 Task: Find connections with filter location Jiehu with filter topic #coacheswith filter profile language Spanish with filter current company Cochlear with filter school University Of North Bengal with filter industry Natural Gas Distribution with filter service category Portrait Photography with filter keywords title Music Producer
Action: Mouse moved to (645, 82)
Screenshot: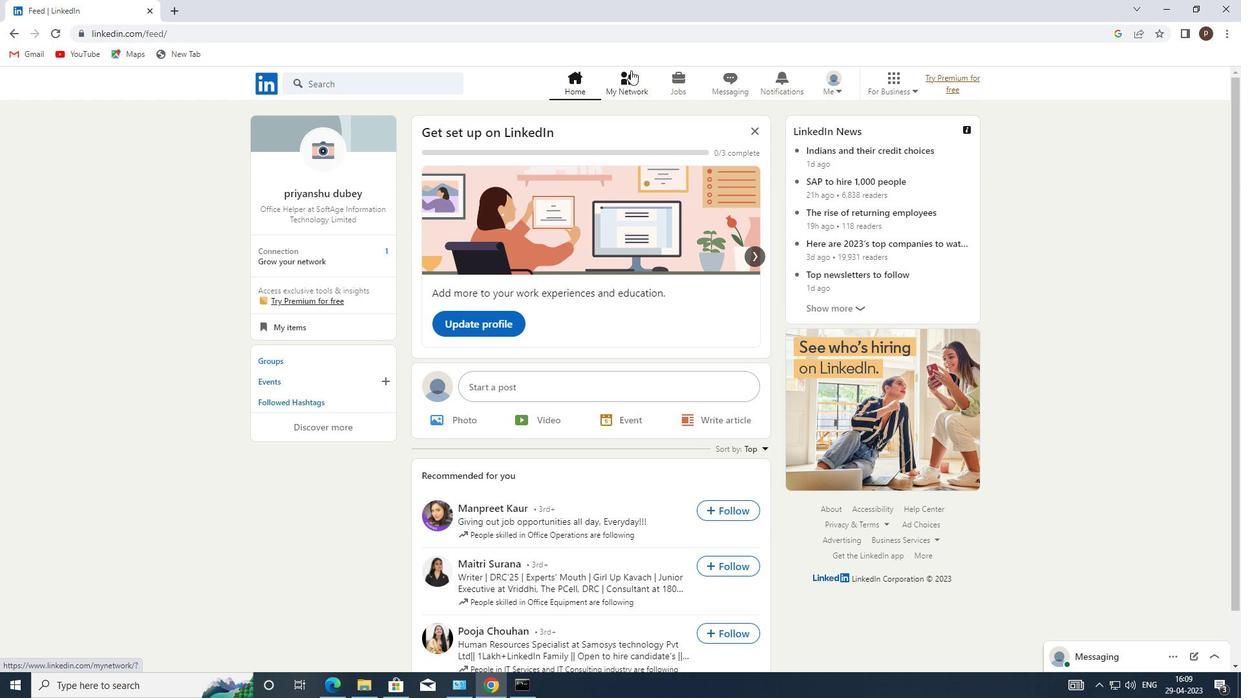 
Action: Mouse pressed left at (645, 82)
Screenshot: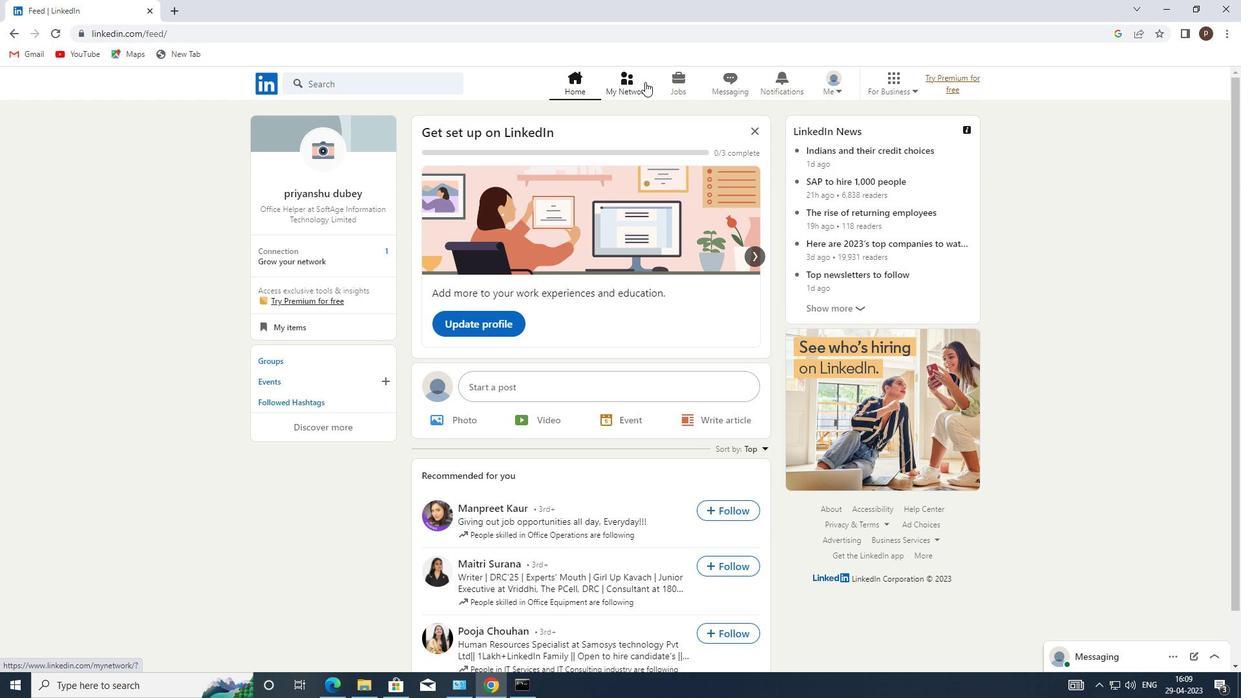 
Action: Mouse moved to (343, 151)
Screenshot: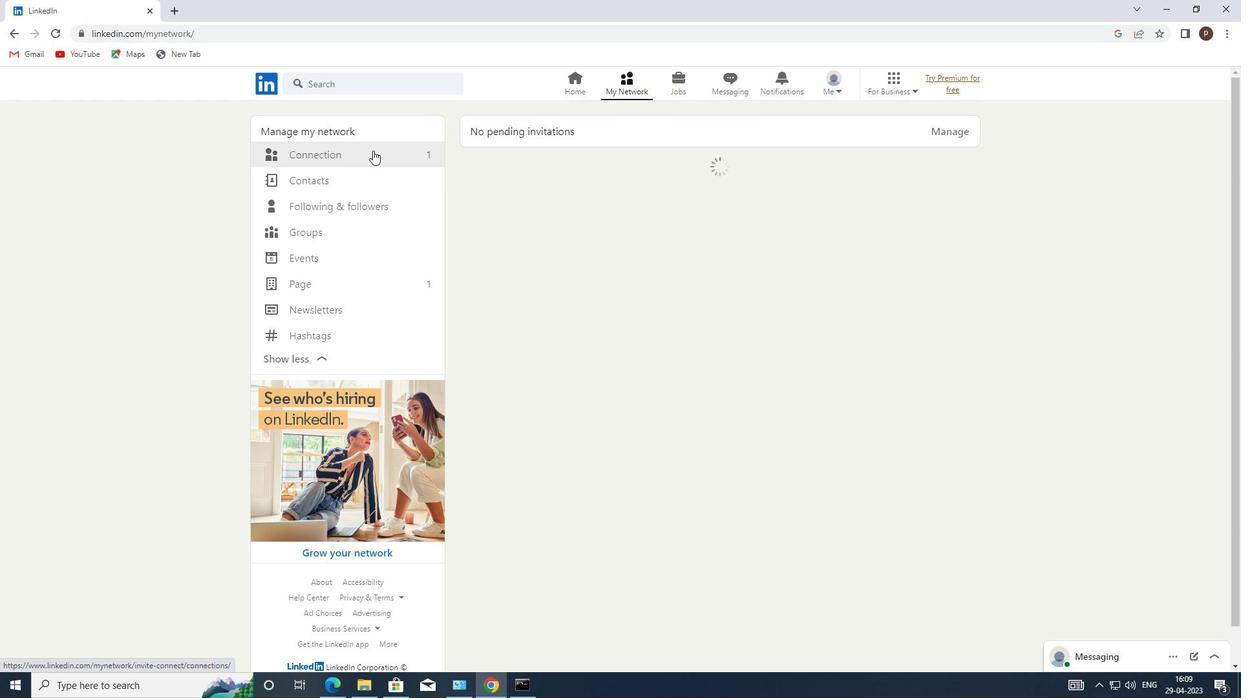 
Action: Mouse pressed left at (343, 151)
Screenshot: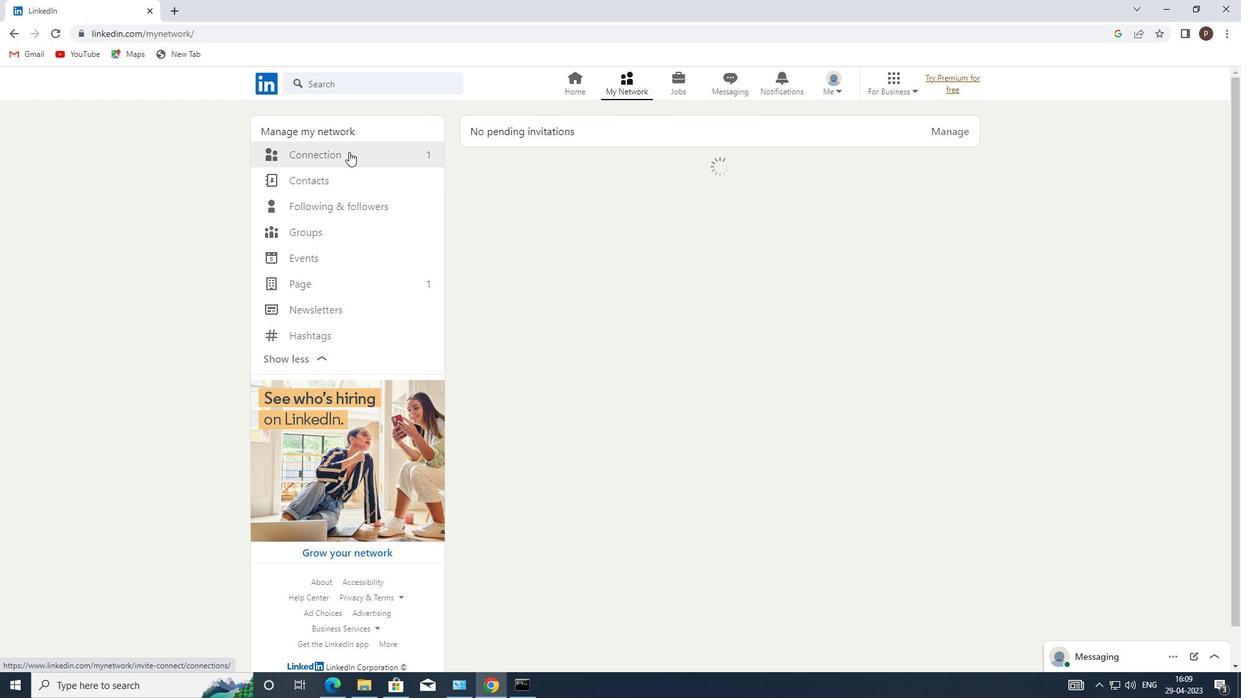 
Action: Mouse moved to (724, 159)
Screenshot: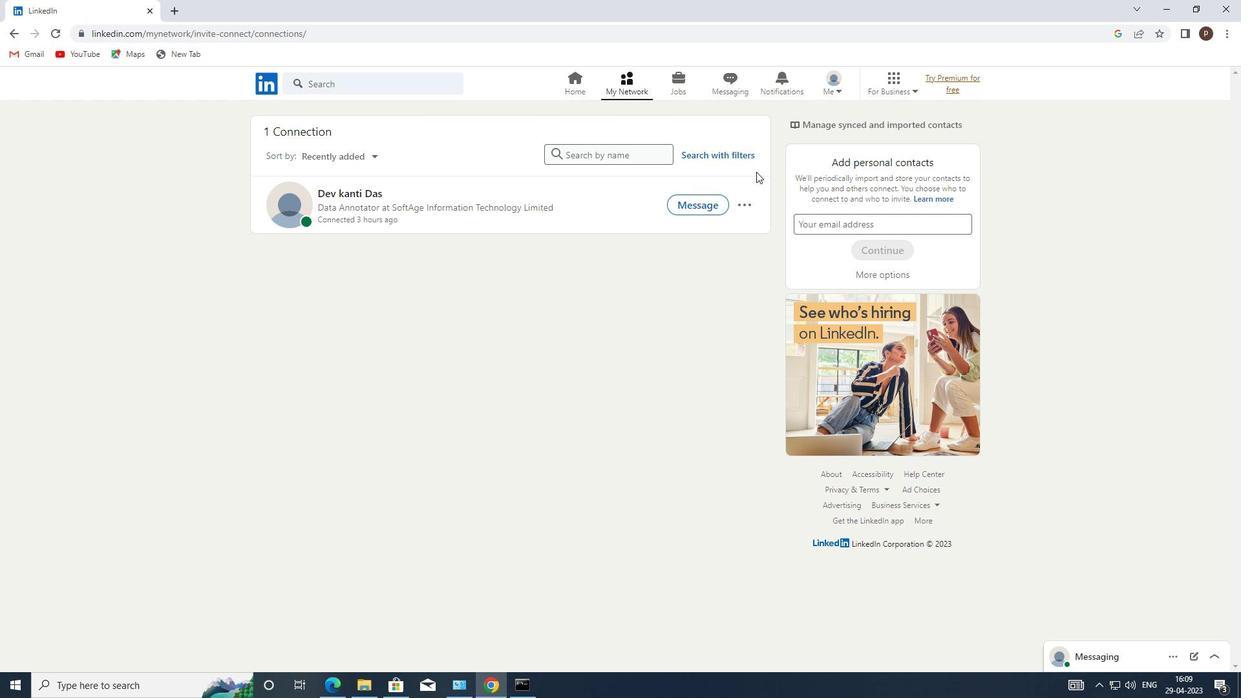 
Action: Mouse pressed left at (724, 159)
Screenshot: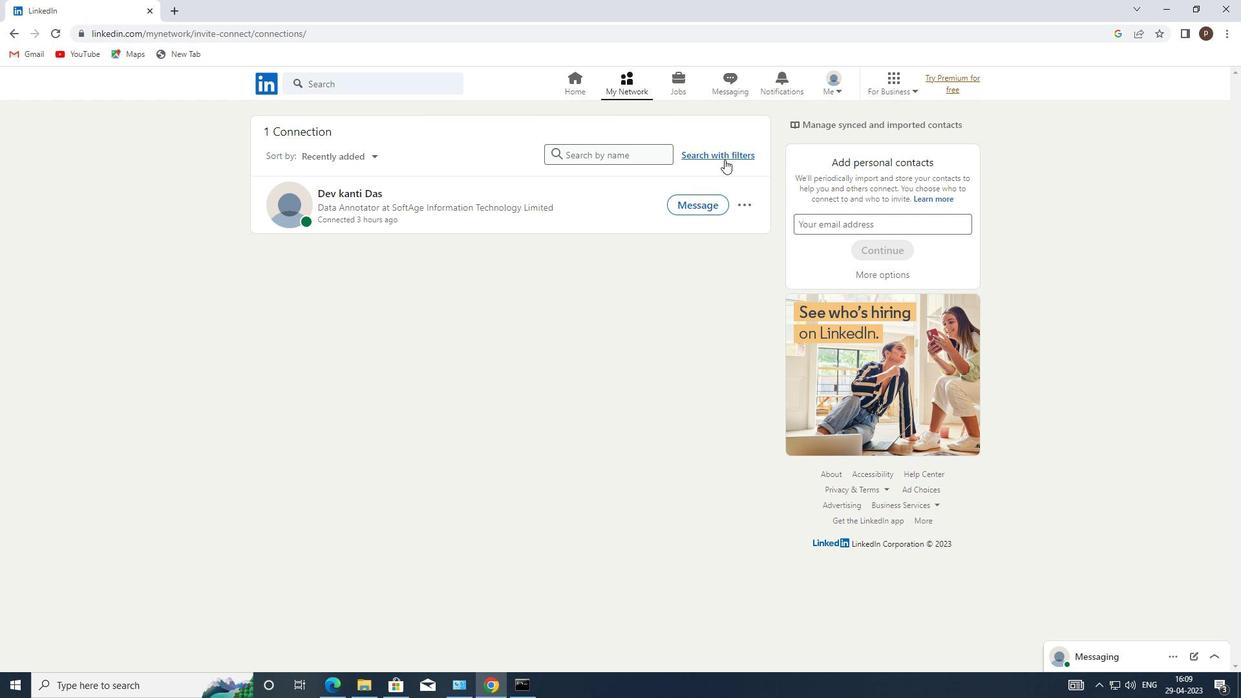 
Action: Mouse moved to (658, 117)
Screenshot: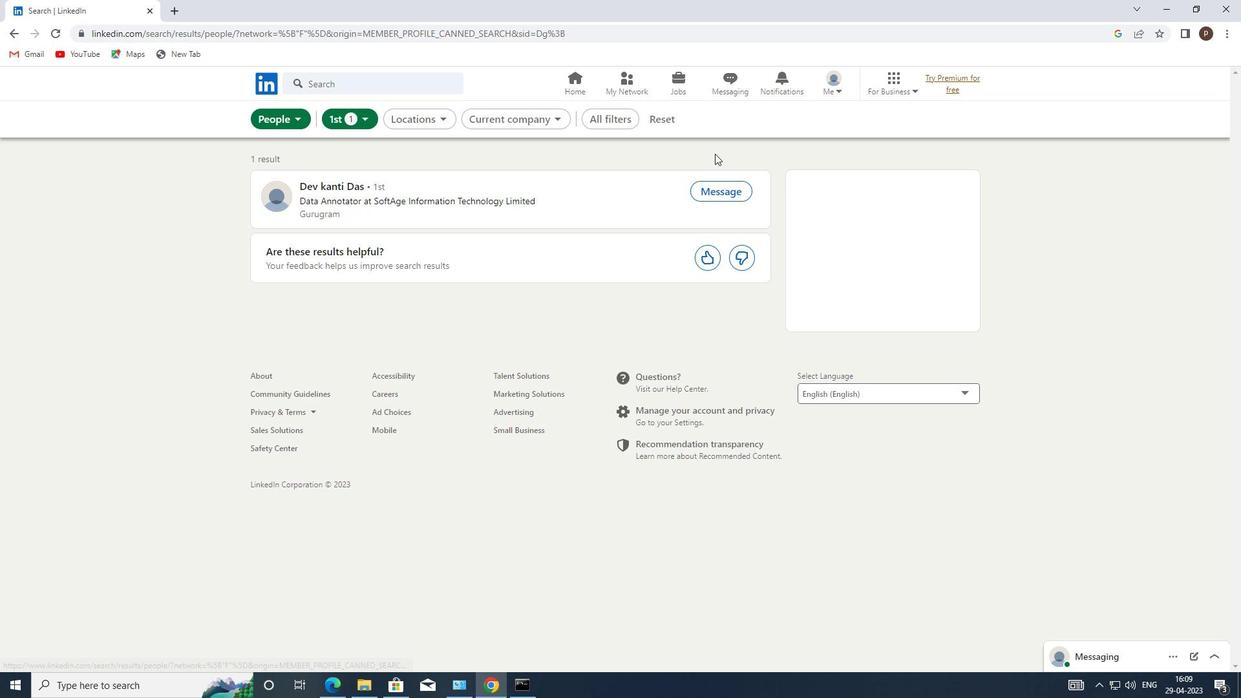 
Action: Mouse pressed left at (658, 117)
Screenshot: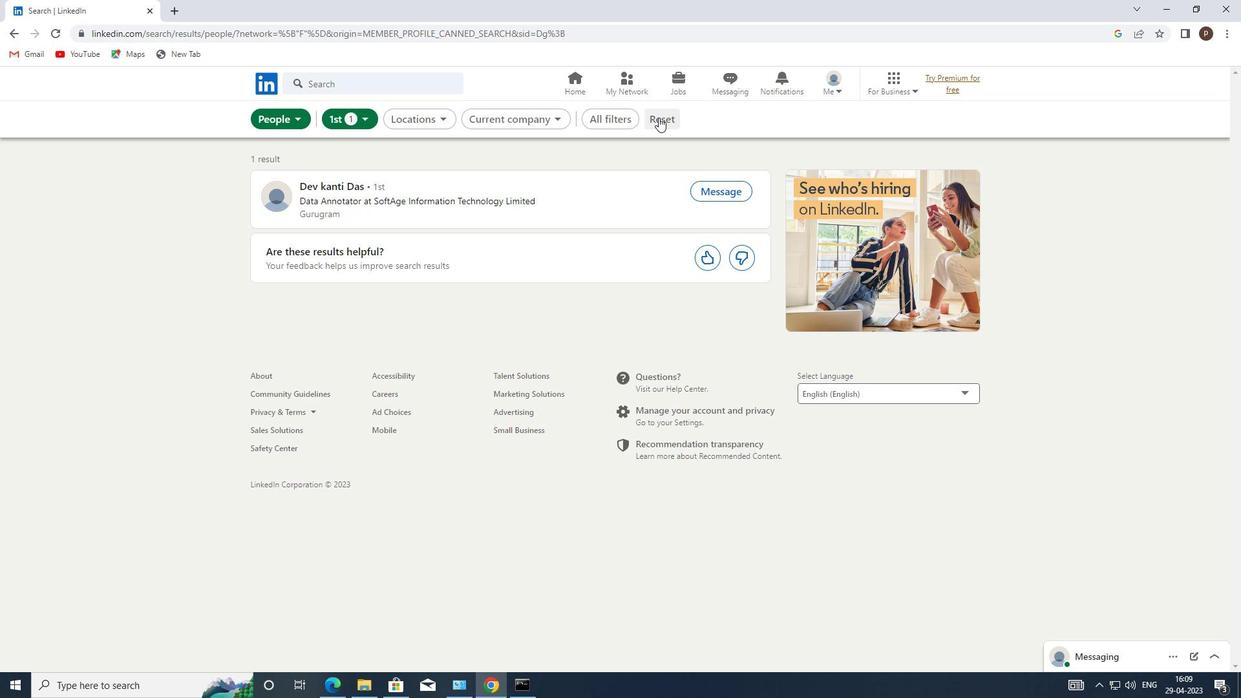 
Action: Mouse moved to (632, 122)
Screenshot: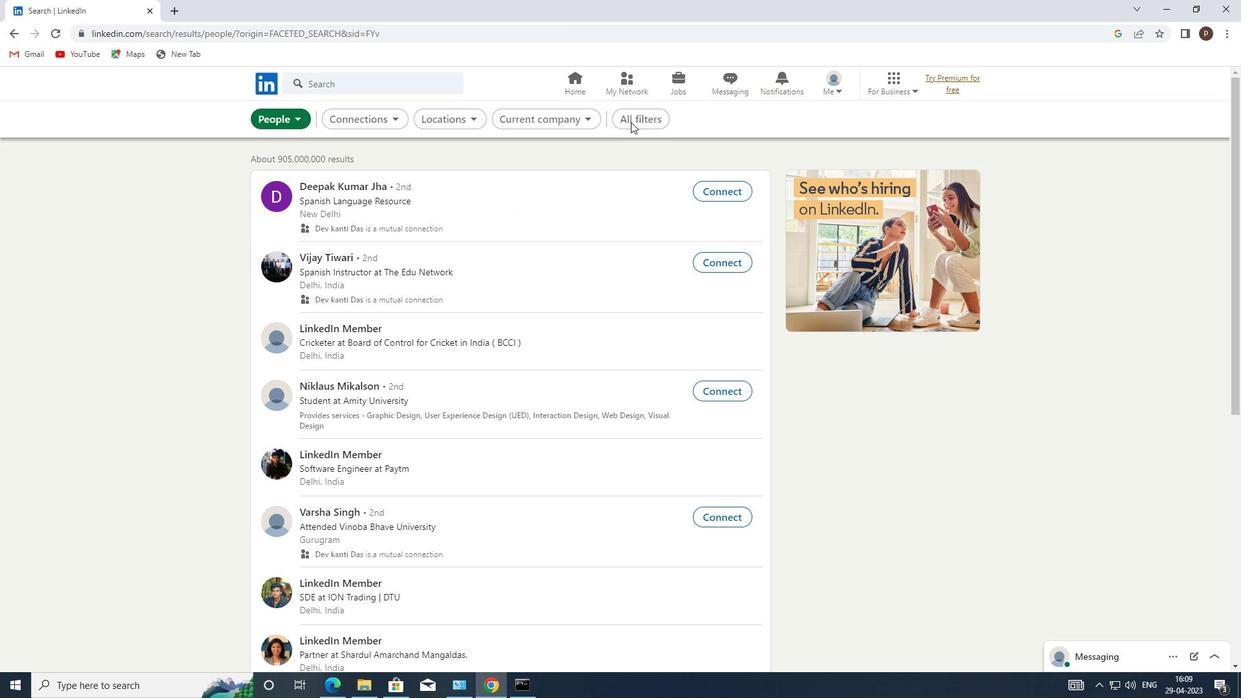 
Action: Mouse pressed left at (632, 122)
Screenshot: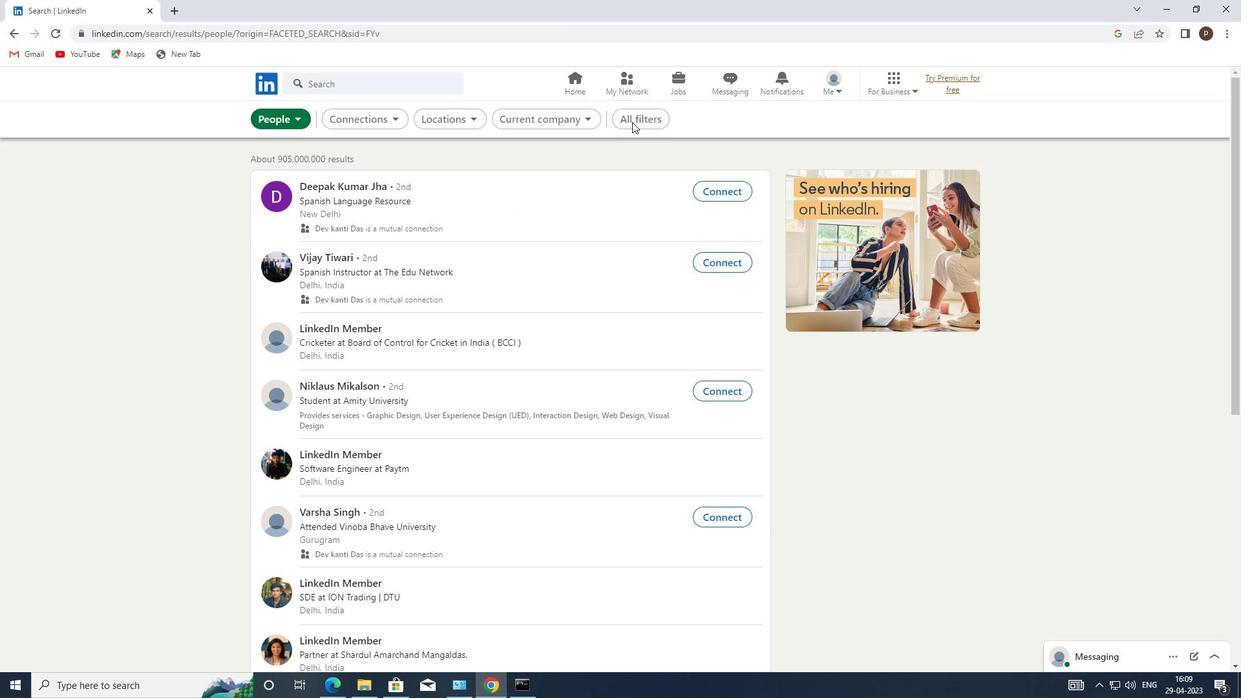 
Action: Mouse moved to (1074, 513)
Screenshot: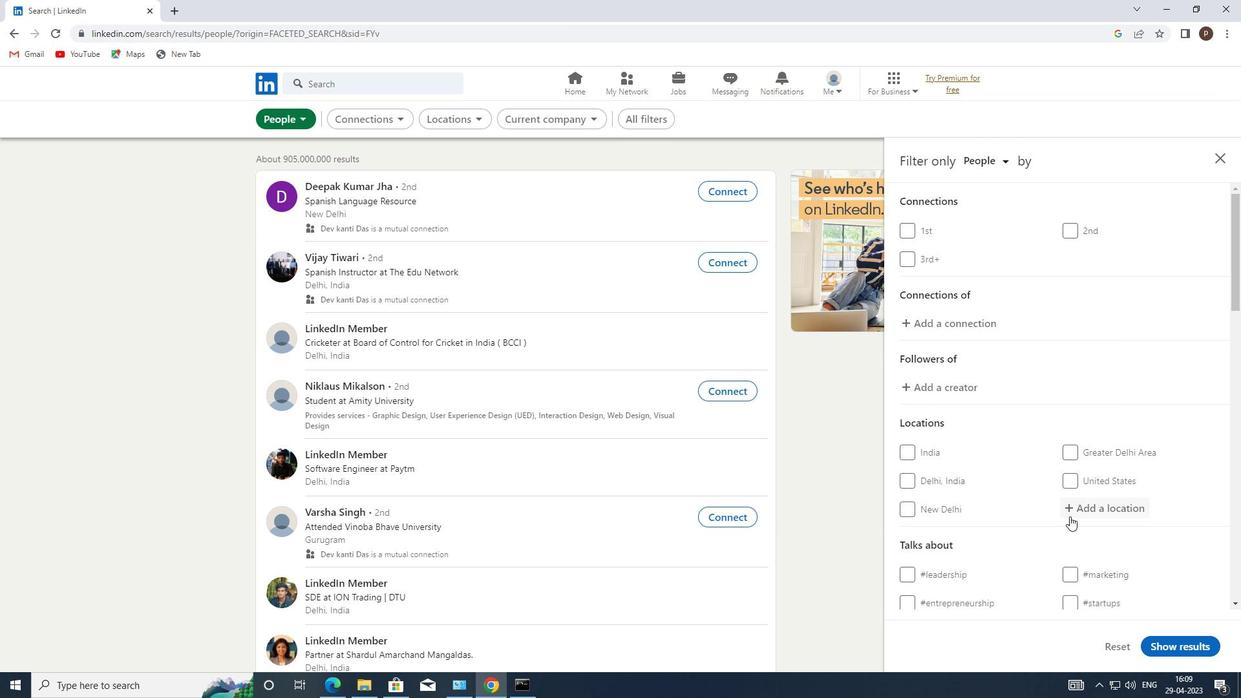 
Action: Mouse pressed left at (1074, 513)
Screenshot: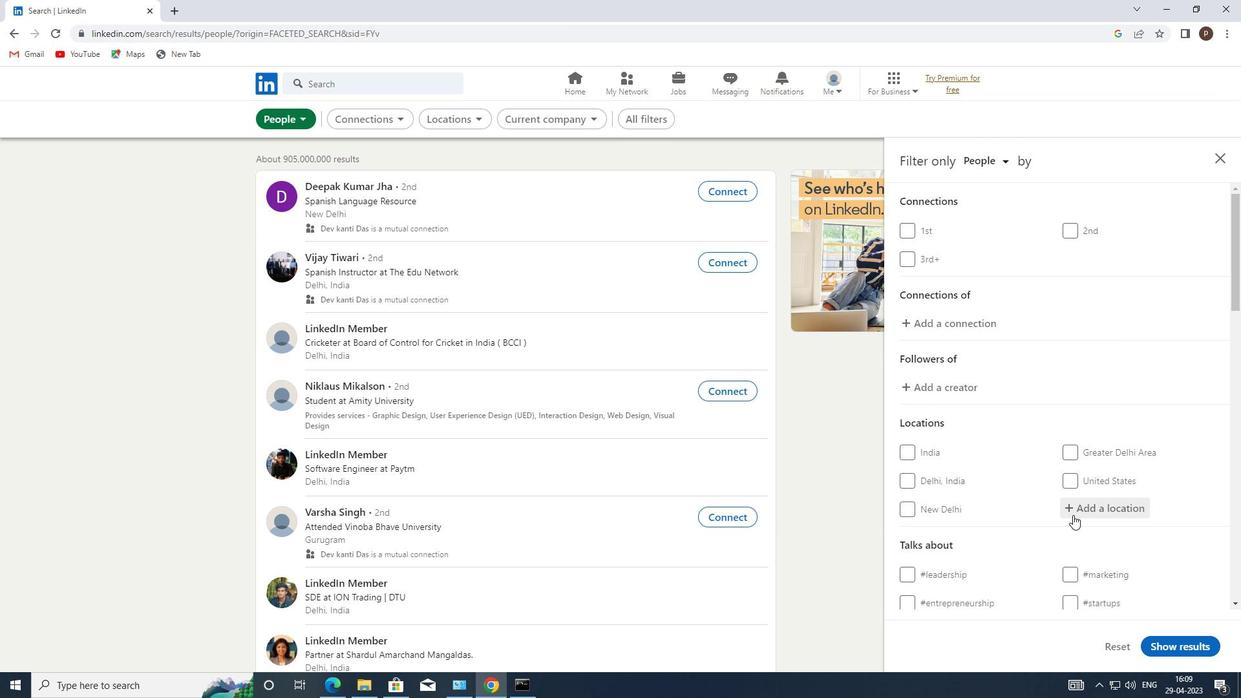 
Action: Mouse moved to (1074, 512)
Screenshot: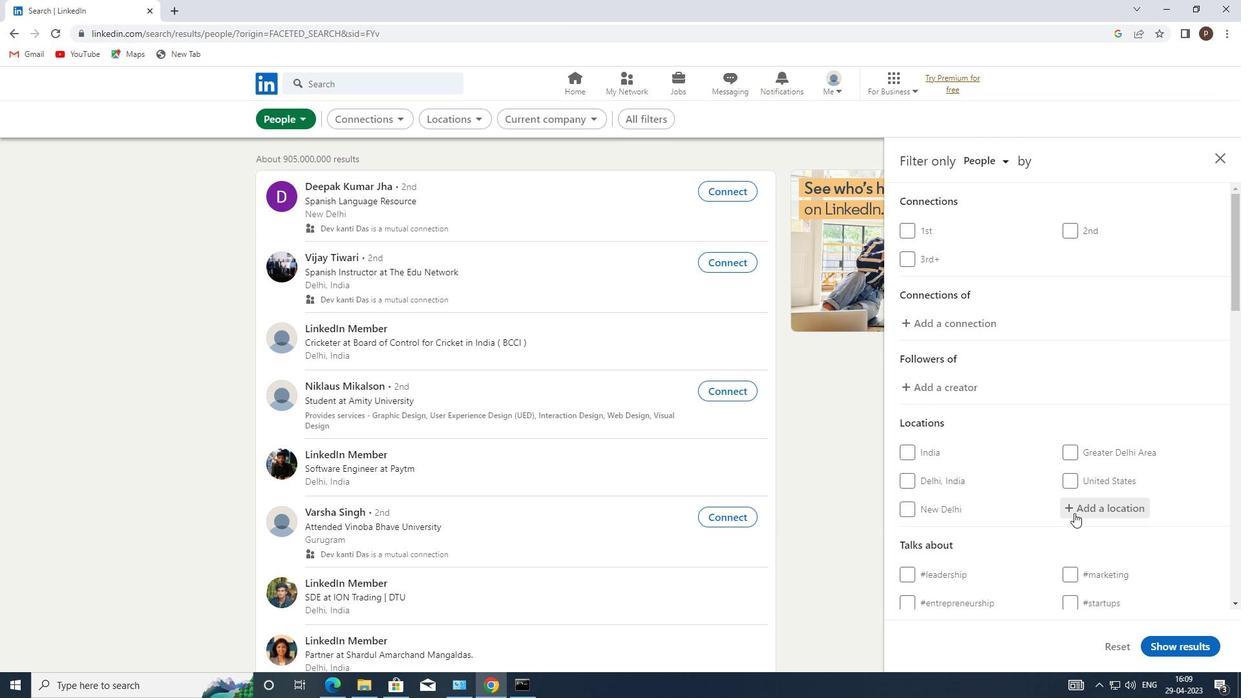 
Action: Key pressed j<Key.caps_lock>iehu<Key.space>
Screenshot: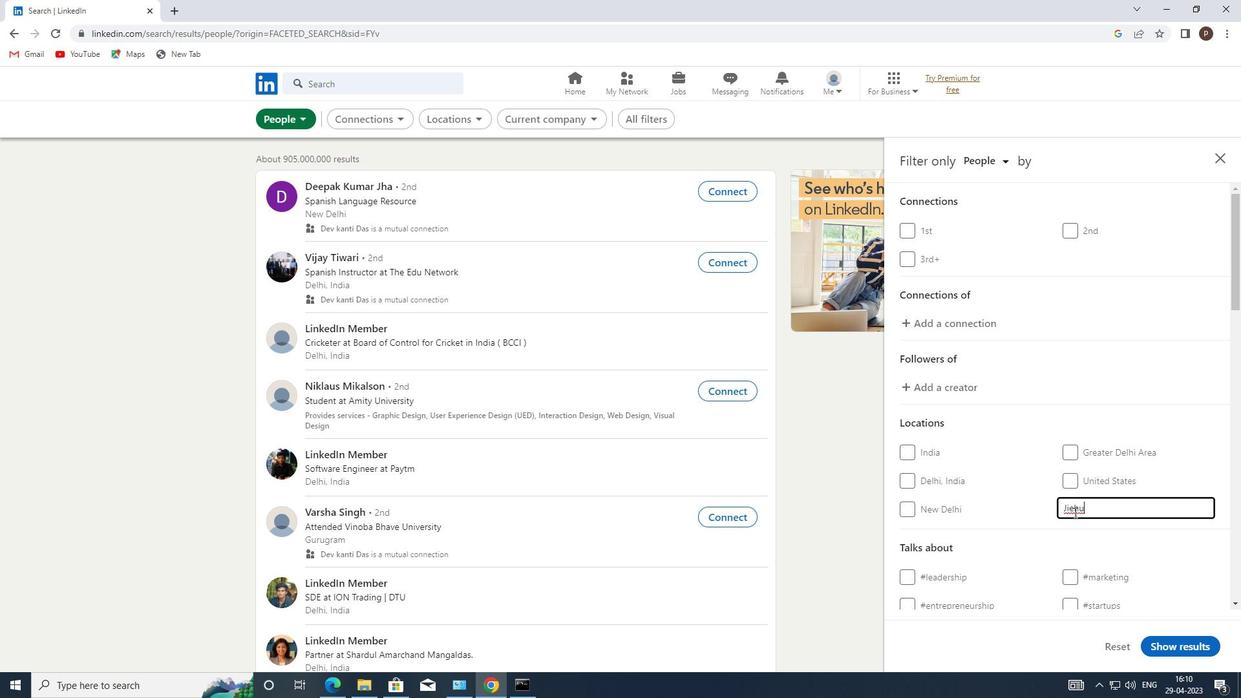 
Action: Mouse moved to (1038, 508)
Screenshot: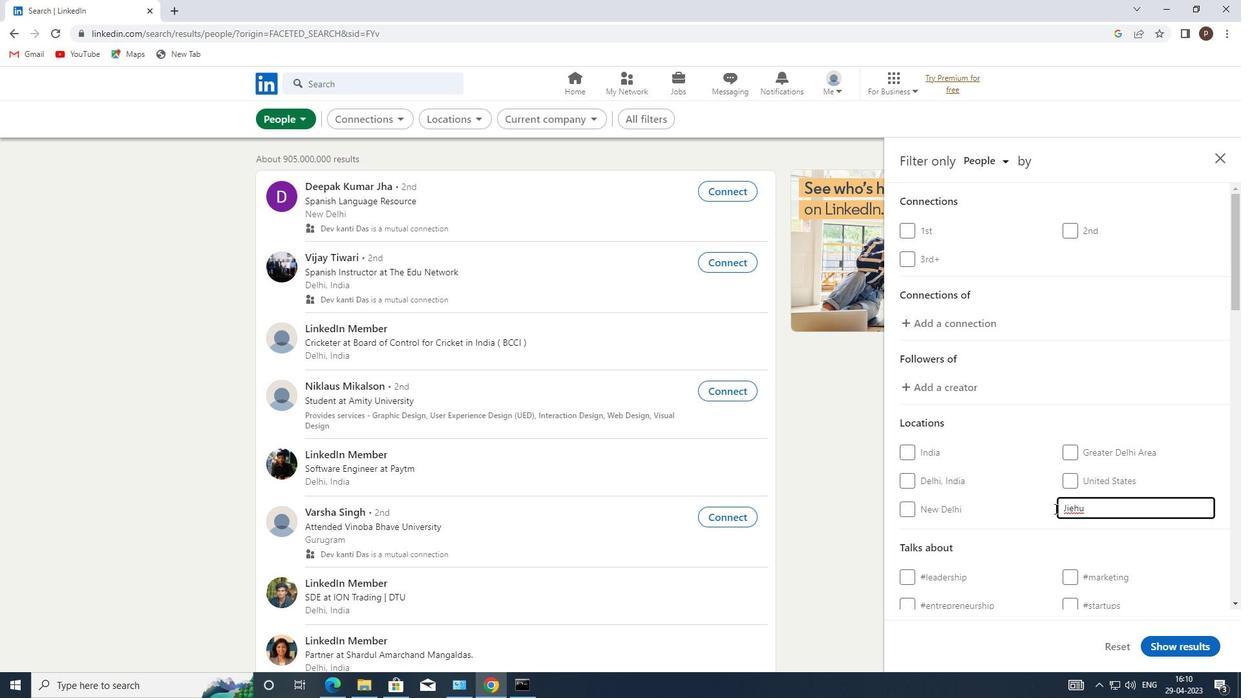 
Action: Mouse scrolled (1038, 508) with delta (0, 0)
Screenshot: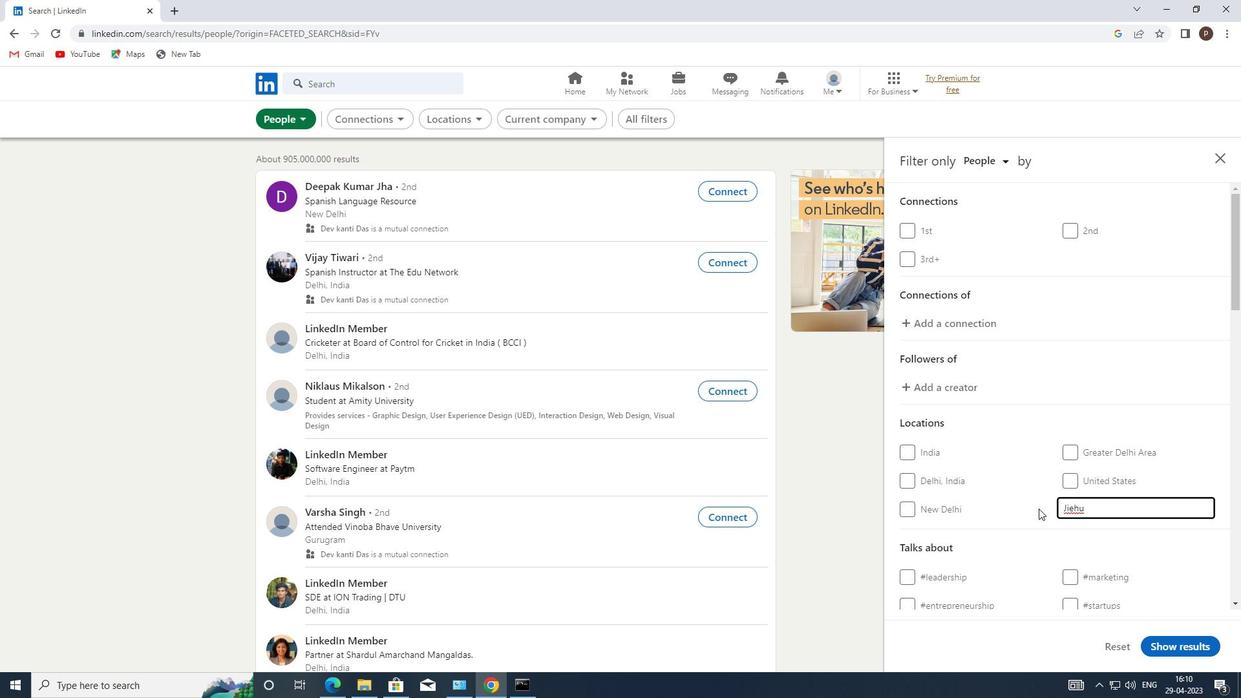 
Action: Mouse scrolled (1038, 508) with delta (0, 0)
Screenshot: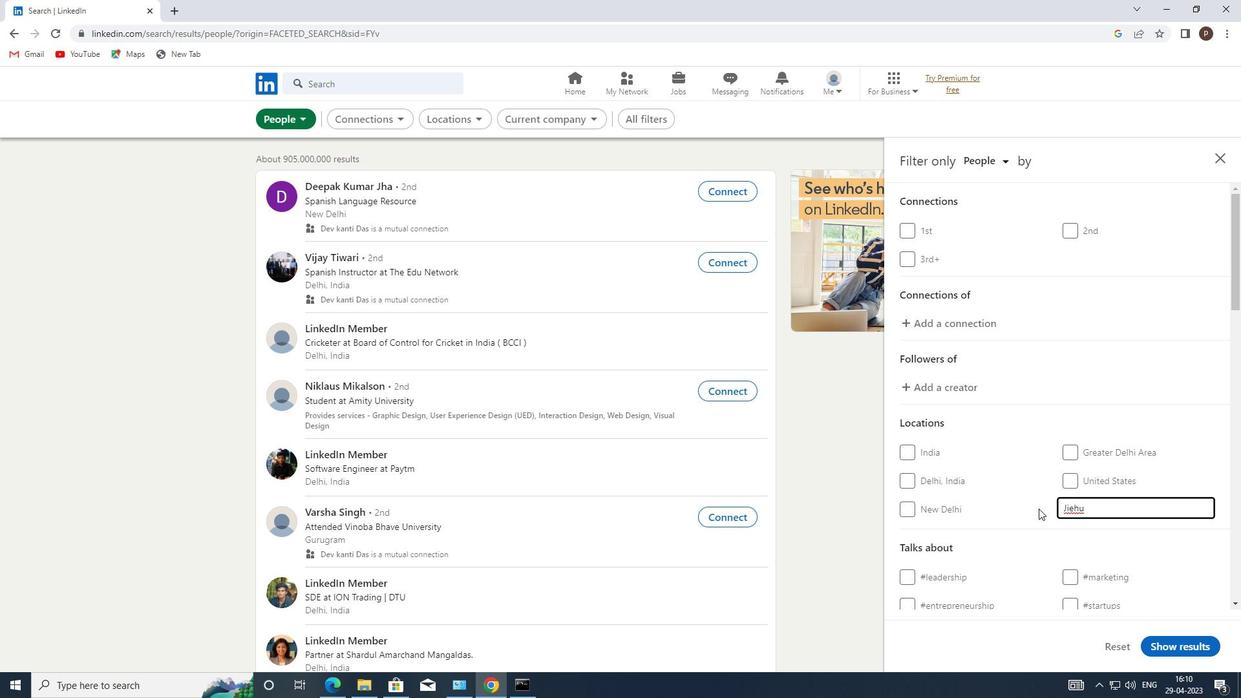 
Action: Mouse moved to (1095, 504)
Screenshot: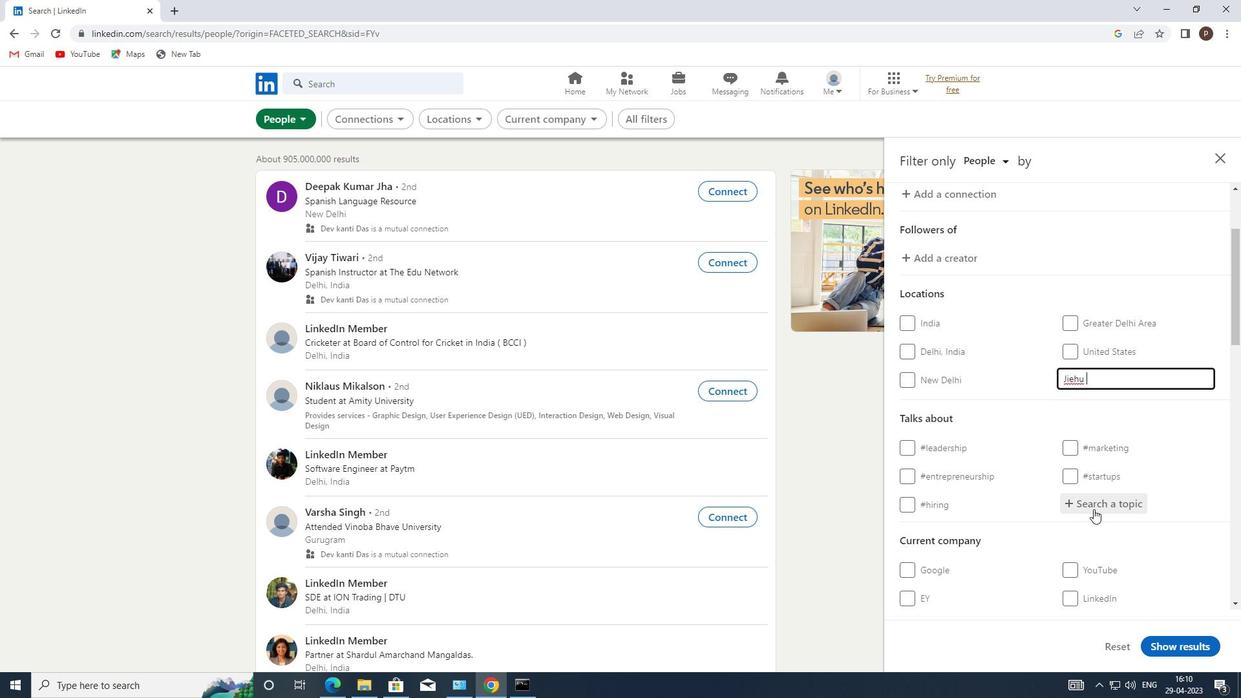 
Action: Mouse pressed left at (1095, 504)
Screenshot: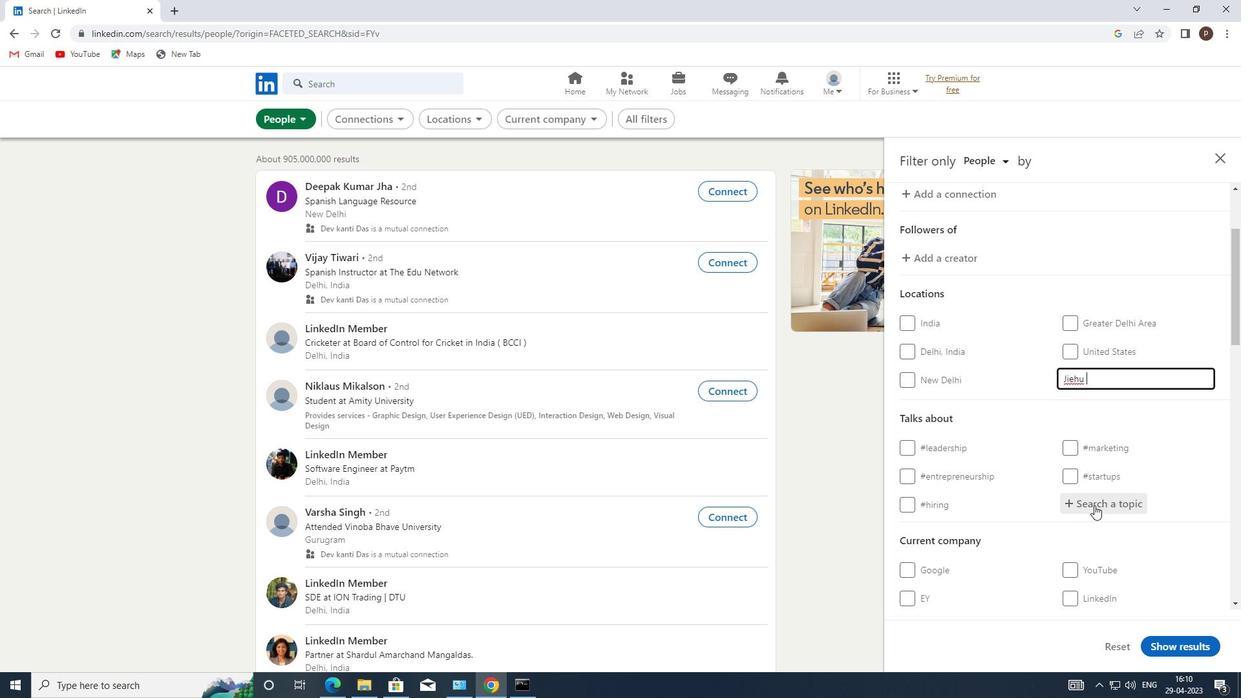 
Action: Key pressed <Key.shift><Key.shift><Key.shift><Key.shift><Key.shift><Key.shift><Key.shift><Key.shift><Key.shift><Key.shift><Key.shift><Key.shift><Key.shift><Key.shift><Key.shift><Key.shift><Key.shift><Key.shift>#COACHES
Screenshot: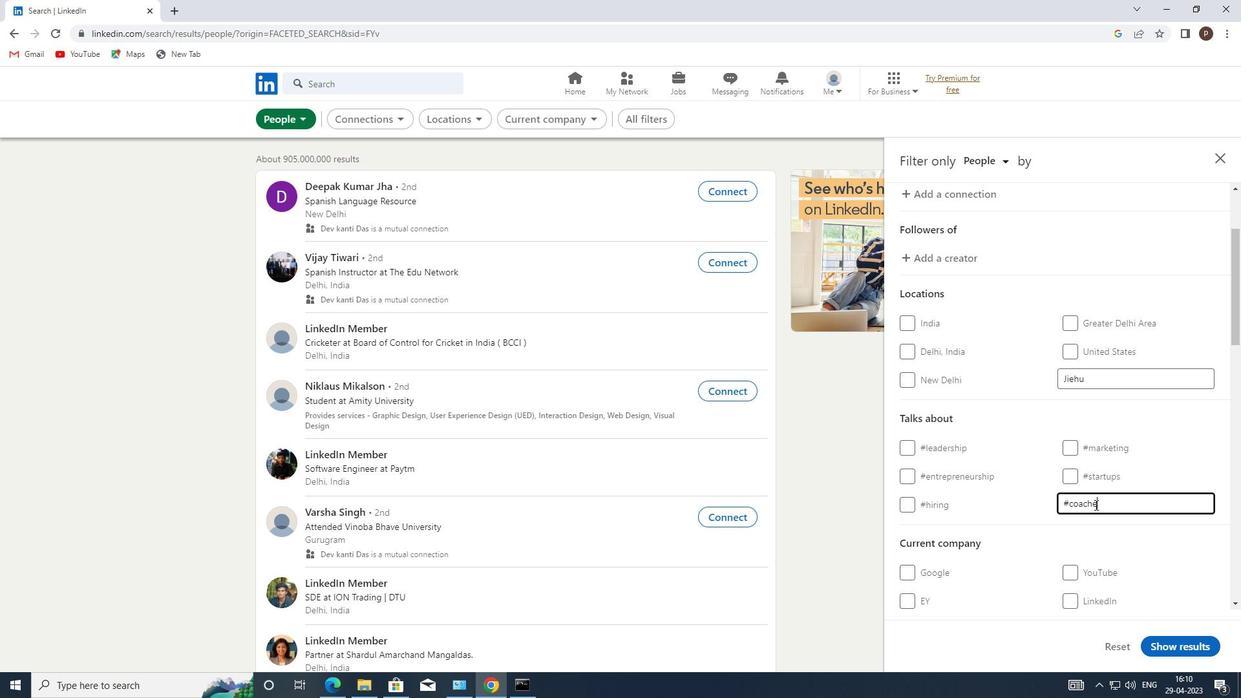 
Action: Mouse moved to (1043, 510)
Screenshot: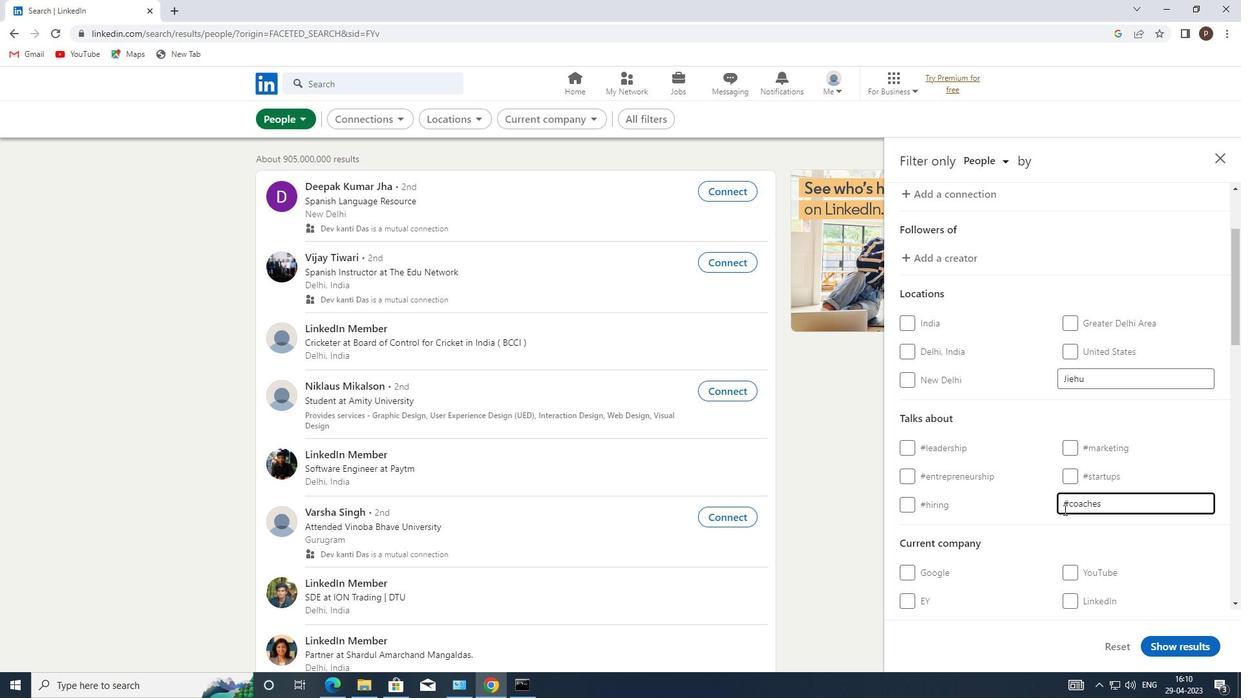 
Action: Mouse scrolled (1043, 510) with delta (0, 0)
Screenshot: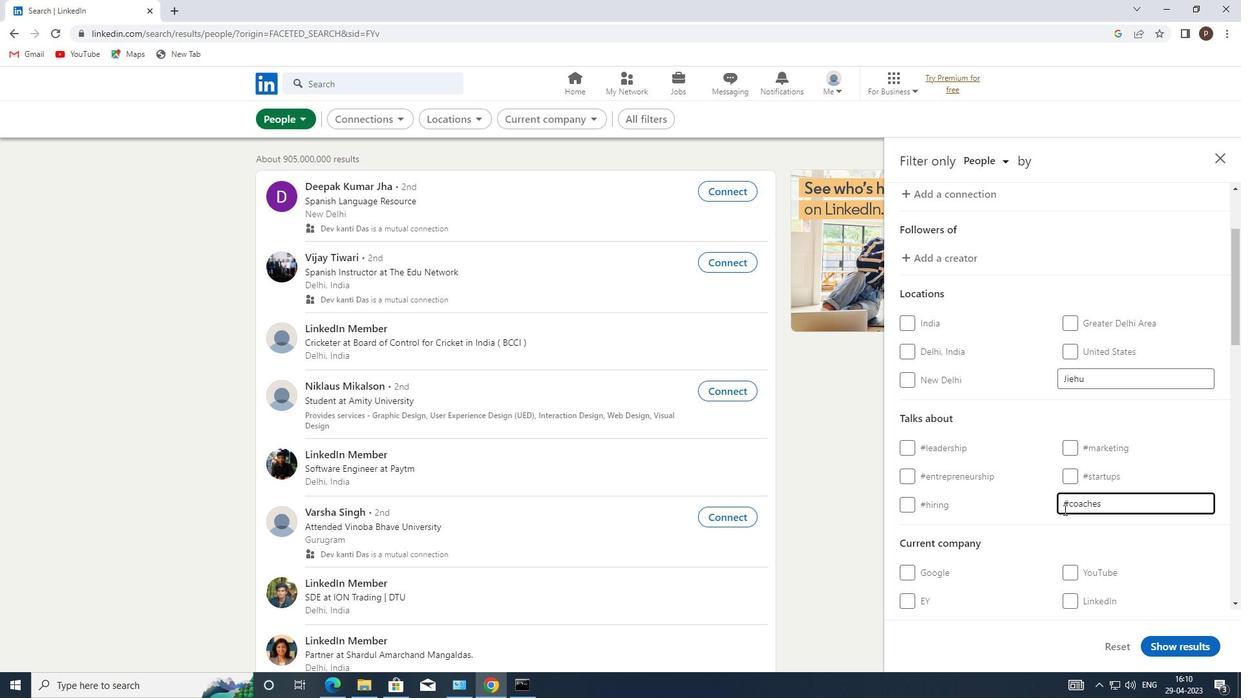 
Action: Mouse moved to (1041, 511)
Screenshot: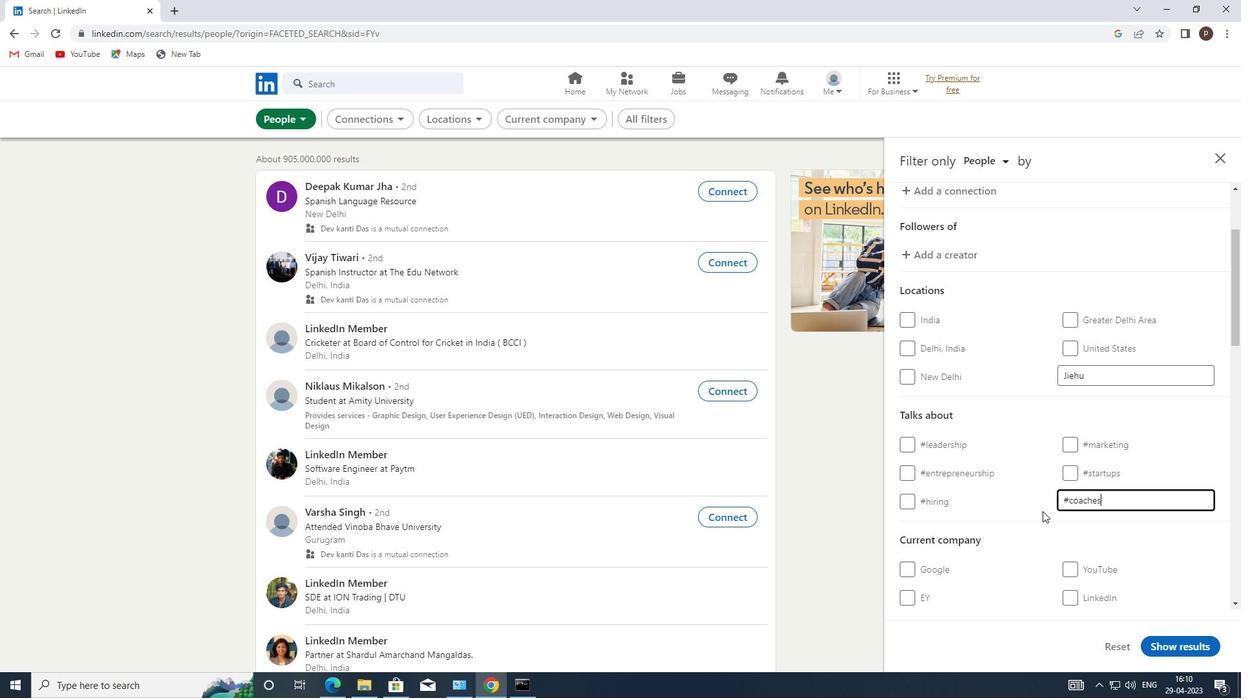 
Action: Mouse scrolled (1041, 510) with delta (0, 0)
Screenshot: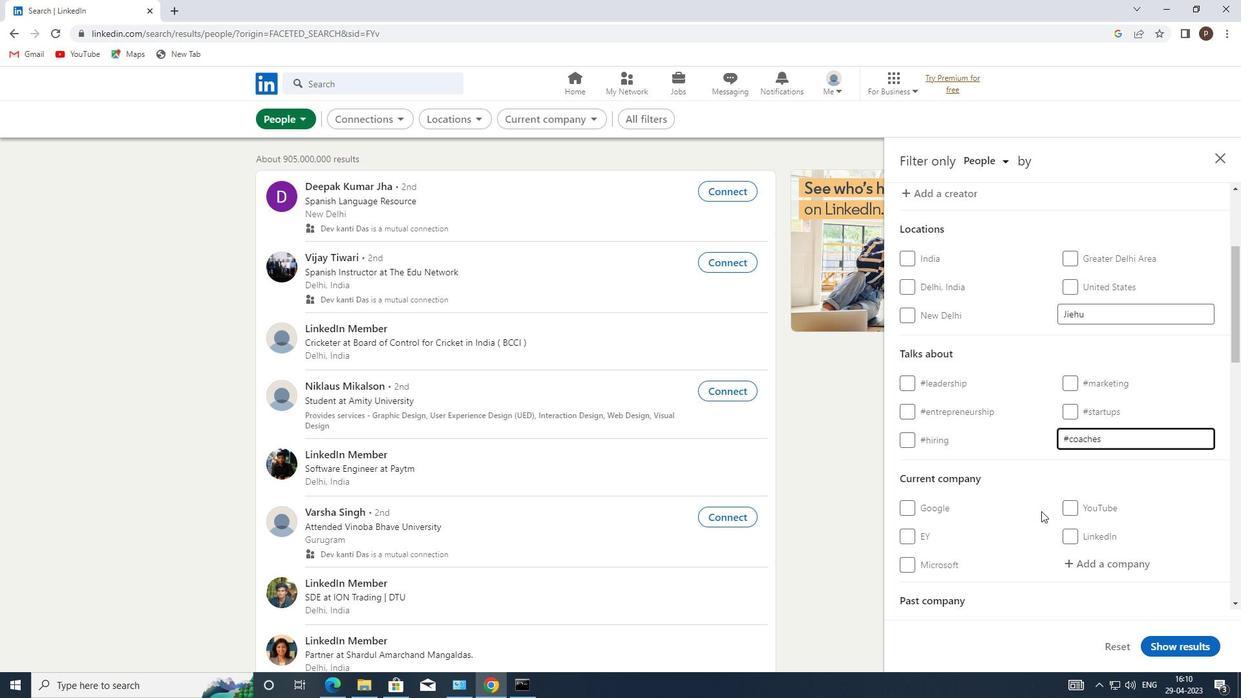 
Action: Mouse scrolled (1041, 510) with delta (0, 0)
Screenshot: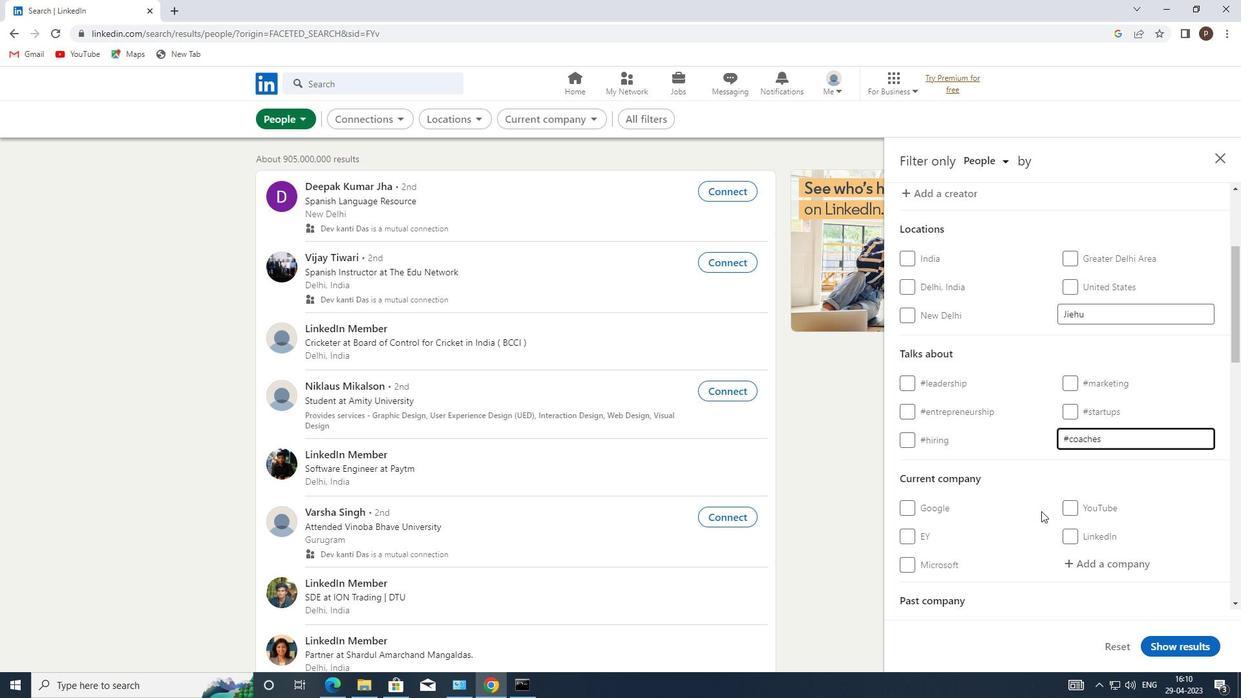 
Action: Mouse moved to (1041, 510)
Screenshot: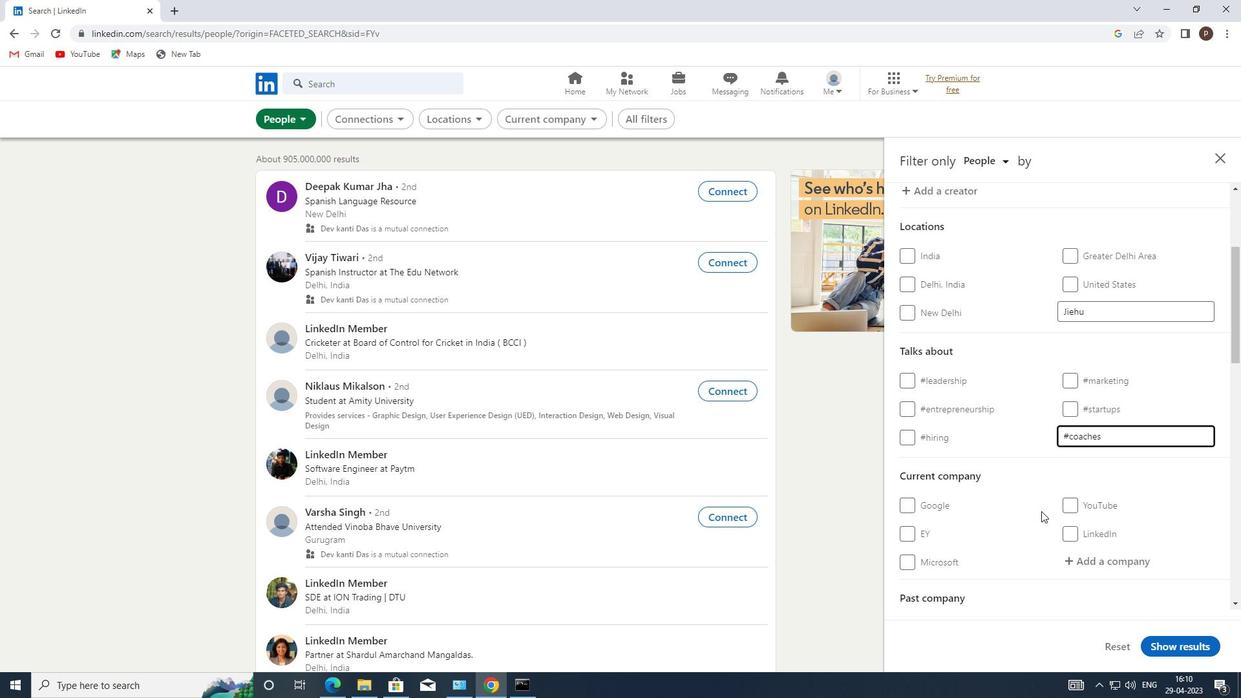 
Action: Mouse scrolled (1041, 510) with delta (0, 0)
Screenshot: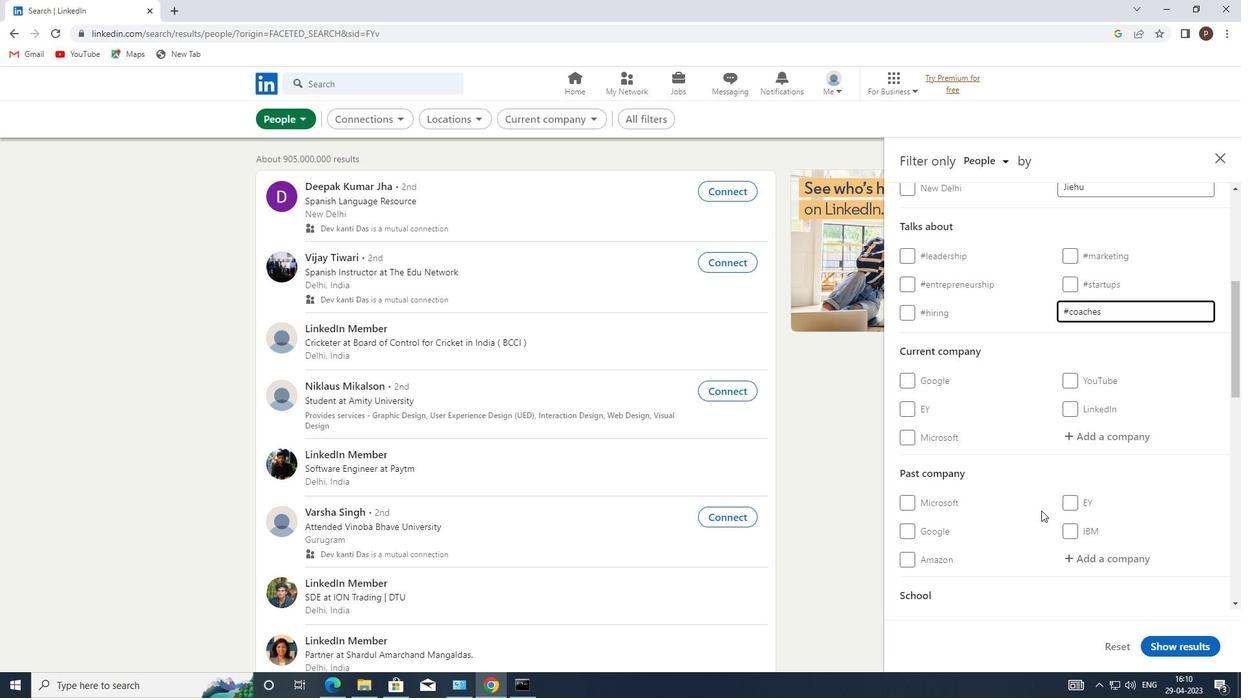 
Action: Mouse moved to (1041, 510)
Screenshot: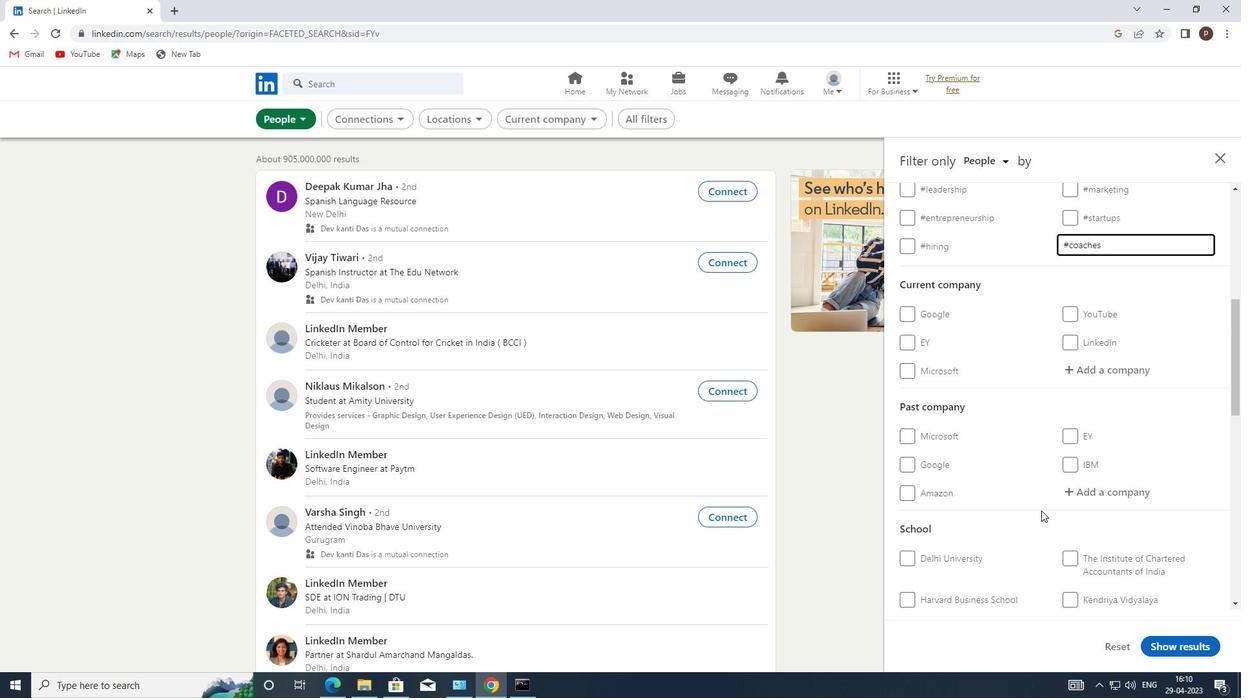 
Action: Mouse scrolled (1041, 509) with delta (0, 0)
Screenshot: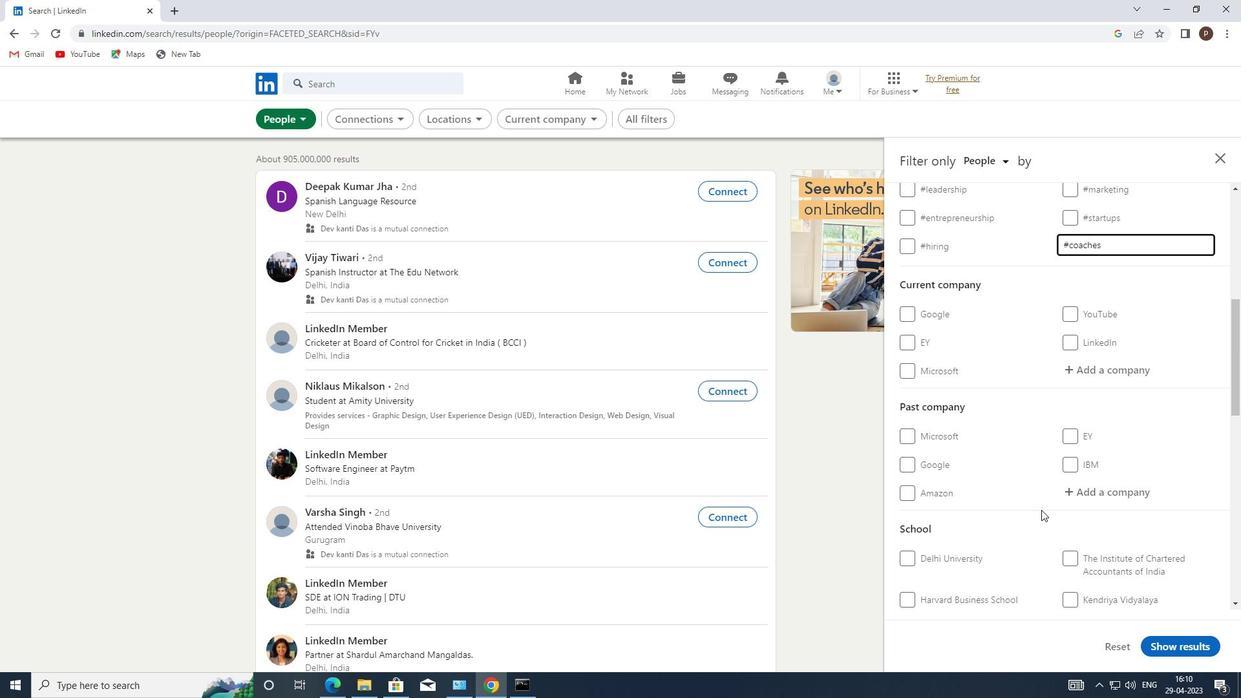 
Action: Mouse scrolled (1041, 509) with delta (0, 0)
Screenshot: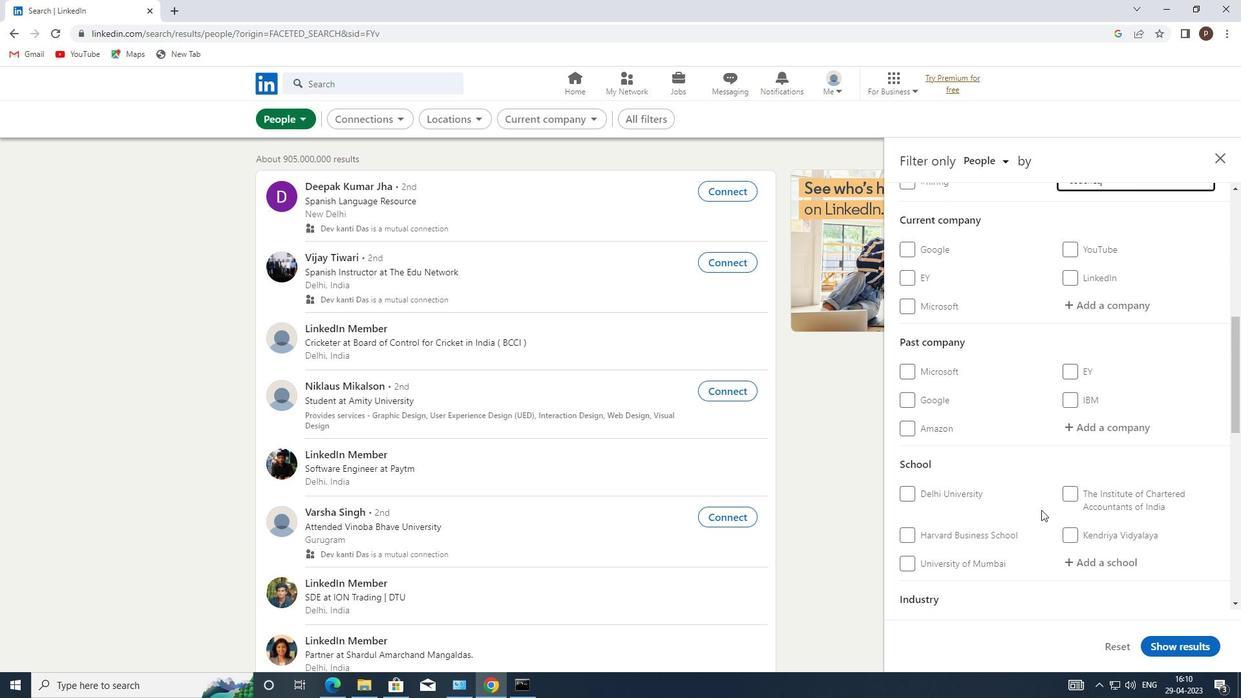 
Action: Mouse scrolled (1041, 509) with delta (0, 0)
Screenshot: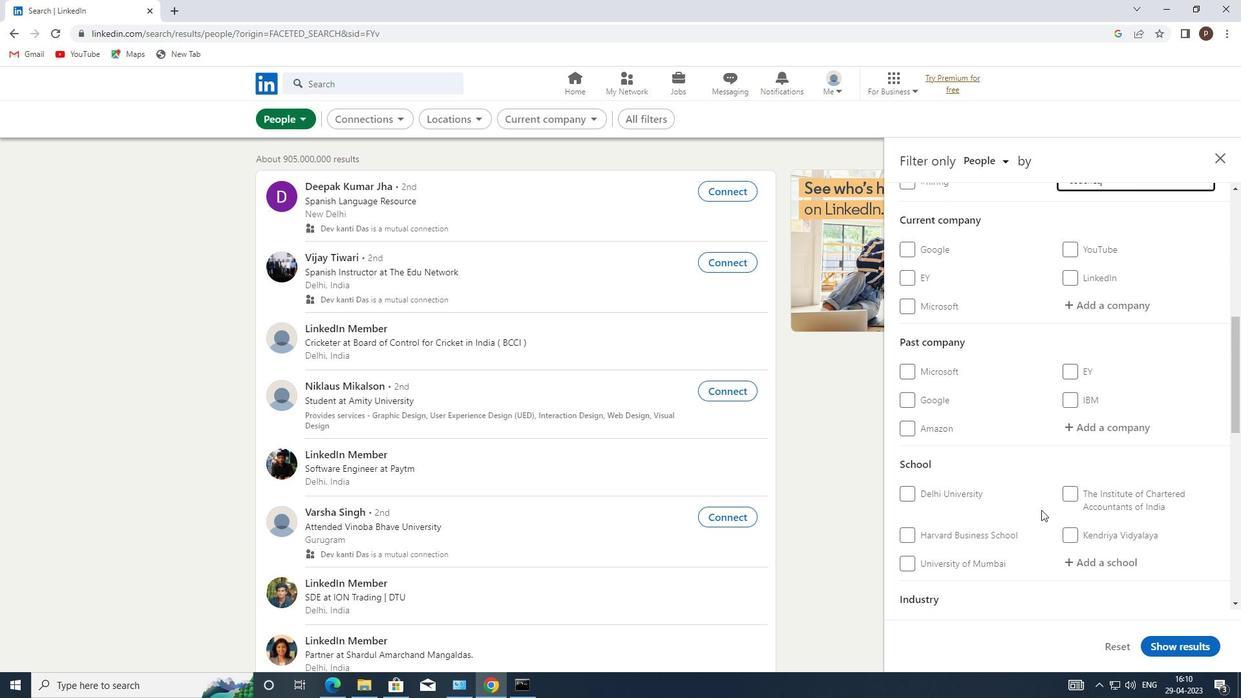 
Action: Mouse scrolled (1041, 509) with delta (0, 0)
Screenshot: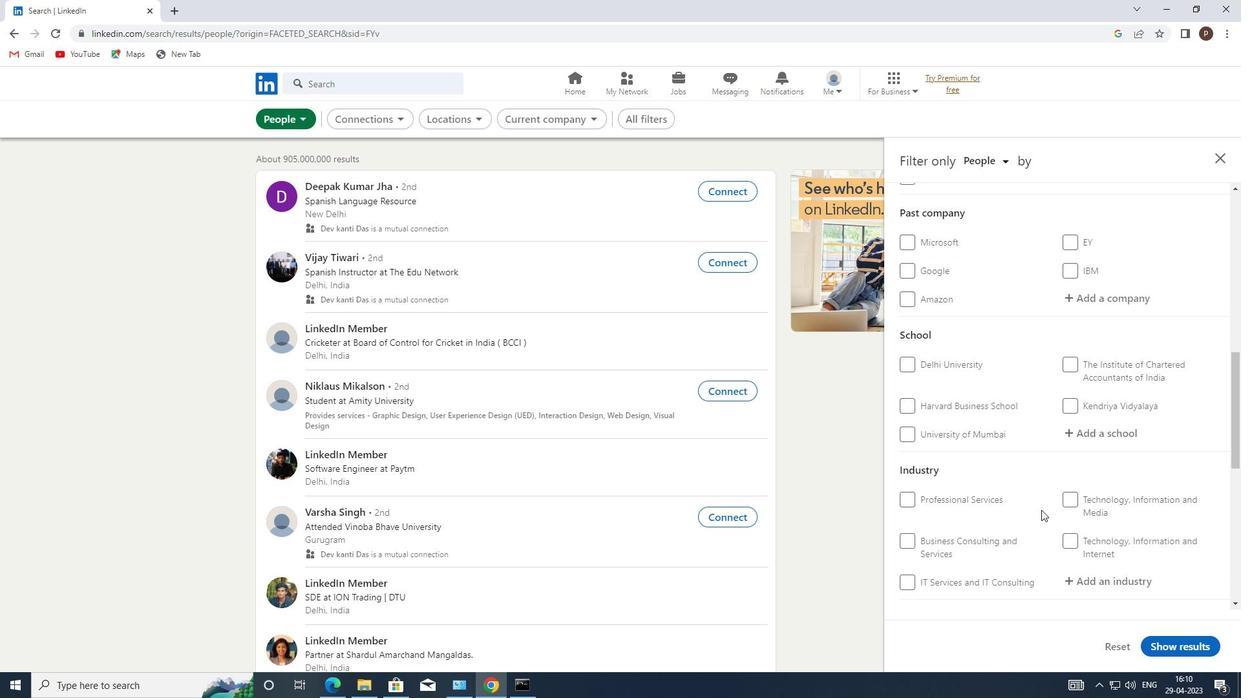 
Action: Mouse scrolled (1041, 509) with delta (0, 0)
Screenshot: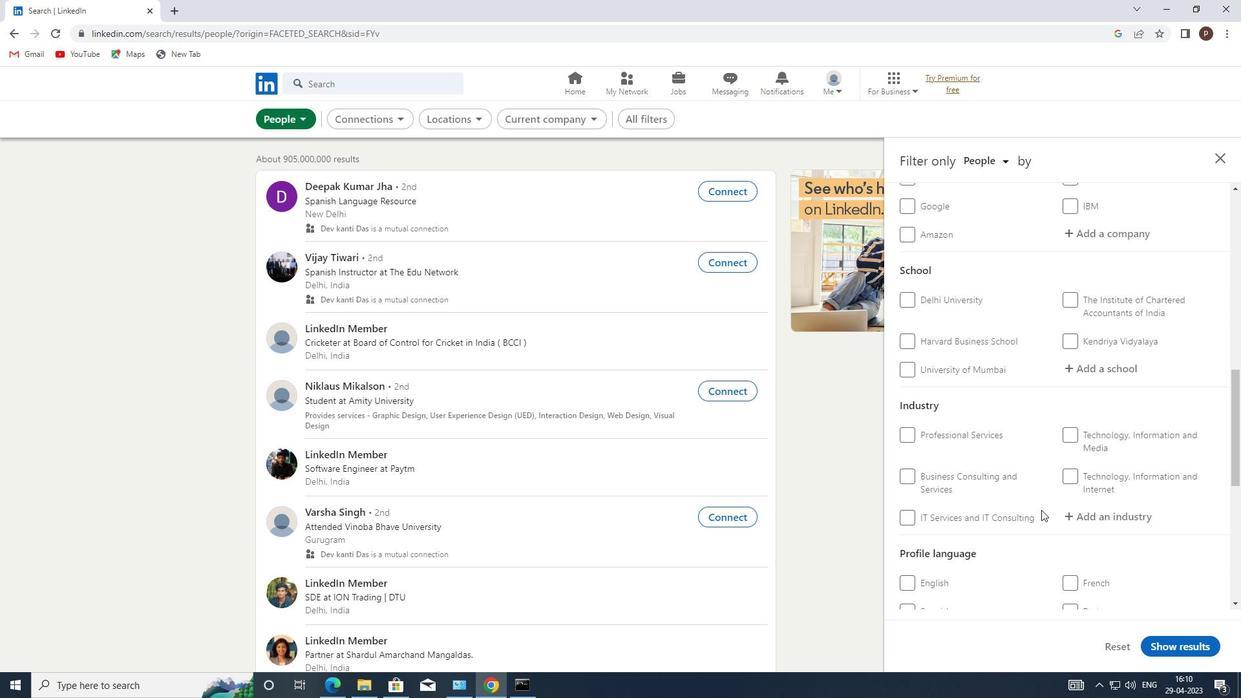 
Action: Mouse scrolled (1041, 509) with delta (0, 0)
Screenshot: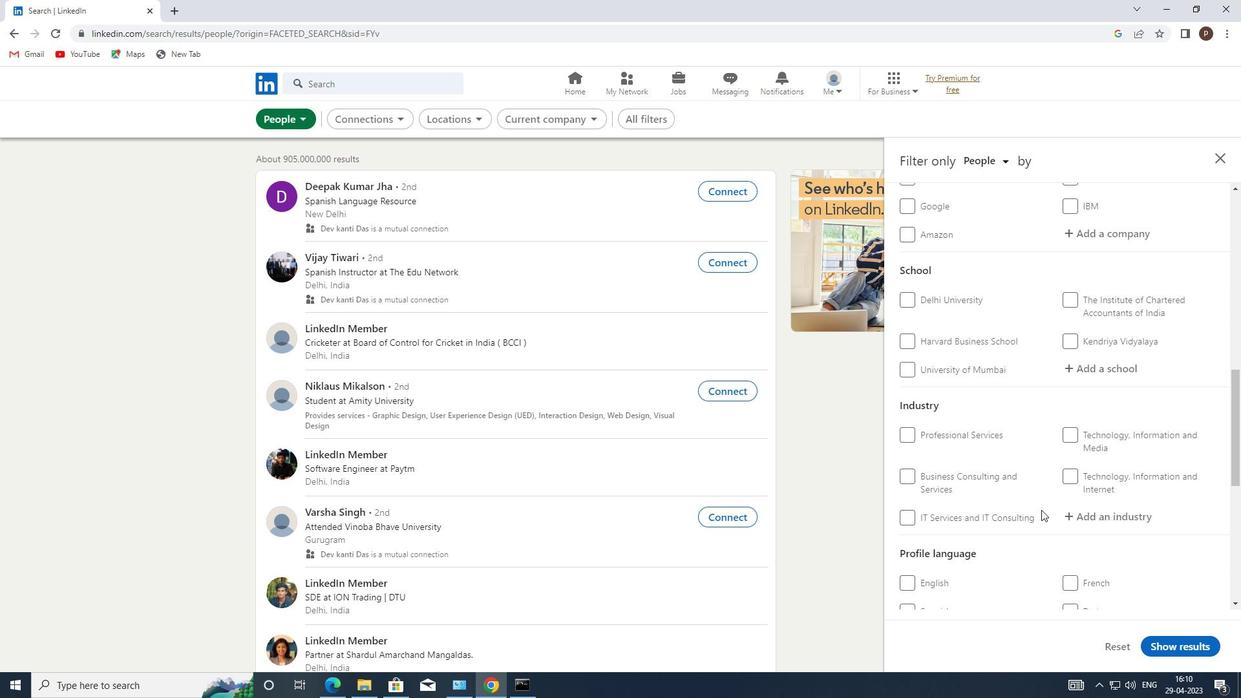 
Action: Mouse moved to (903, 489)
Screenshot: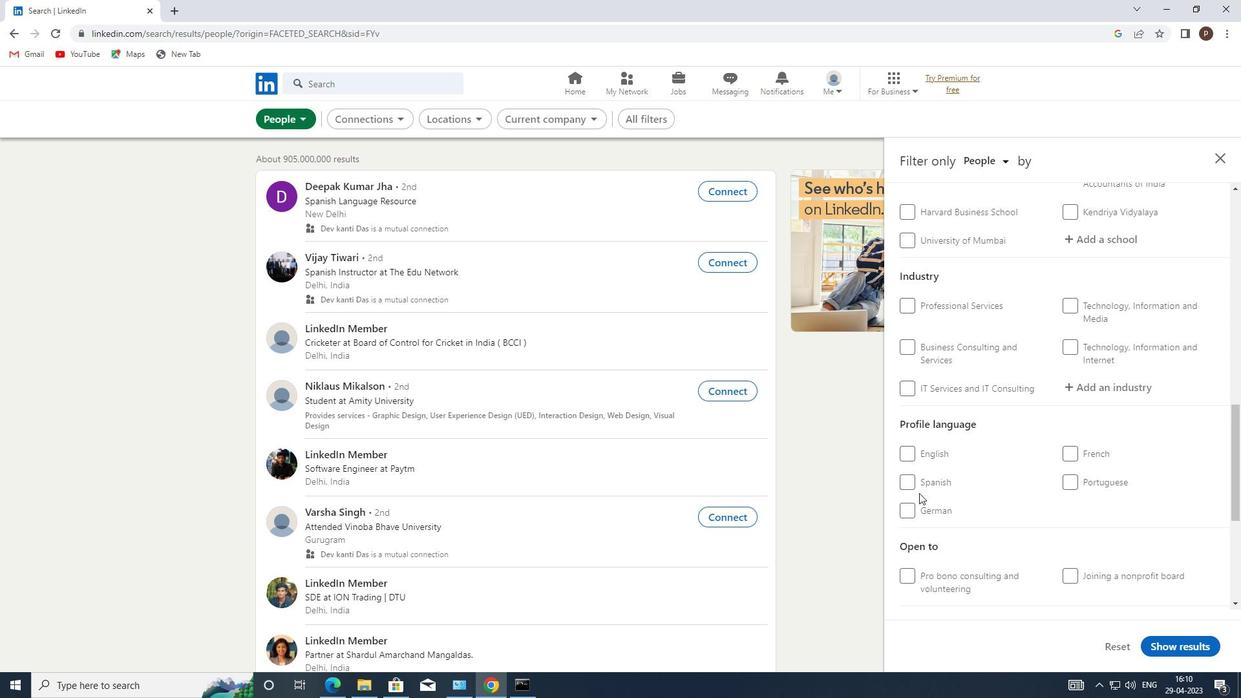 
Action: Mouse pressed left at (903, 489)
Screenshot: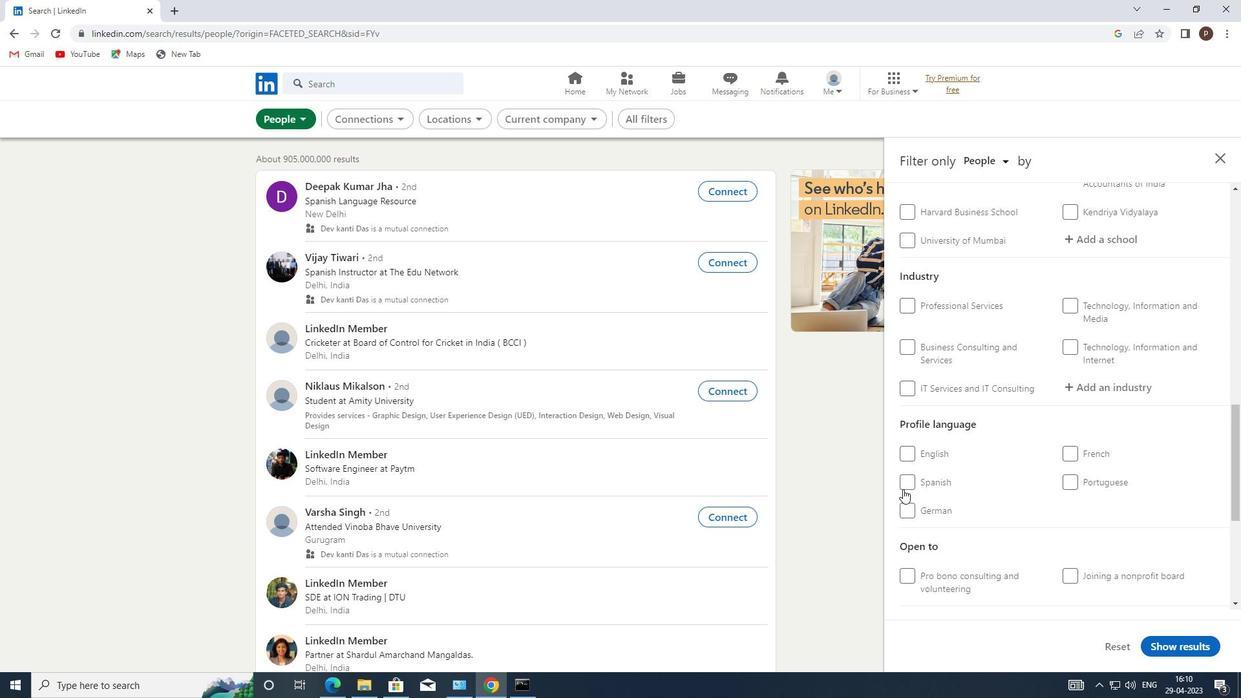 
Action: Mouse moved to (992, 471)
Screenshot: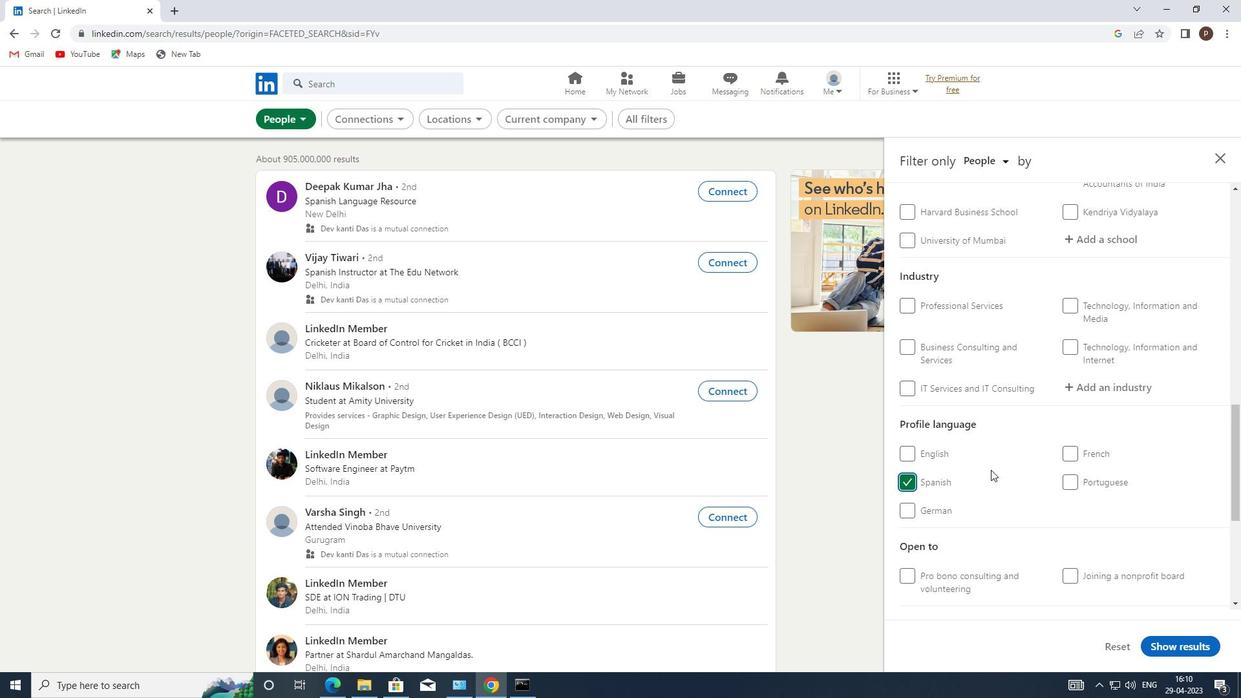 
Action: Mouse scrolled (992, 471) with delta (0, 0)
Screenshot: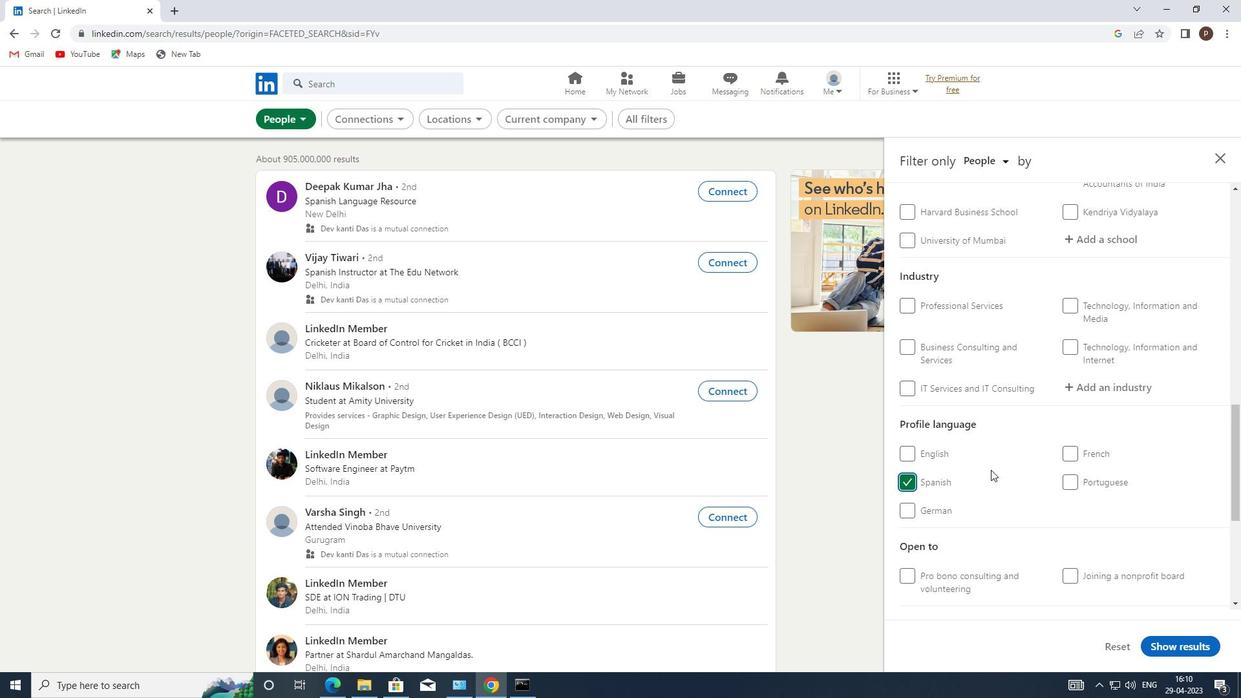 
Action: Mouse scrolled (992, 471) with delta (0, 0)
Screenshot: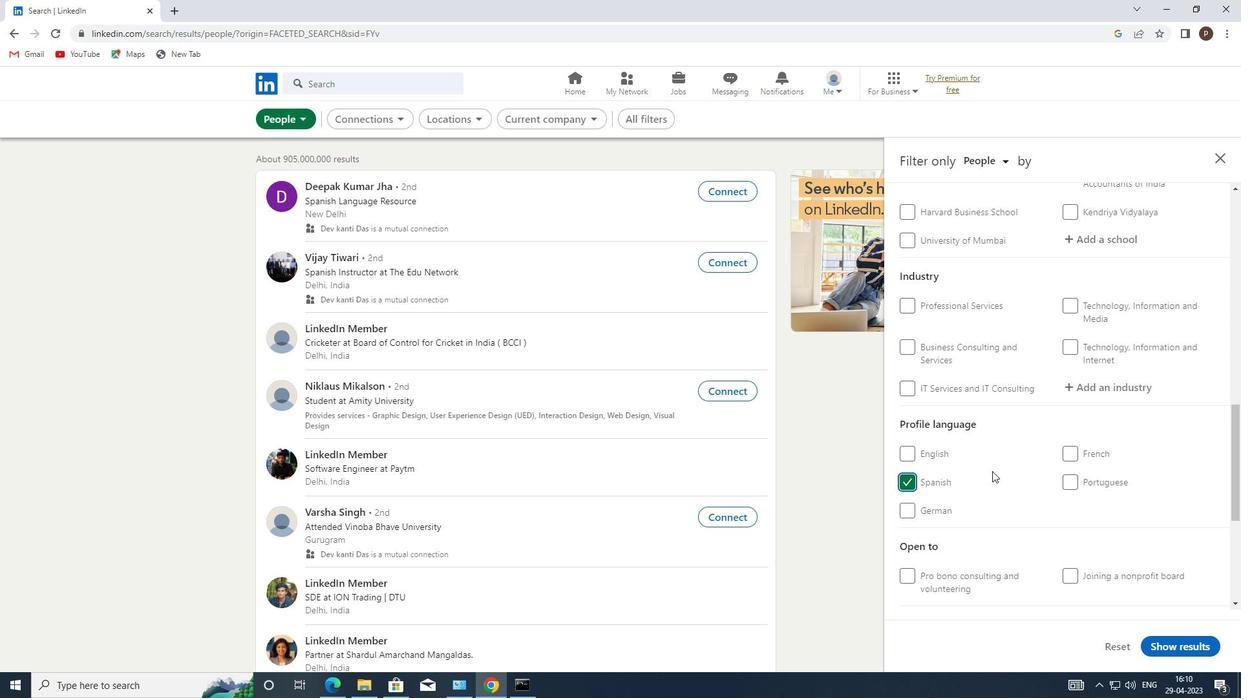 
Action: Mouse scrolled (992, 471) with delta (0, 0)
Screenshot: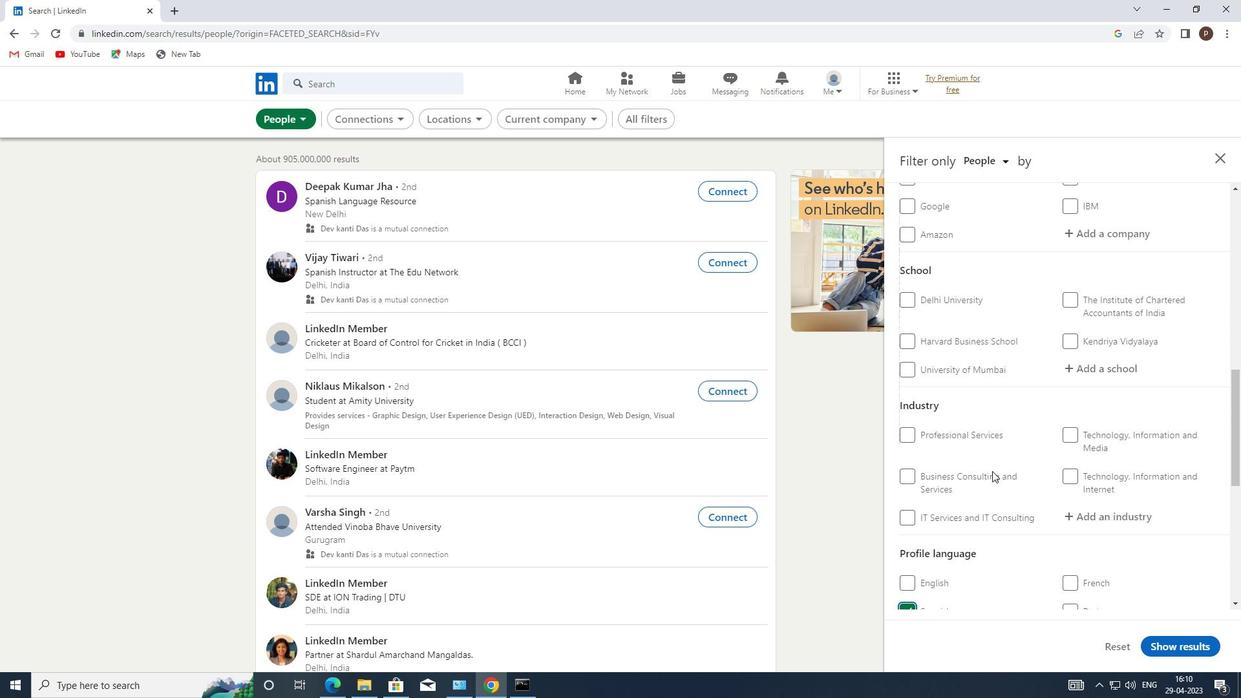 
Action: Mouse scrolled (992, 471) with delta (0, 0)
Screenshot: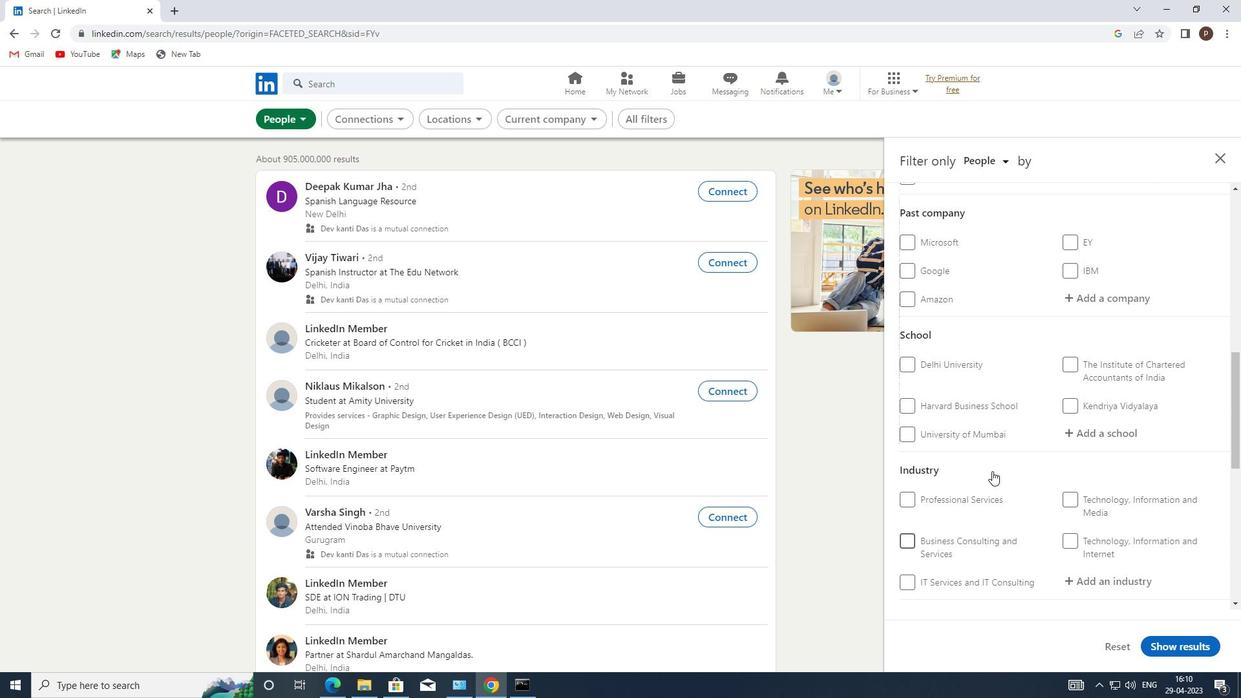 
Action: Mouse scrolled (992, 471) with delta (0, 0)
Screenshot: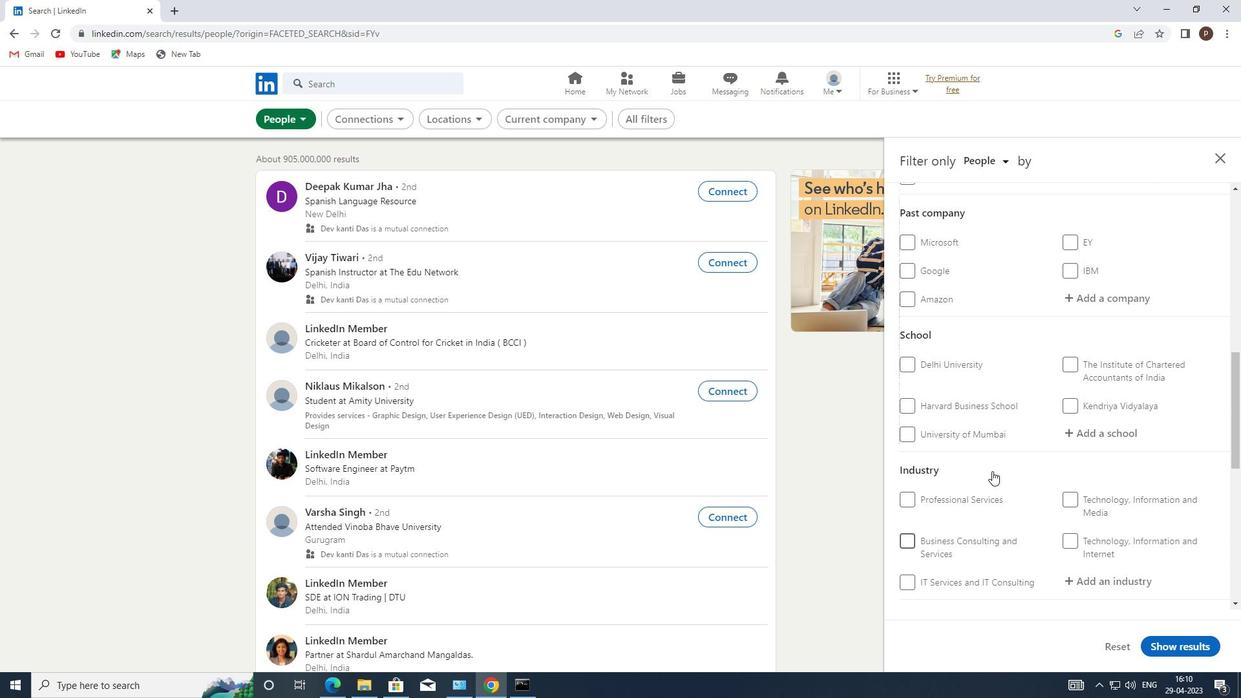
Action: Mouse scrolled (992, 471) with delta (0, 0)
Screenshot: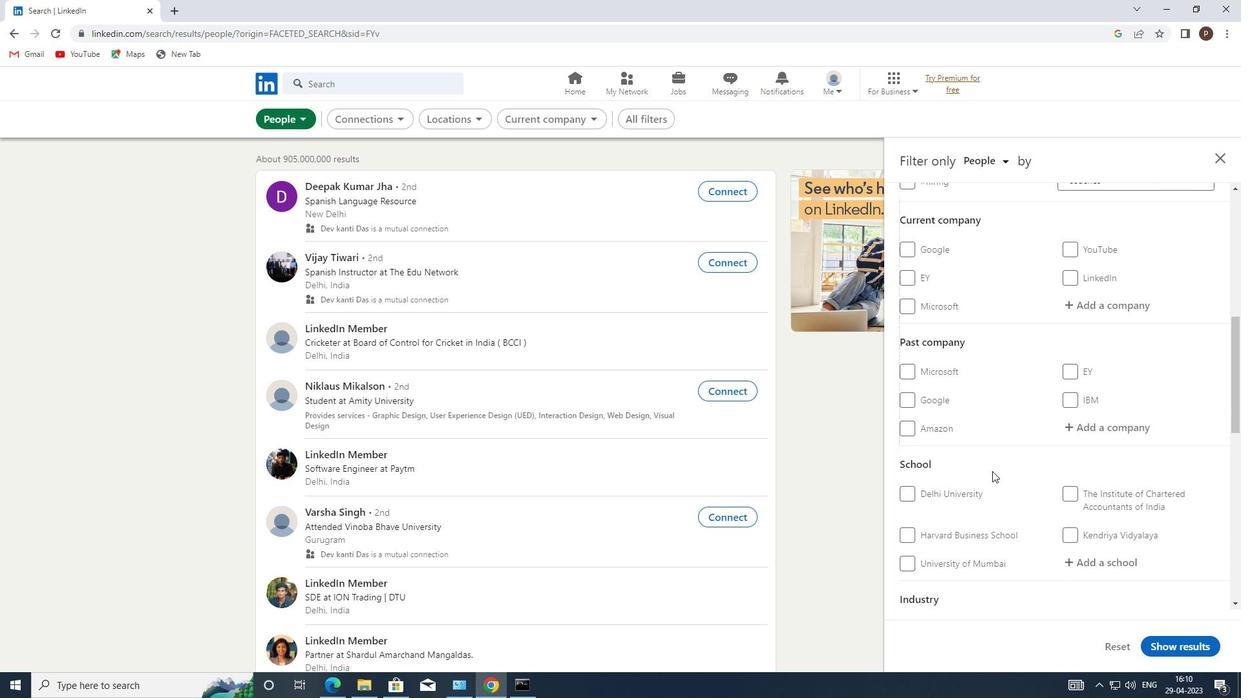 
Action: Mouse moved to (1097, 371)
Screenshot: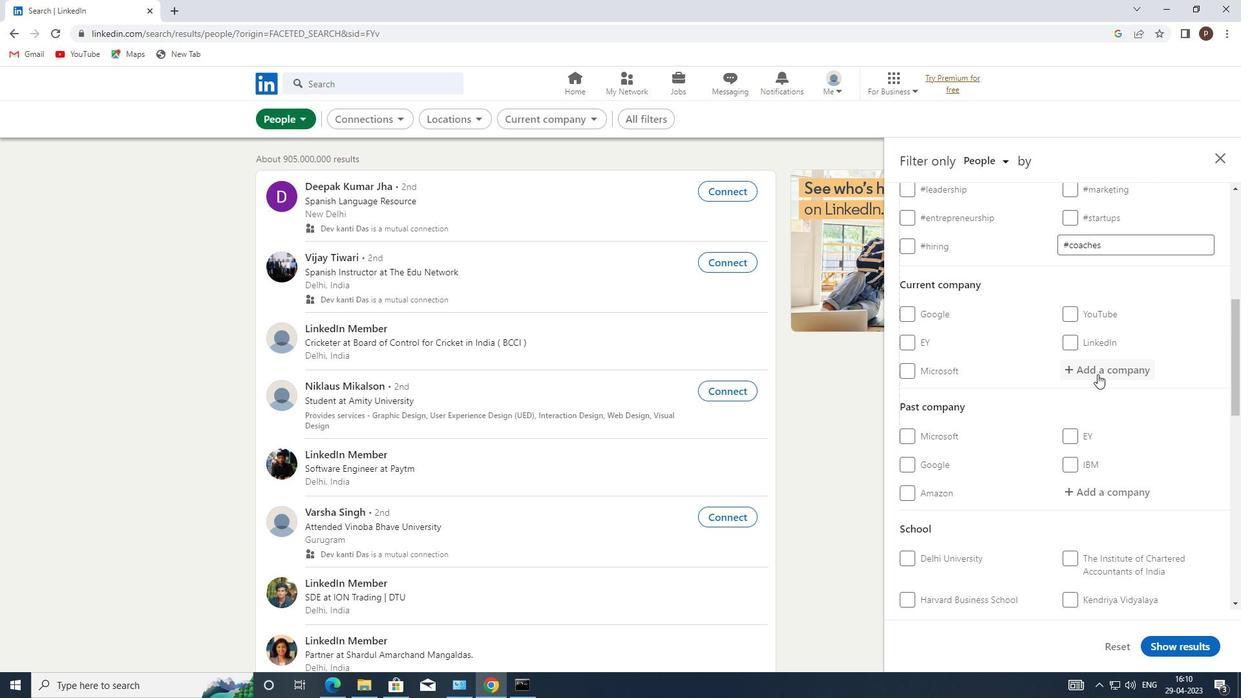 
Action: Mouse pressed left at (1097, 371)
Screenshot: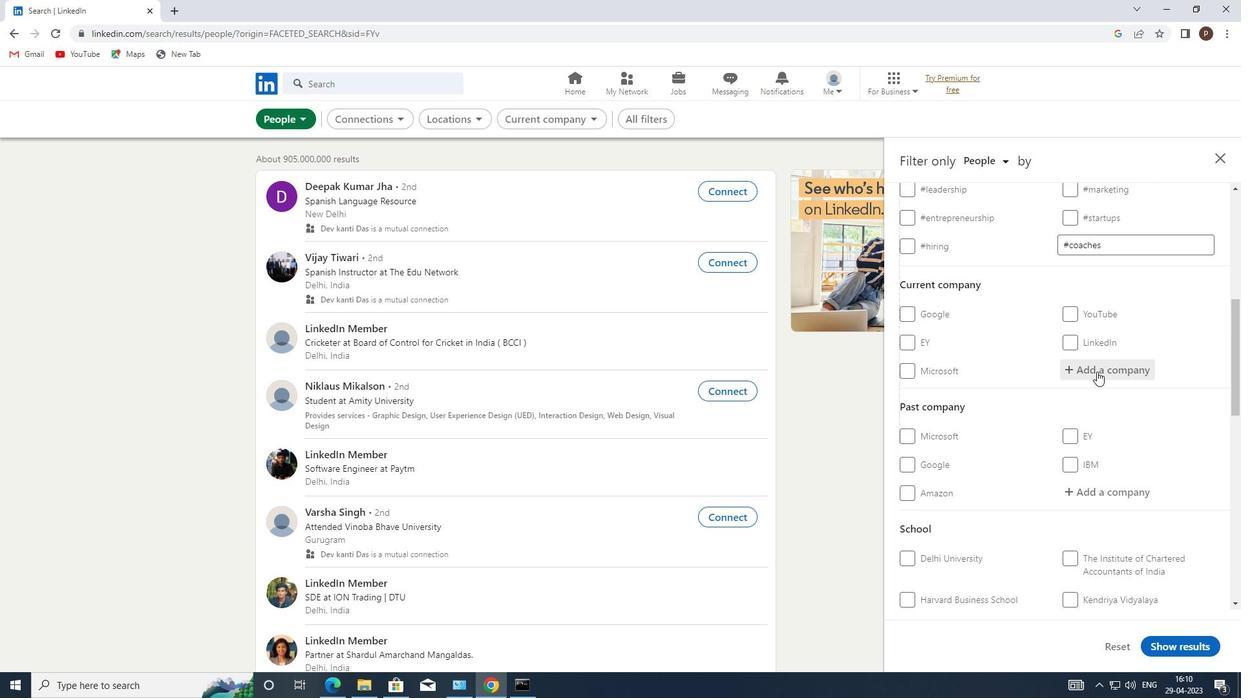 
Action: Key pressed <Key.caps_lock>C<Key.caps_lock>OCHLEAR
Screenshot: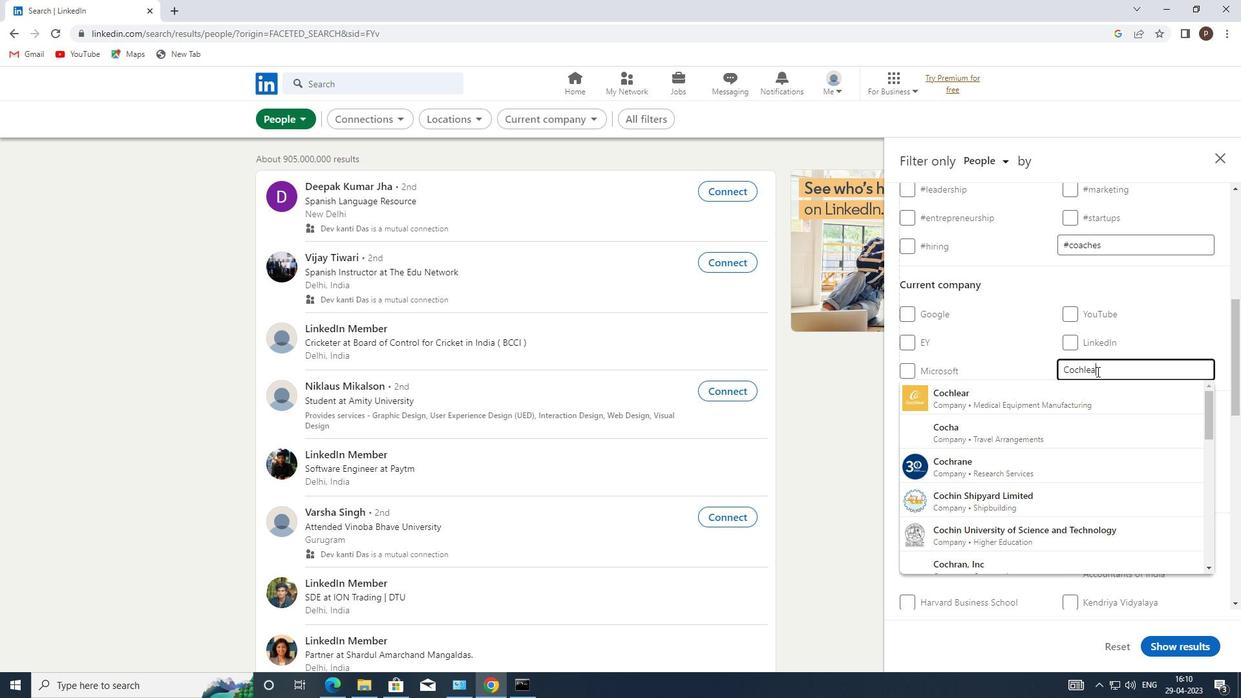 
Action: Mouse moved to (1023, 394)
Screenshot: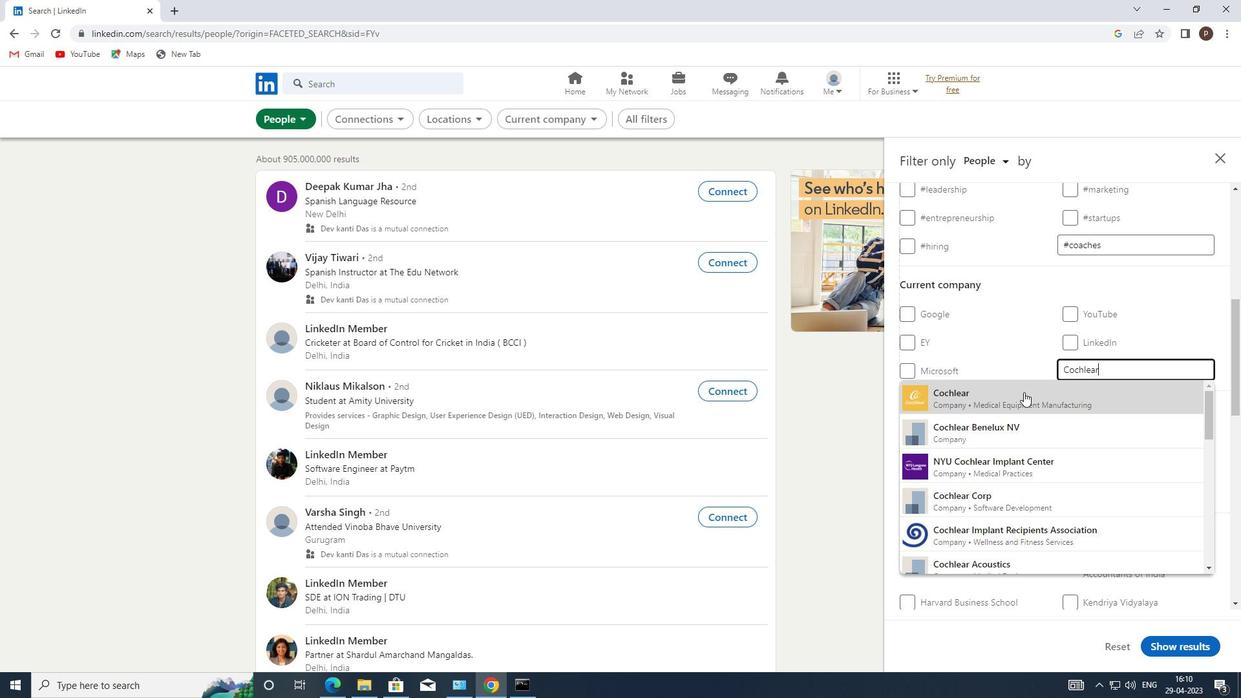 
Action: Mouse pressed left at (1023, 394)
Screenshot: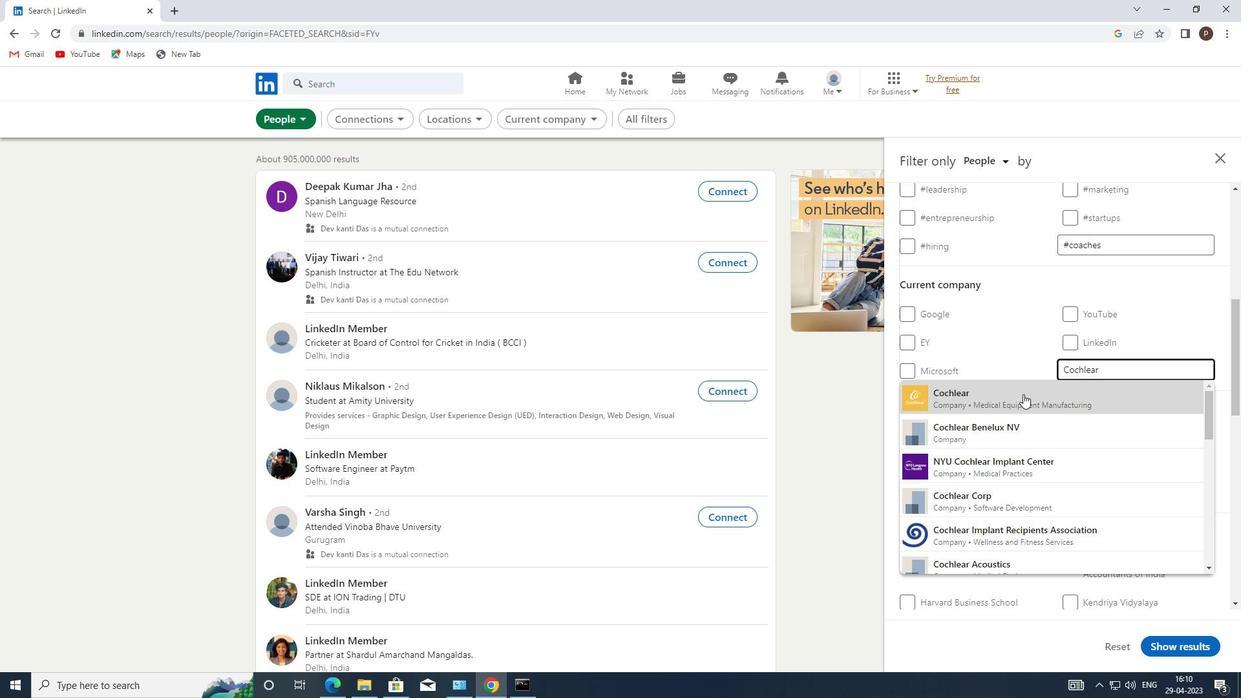 
Action: Mouse moved to (1026, 416)
Screenshot: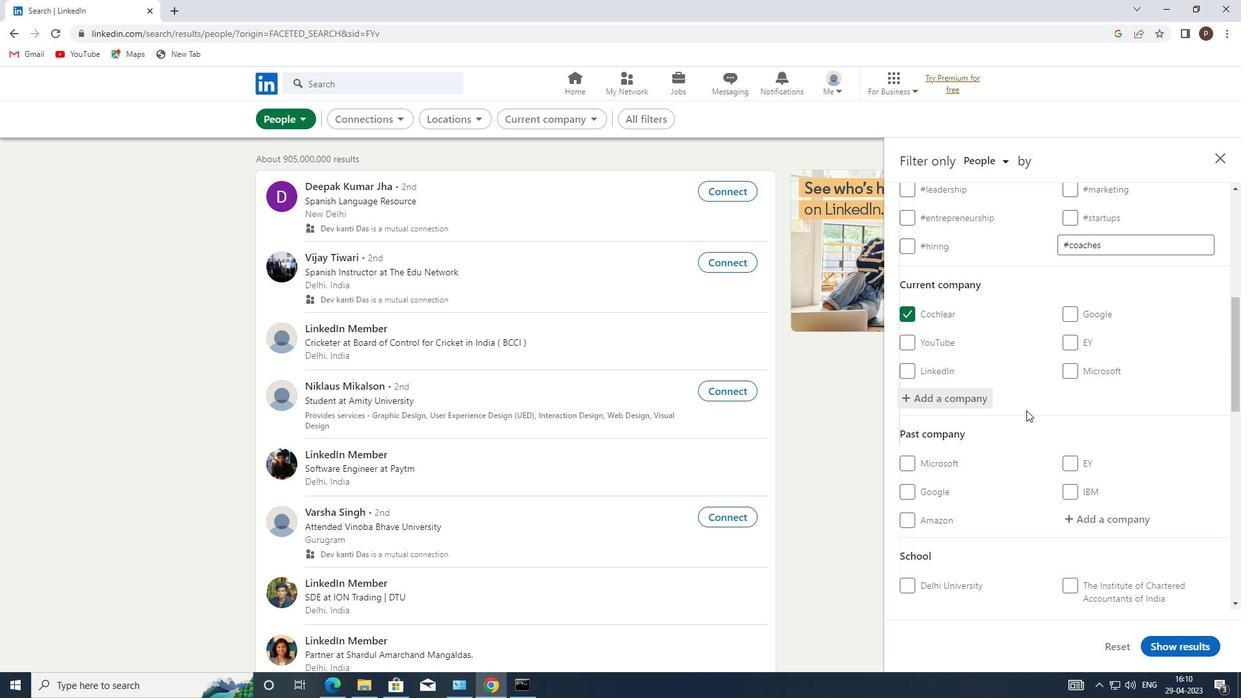 
Action: Mouse scrolled (1026, 415) with delta (0, 0)
Screenshot: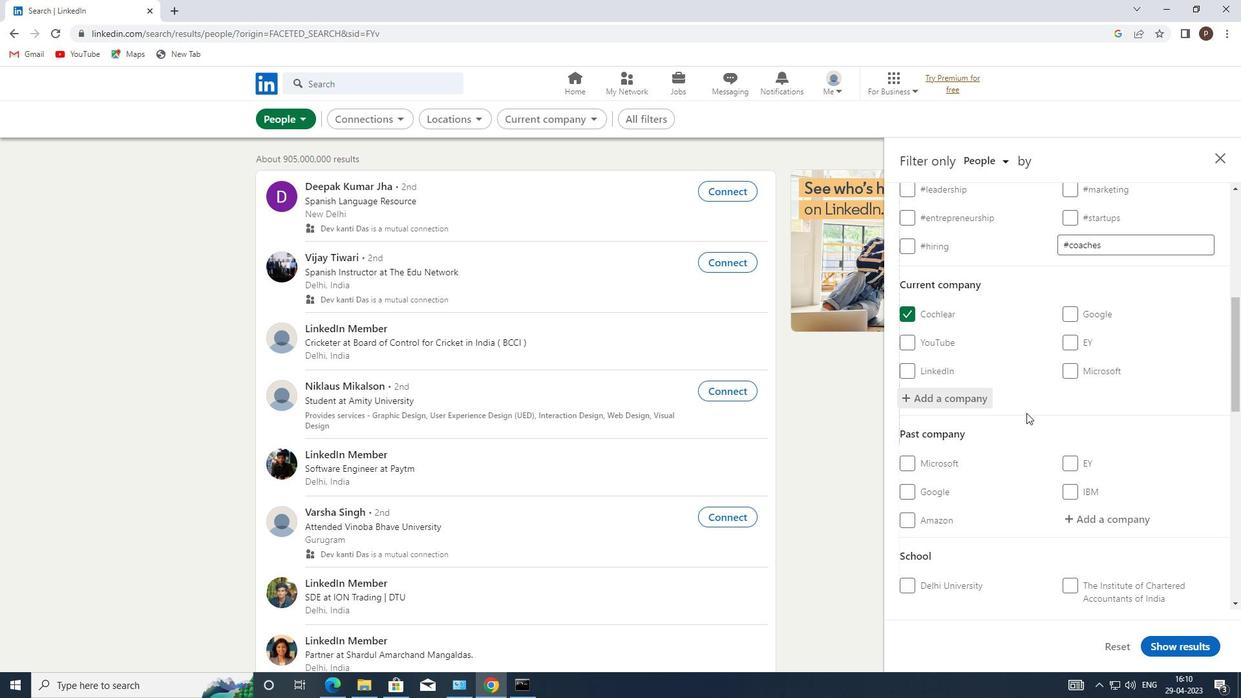 
Action: Mouse moved to (1036, 440)
Screenshot: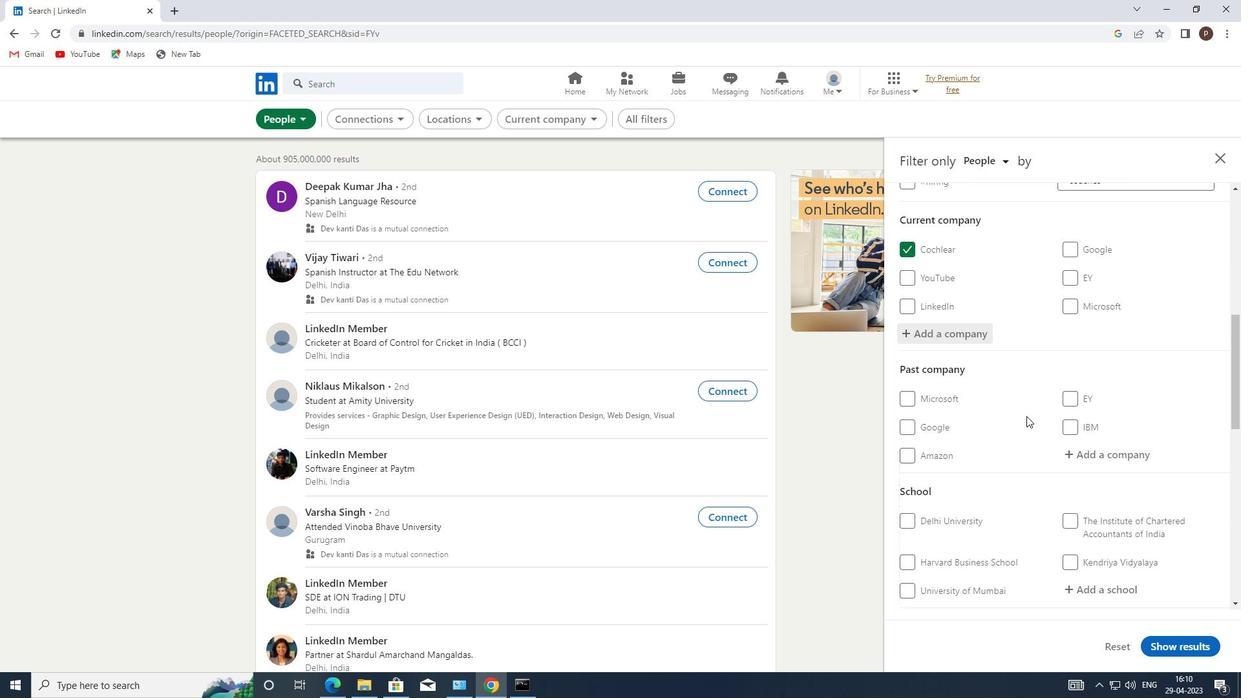 
Action: Mouse scrolled (1036, 439) with delta (0, 0)
Screenshot: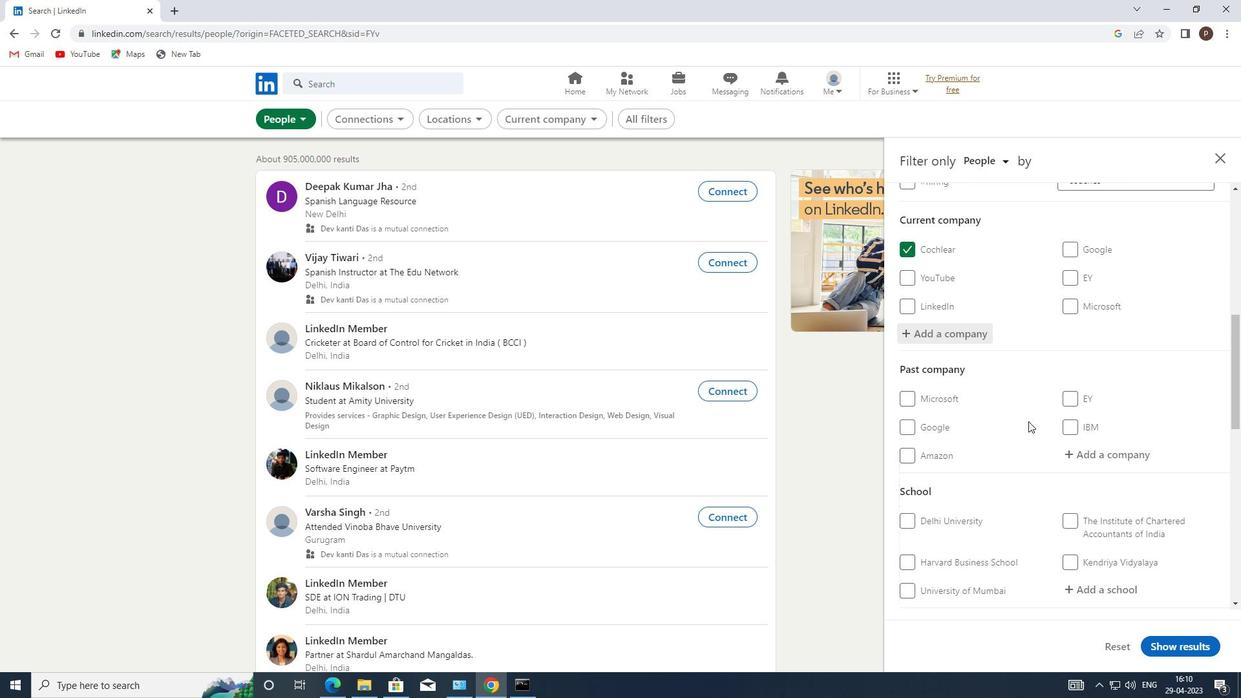 
Action: Mouse moved to (1092, 530)
Screenshot: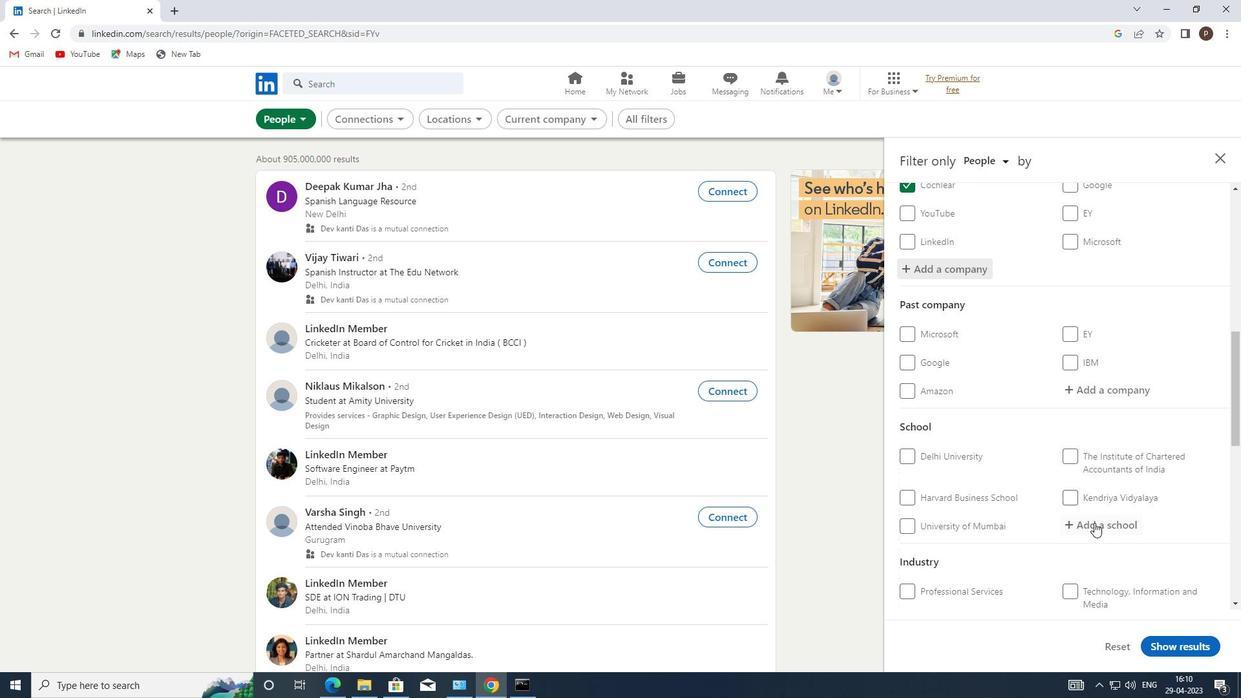 
Action: Mouse pressed left at (1092, 530)
Screenshot: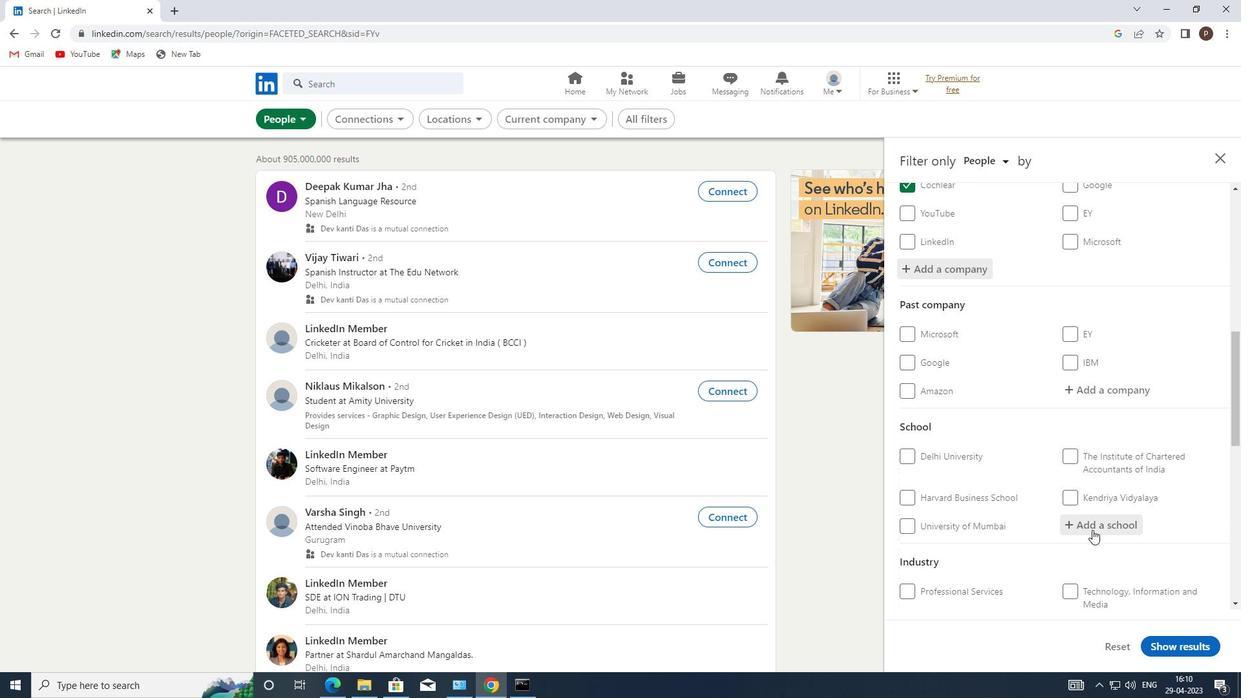 
Action: Mouse pressed left at (1092, 530)
Screenshot: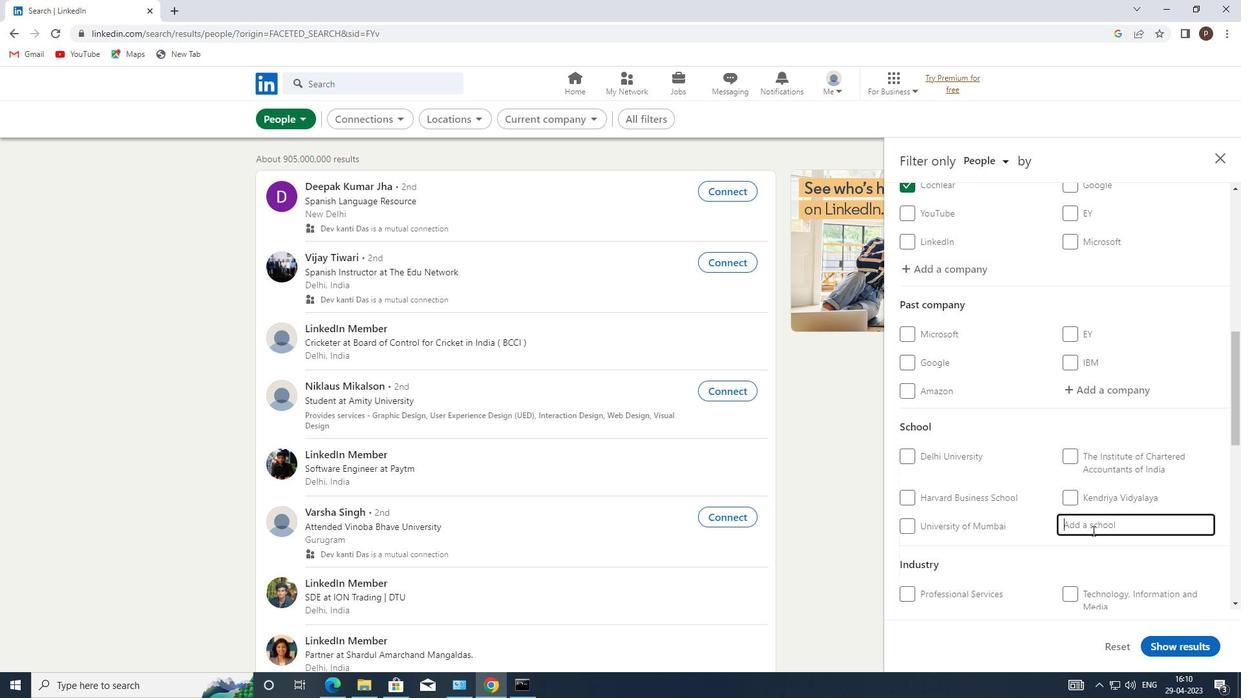 
Action: Key pressed <Key.caps_lock>U<Key.caps_lock>NIVERSITY<Key.space>OF<Key.space><Key.caps_lock>N<Key.caps_lock>ORTH<Key.space><Key.caps_lock>B<Key.caps_lock>NEGAL
Screenshot: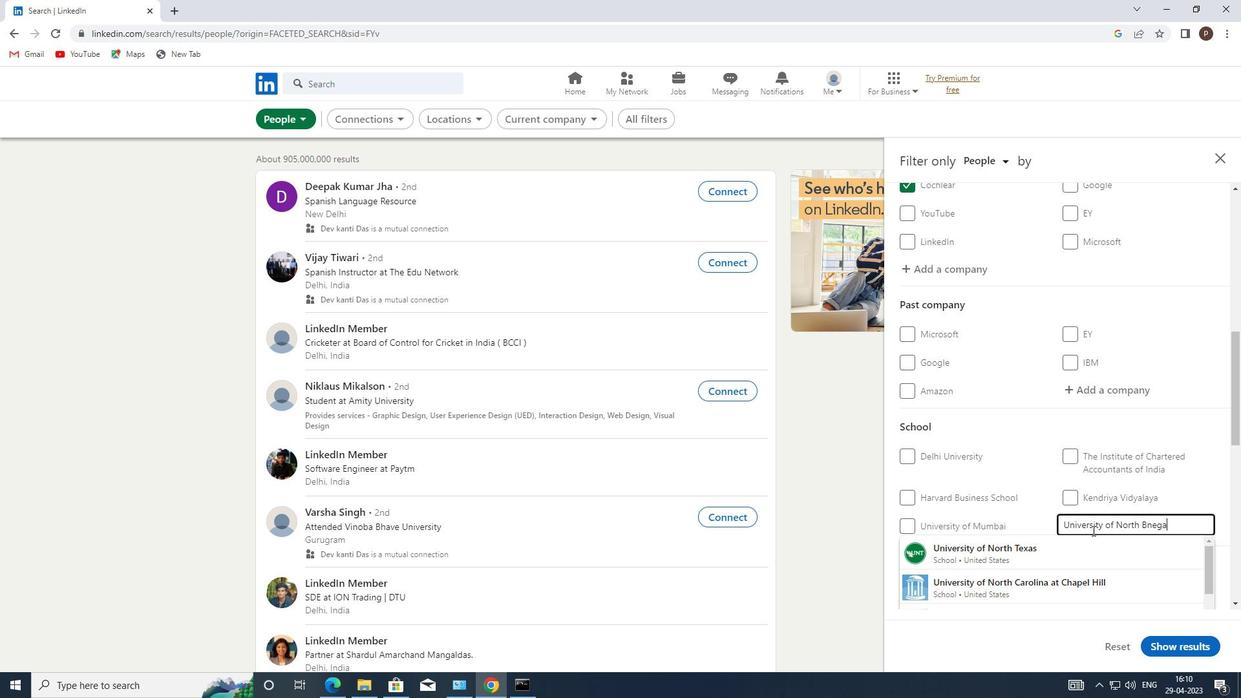 
Action: Mouse moved to (1145, 530)
Screenshot: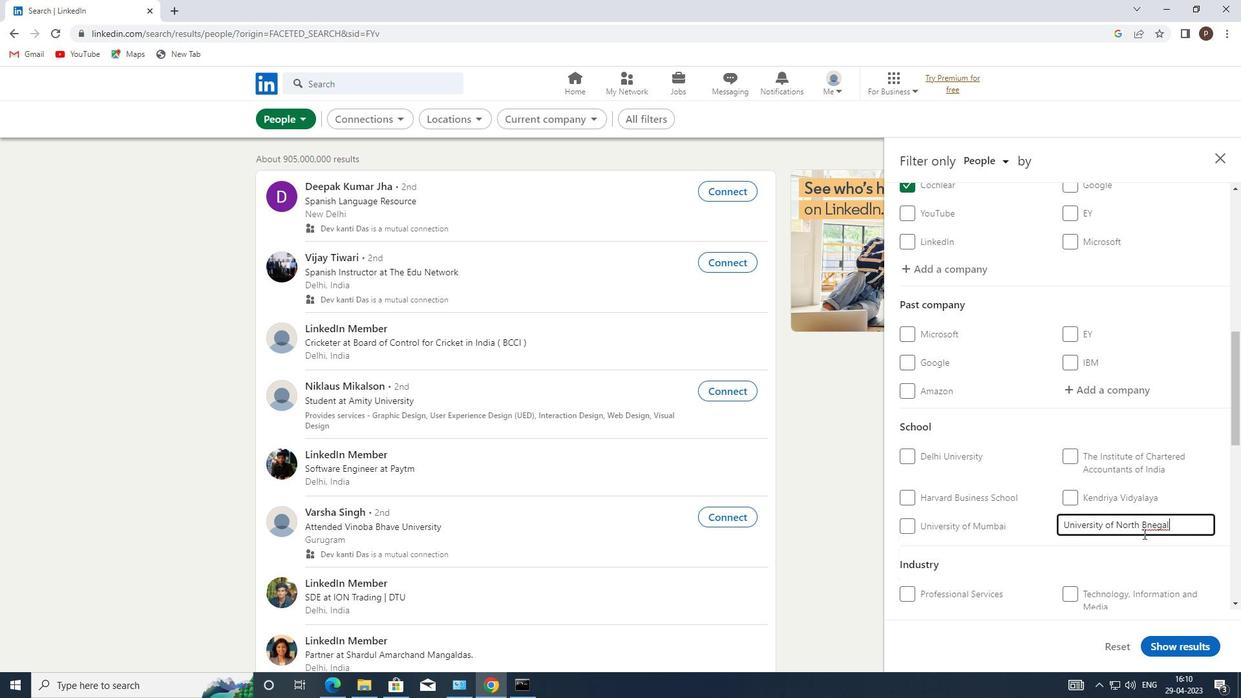 
Action: Mouse pressed left at (1145, 530)
Screenshot: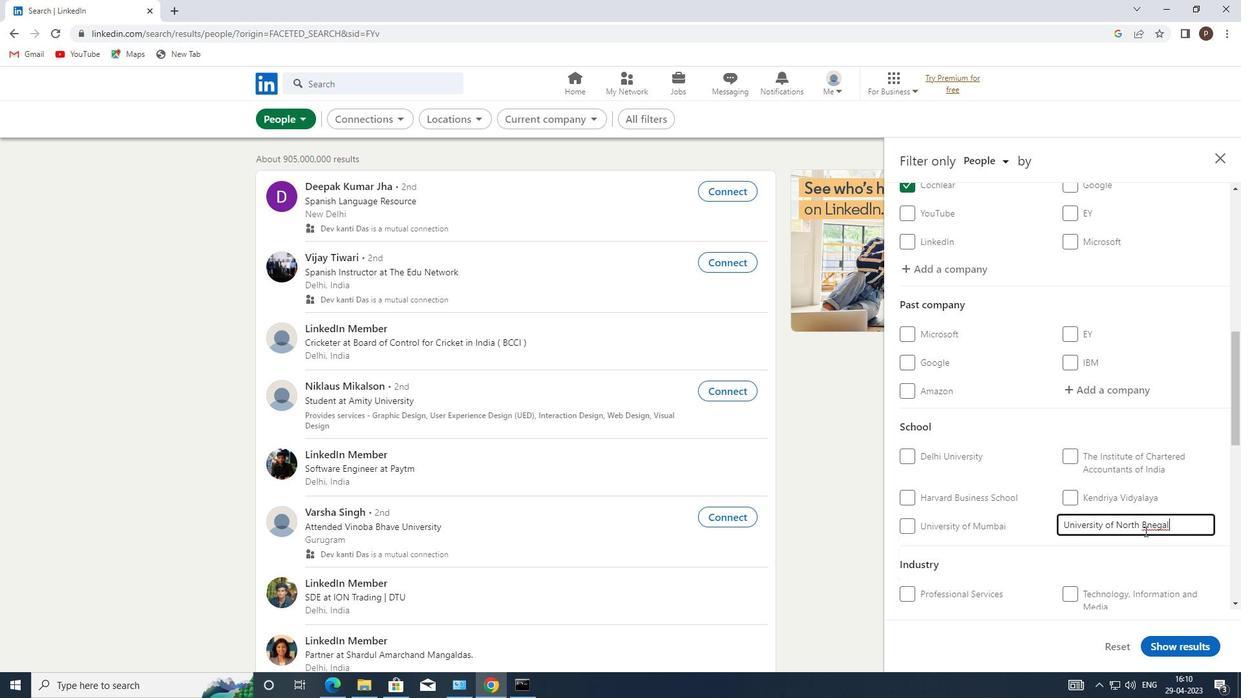 
Action: Mouse pressed left at (1145, 530)
Screenshot: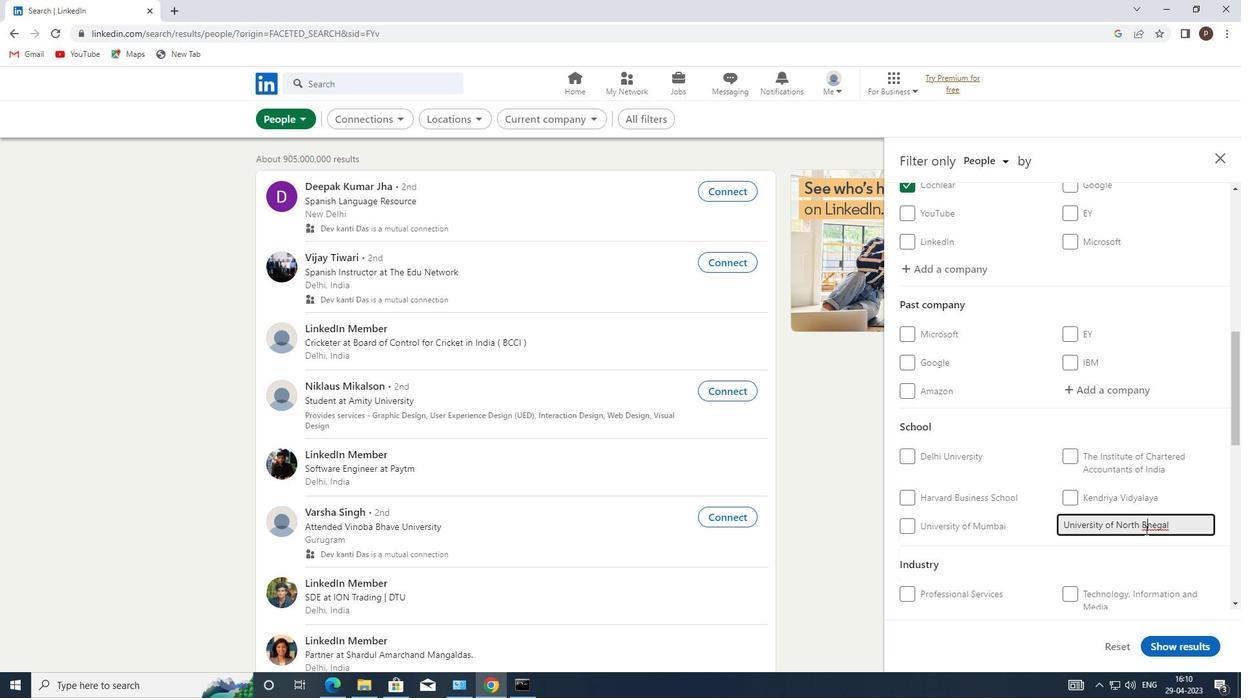 
Action: Key pressed <Key.delete><Key.caps_lock>B<Key.caps_lock>N<Key.backspace>ENGAL
Screenshot: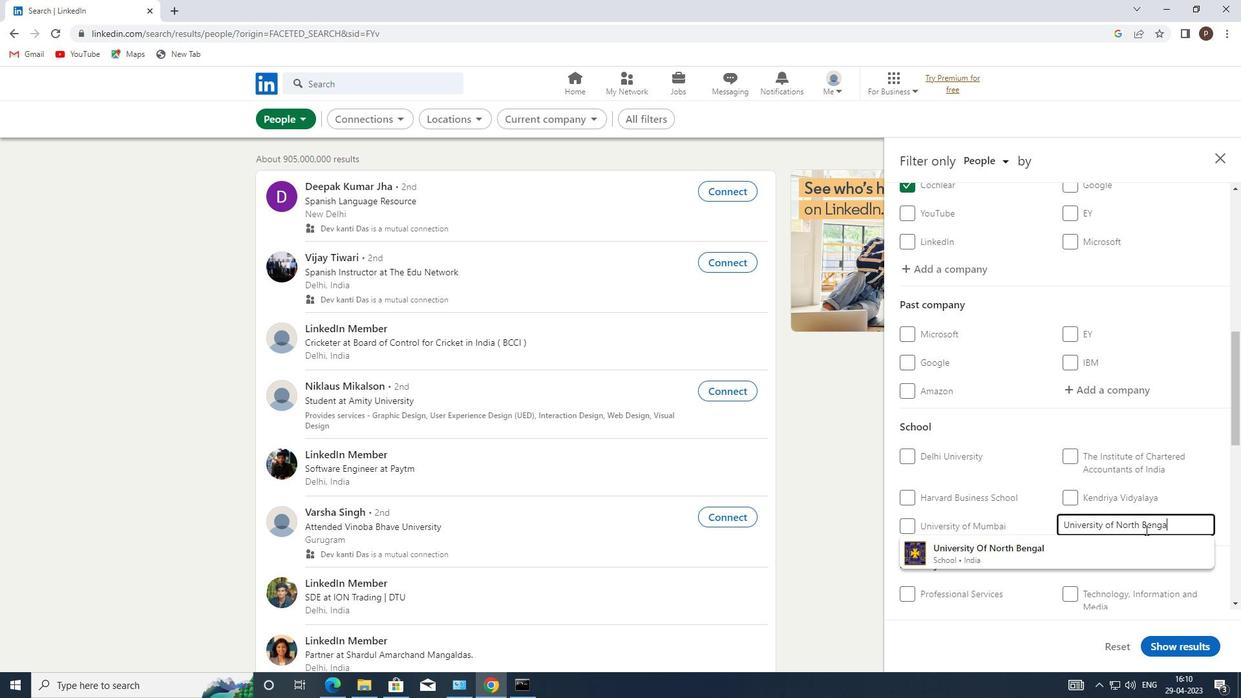 
Action: Mouse moved to (1015, 546)
Screenshot: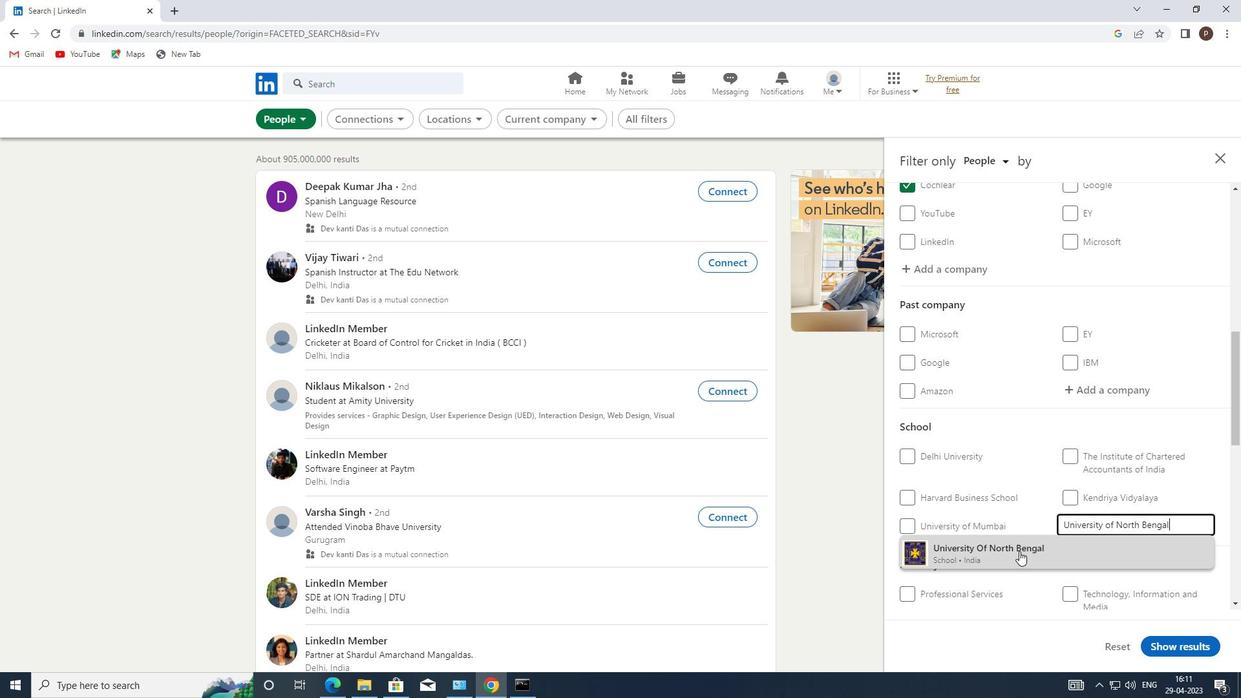 
Action: Mouse pressed left at (1015, 546)
Screenshot: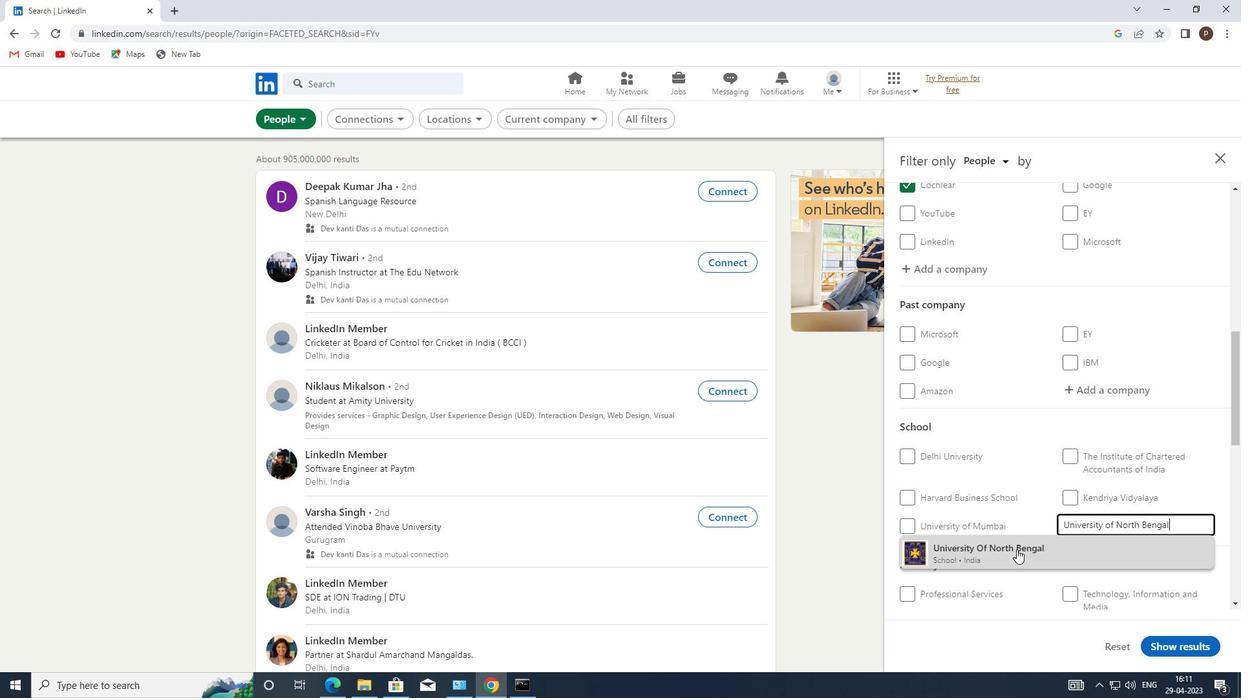 
Action: Mouse scrolled (1015, 546) with delta (0, 0)
Screenshot: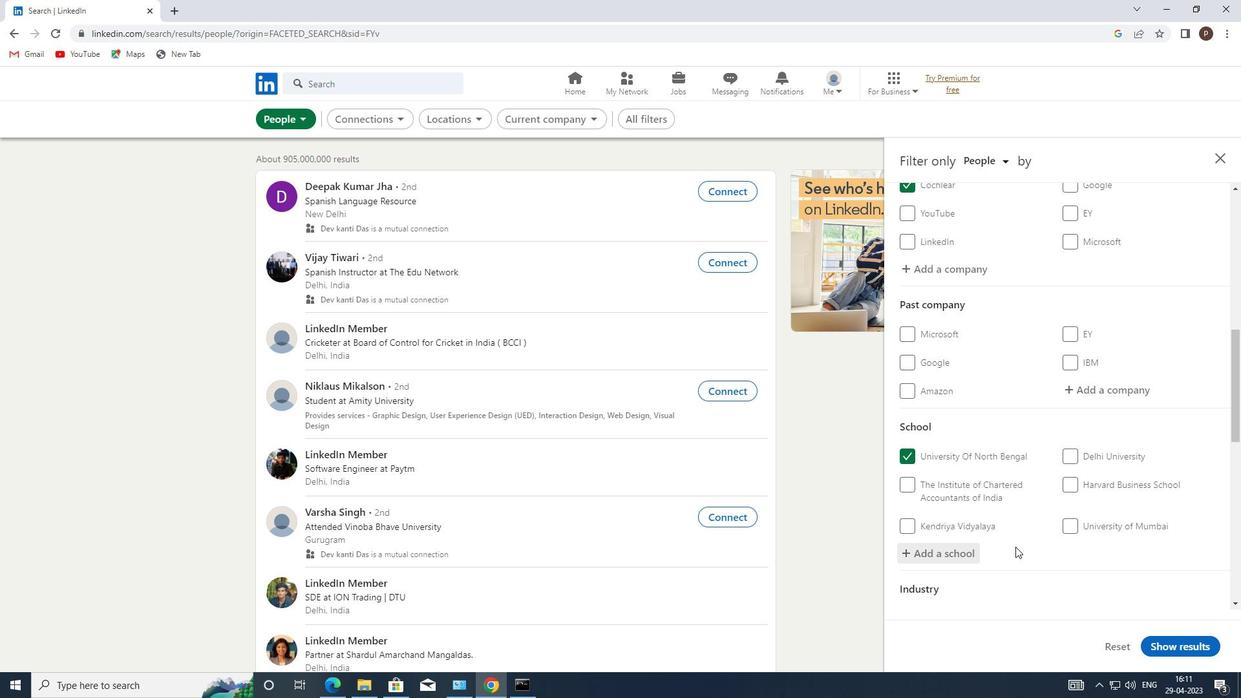 
Action: Mouse scrolled (1015, 546) with delta (0, 0)
Screenshot: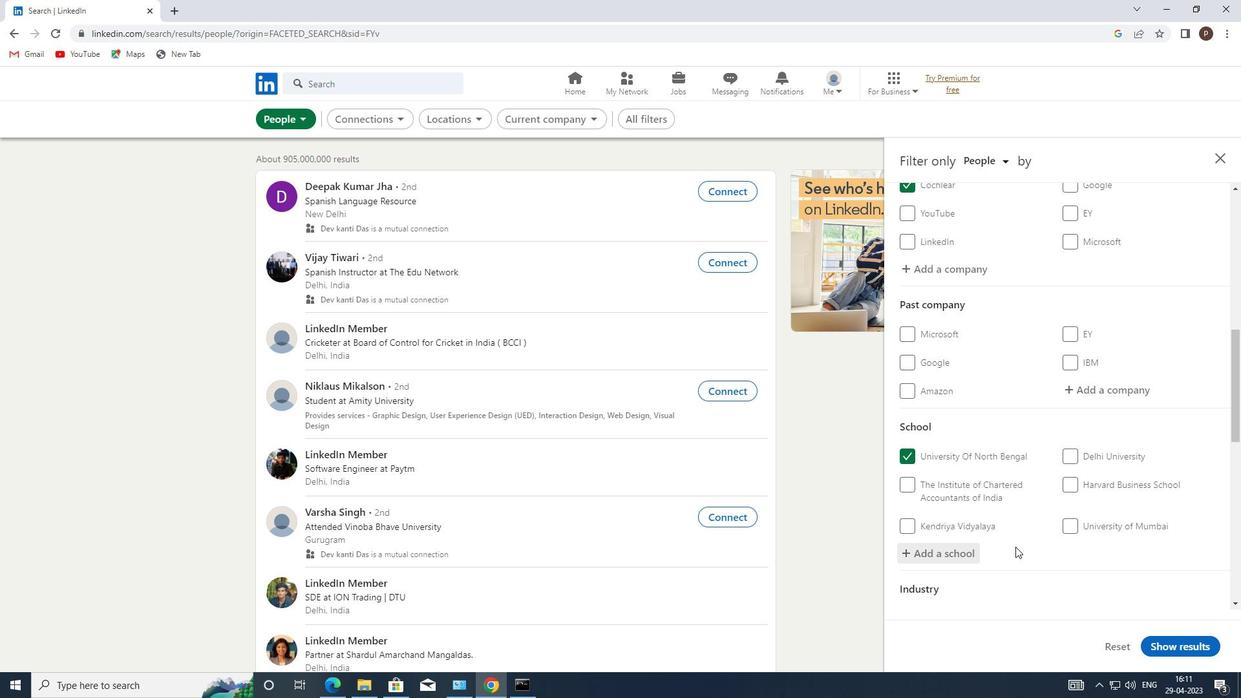 
Action: Mouse scrolled (1015, 546) with delta (0, 0)
Screenshot: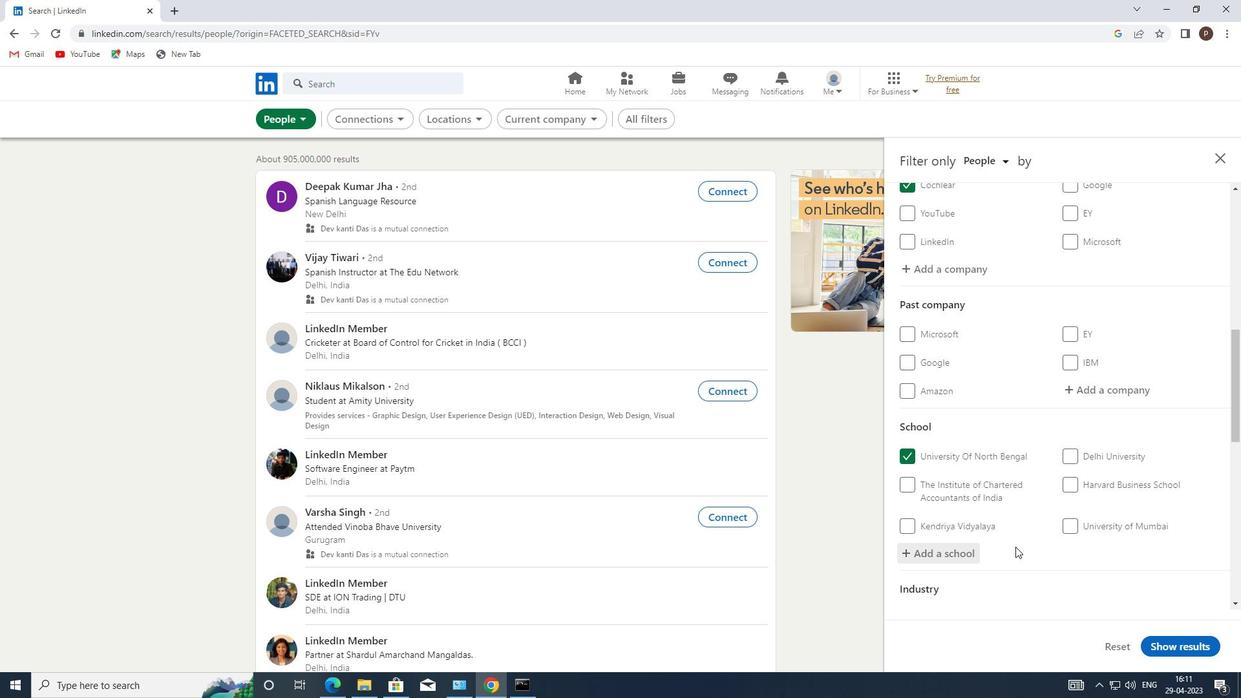 
Action: Mouse moved to (1005, 522)
Screenshot: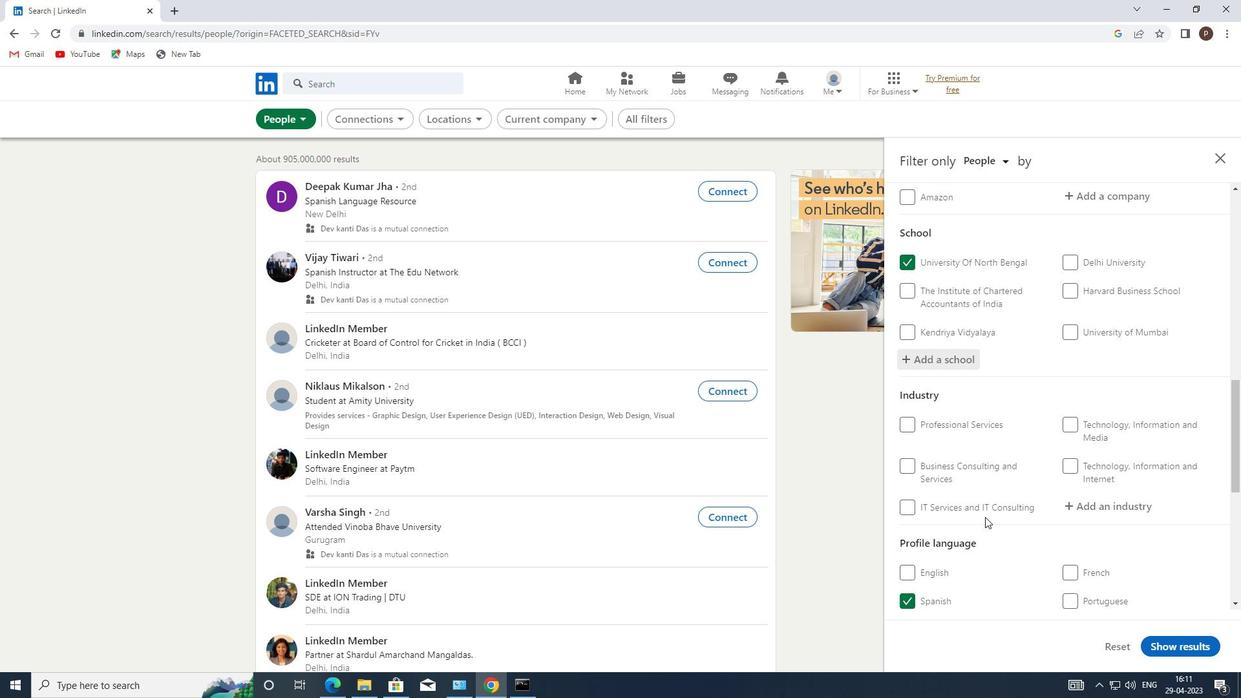 
Action: Mouse scrolled (1005, 521) with delta (0, 0)
Screenshot: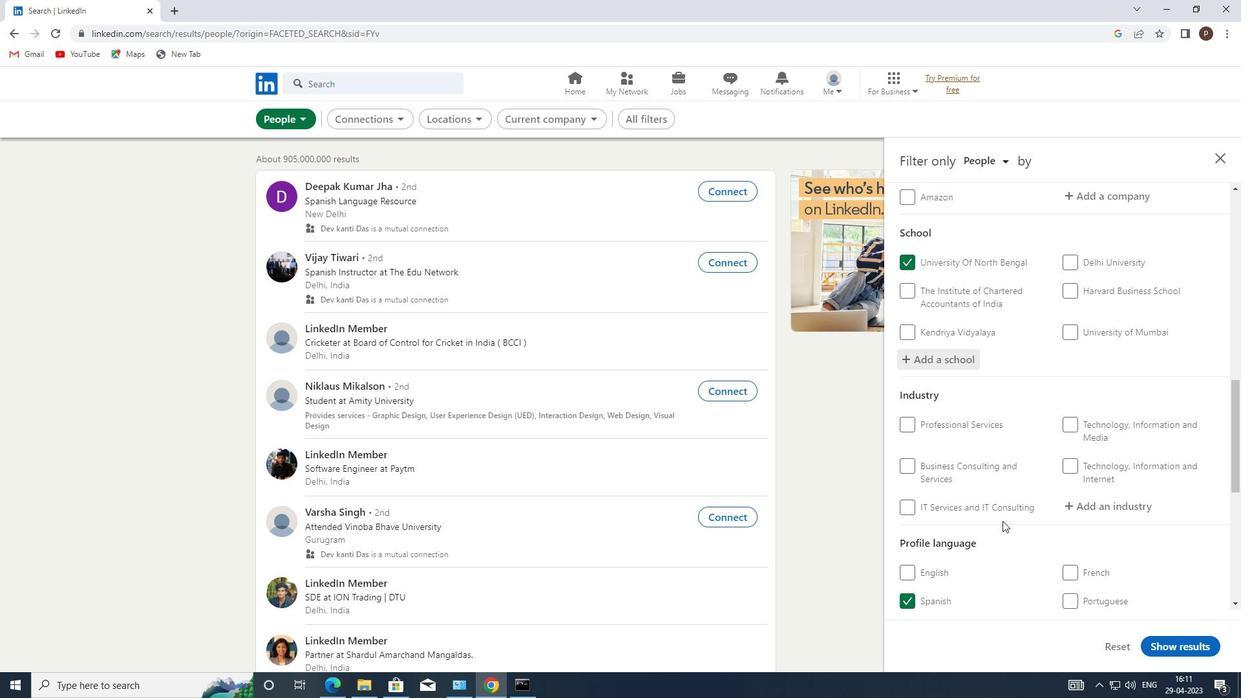 
Action: Mouse moved to (1111, 447)
Screenshot: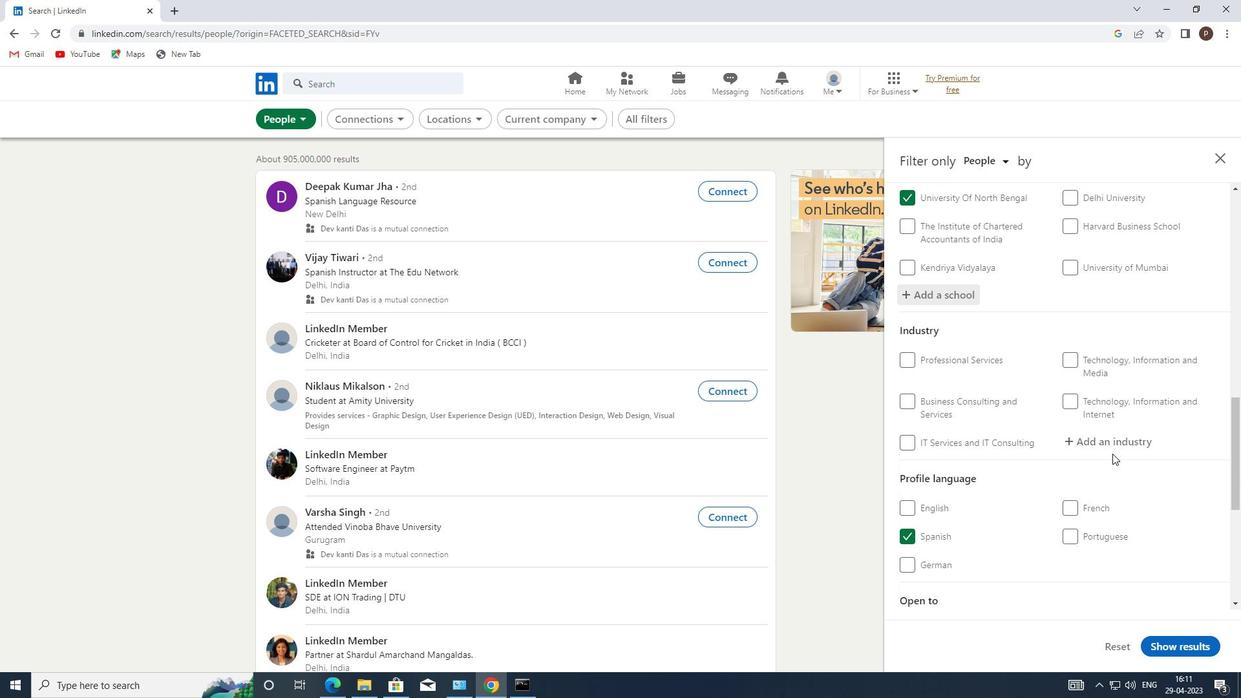 
Action: Mouse pressed left at (1111, 447)
Screenshot: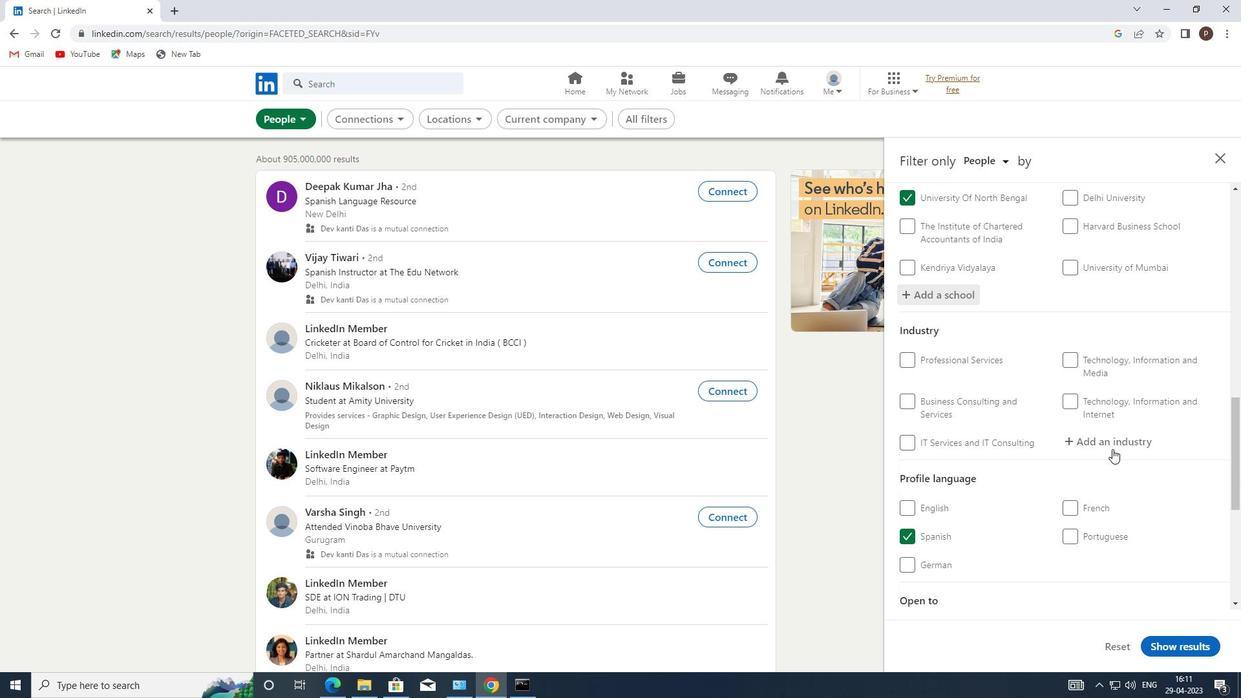 
Action: Mouse moved to (1110, 442)
Screenshot: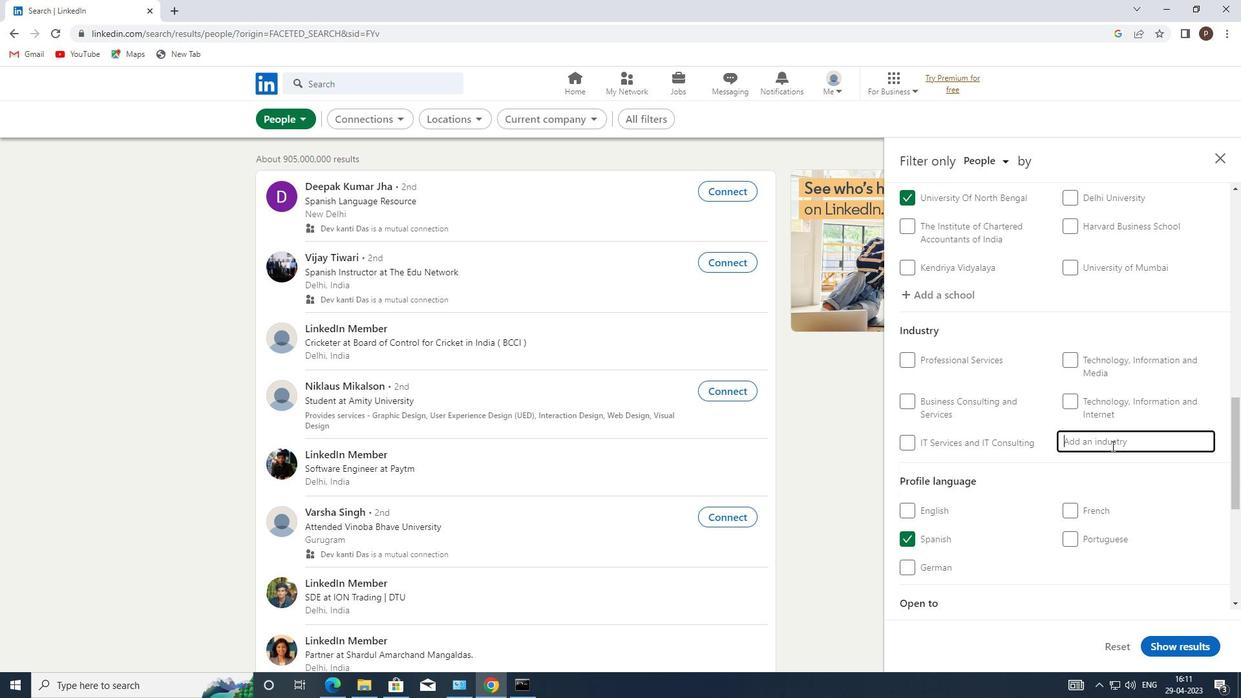 
Action: Mouse pressed left at (1110, 442)
Screenshot: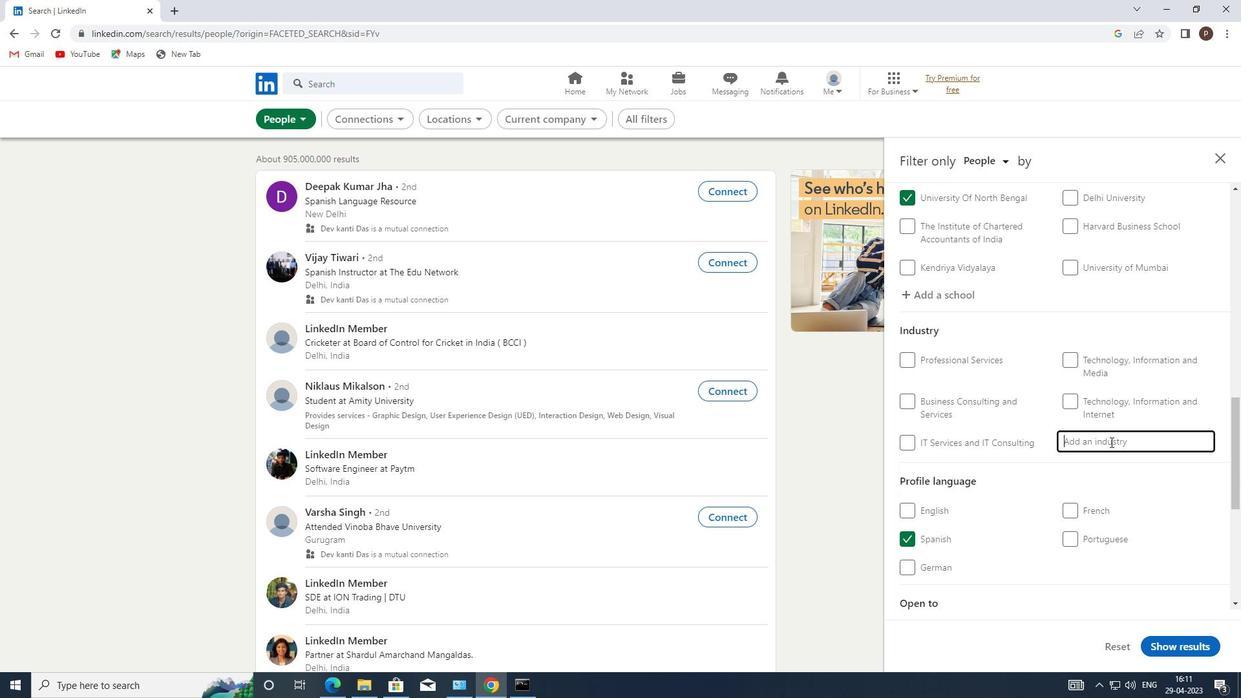 
Action: Key pressed <Key.caps_lock>N<Key.caps_lock>ATURA
Screenshot: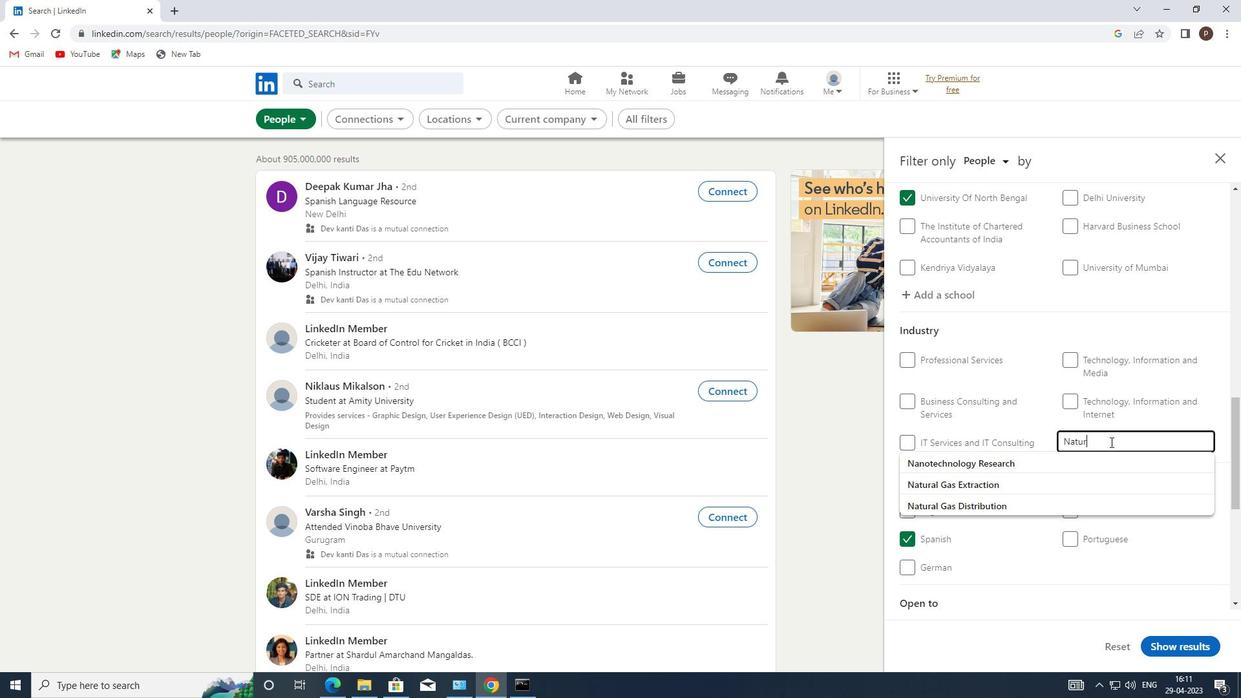 
Action: Mouse moved to (1015, 481)
Screenshot: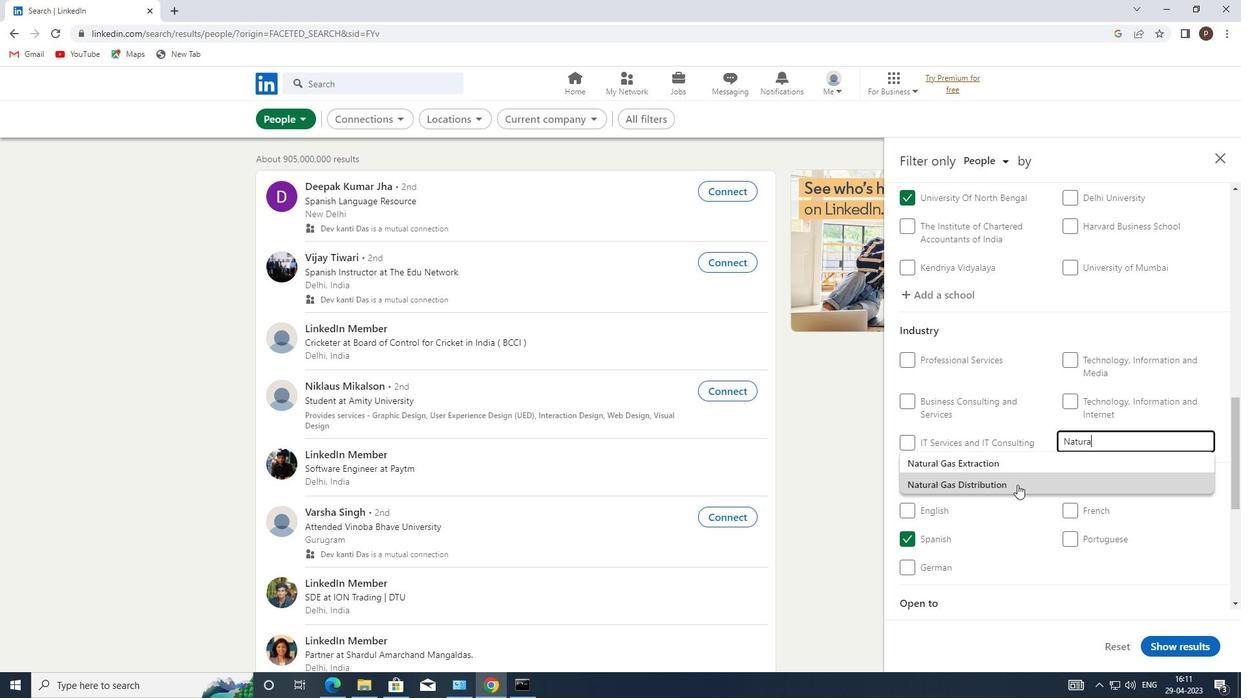 
Action: Mouse pressed left at (1015, 481)
Screenshot: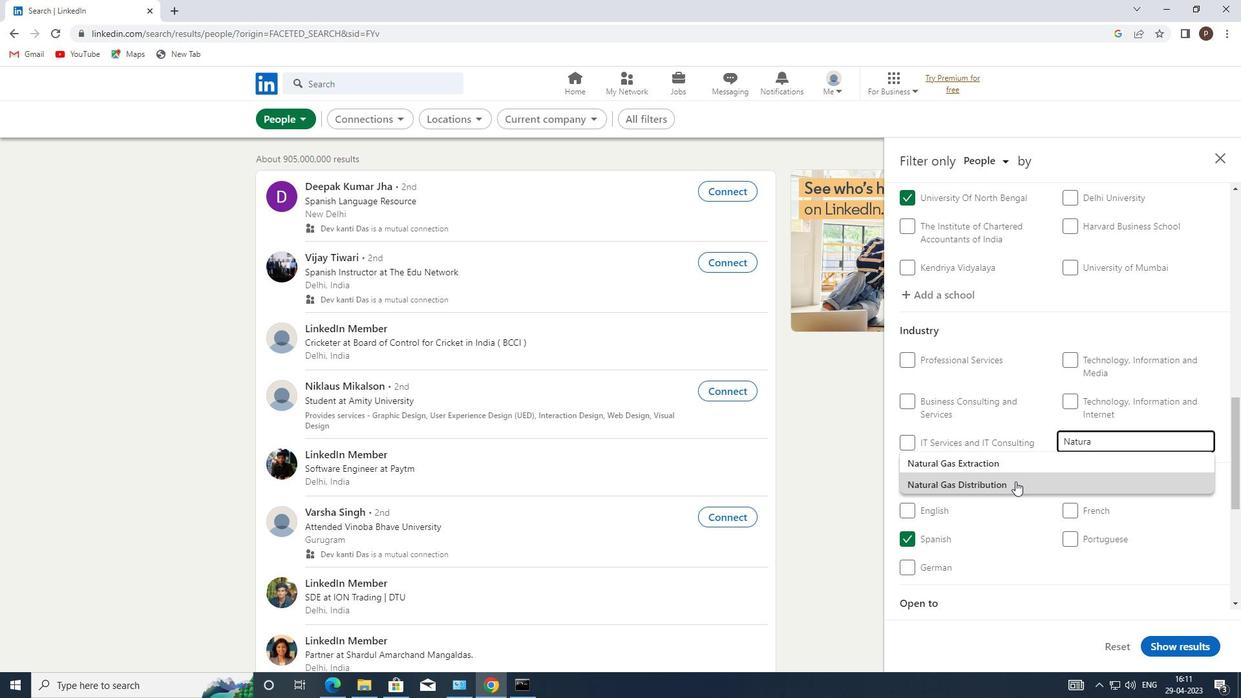 
Action: Mouse moved to (1015, 480)
Screenshot: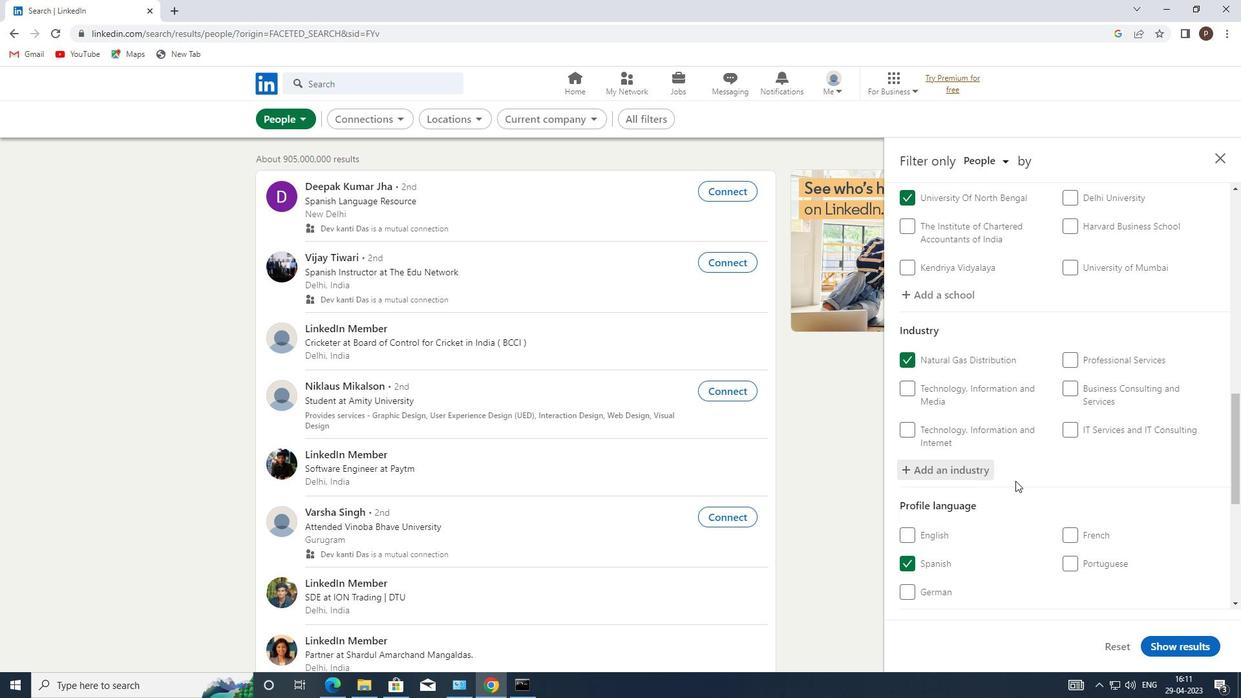 
Action: Mouse scrolled (1015, 480) with delta (0, 0)
Screenshot: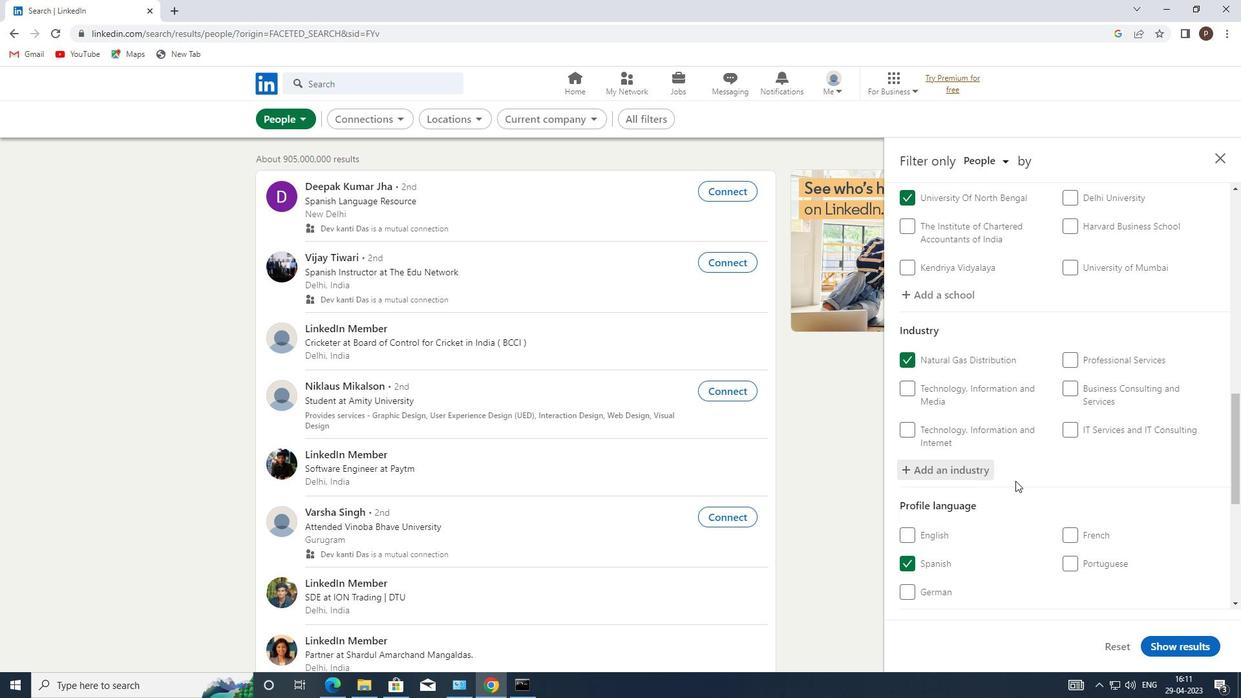 
Action: Mouse scrolled (1015, 480) with delta (0, 0)
Screenshot: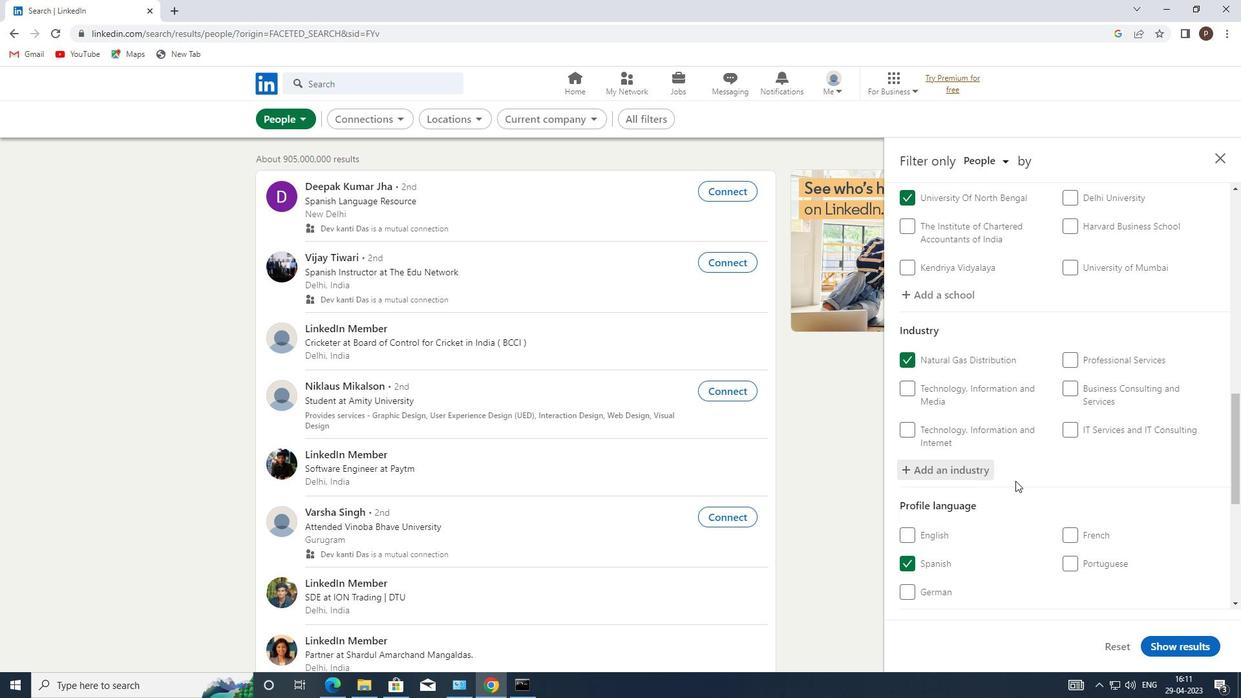 
Action: Mouse scrolled (1015, 480) with delta (0, 0)
Screenshot: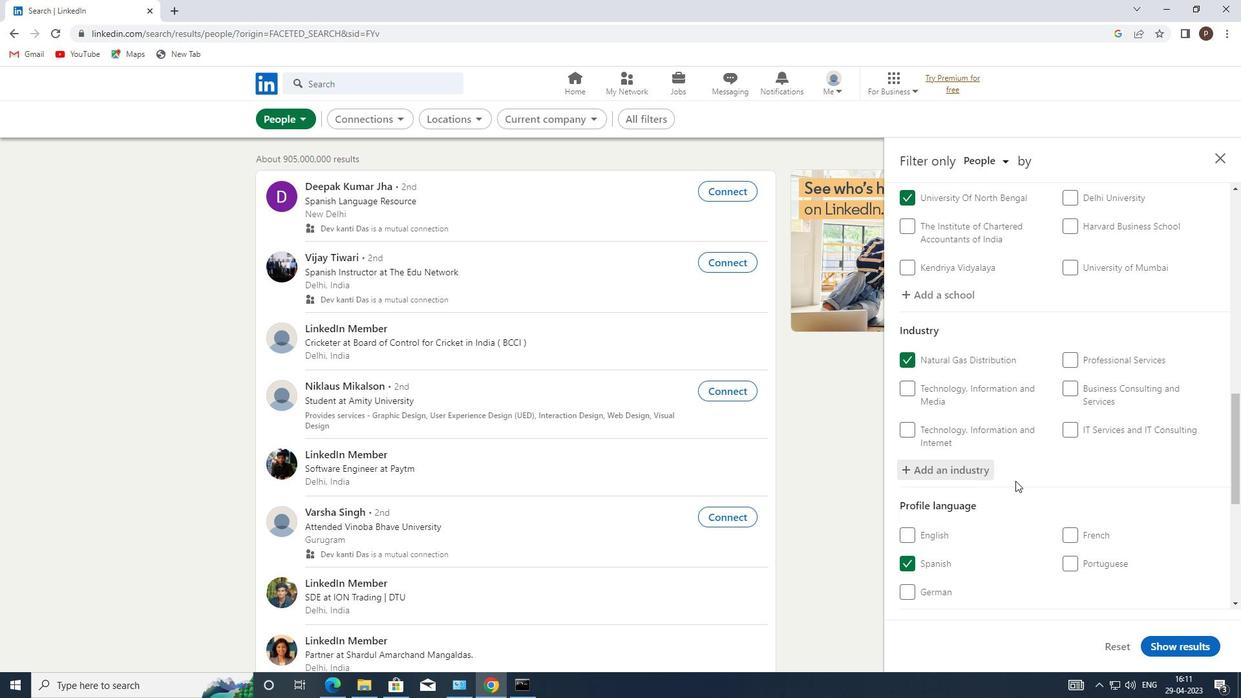 
Action: Mouse moved to (1029, 490)
Screenshot: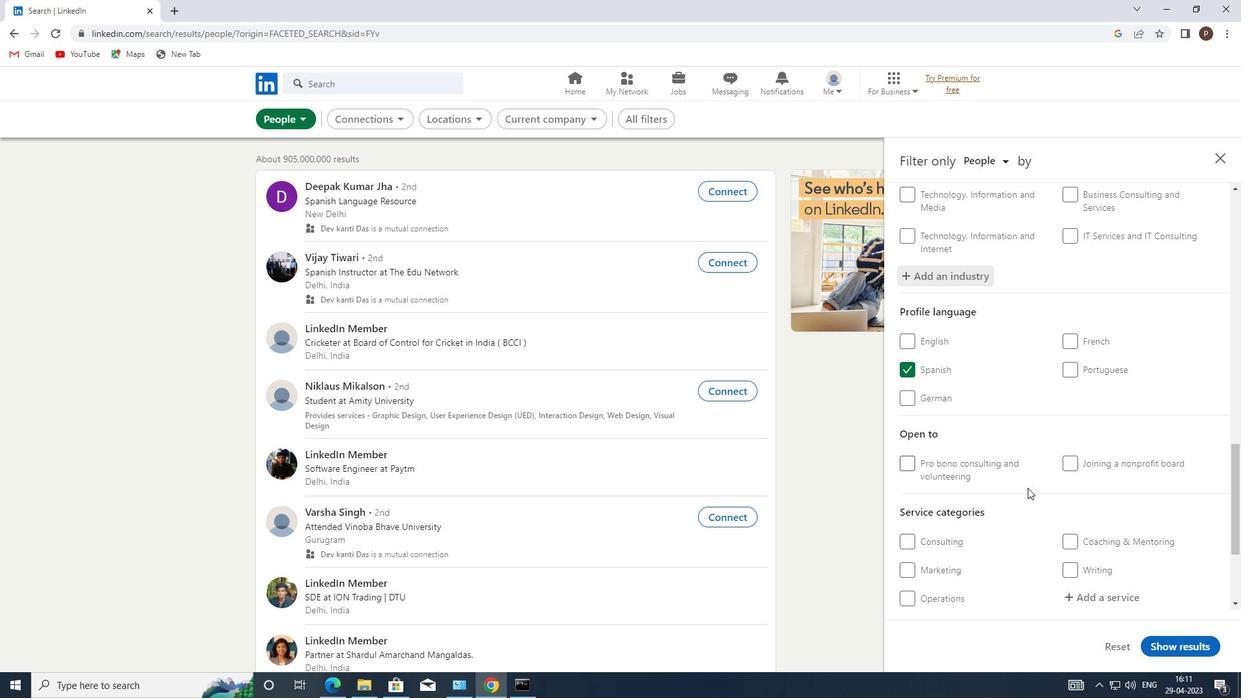 
Action: Mouse scrolled (1029, 490) with delta (0, 0)
Screenshot: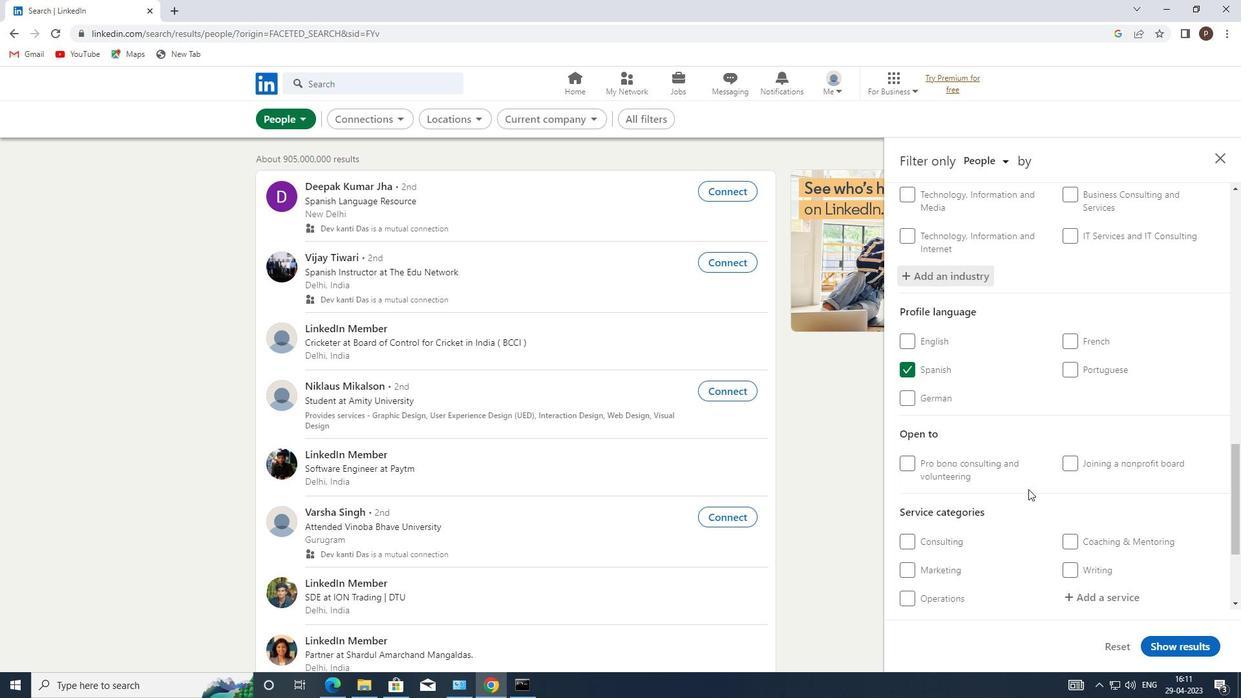 
Action: Mouse scrolled (1029, 490) with delta (0, 0)
Screenshot: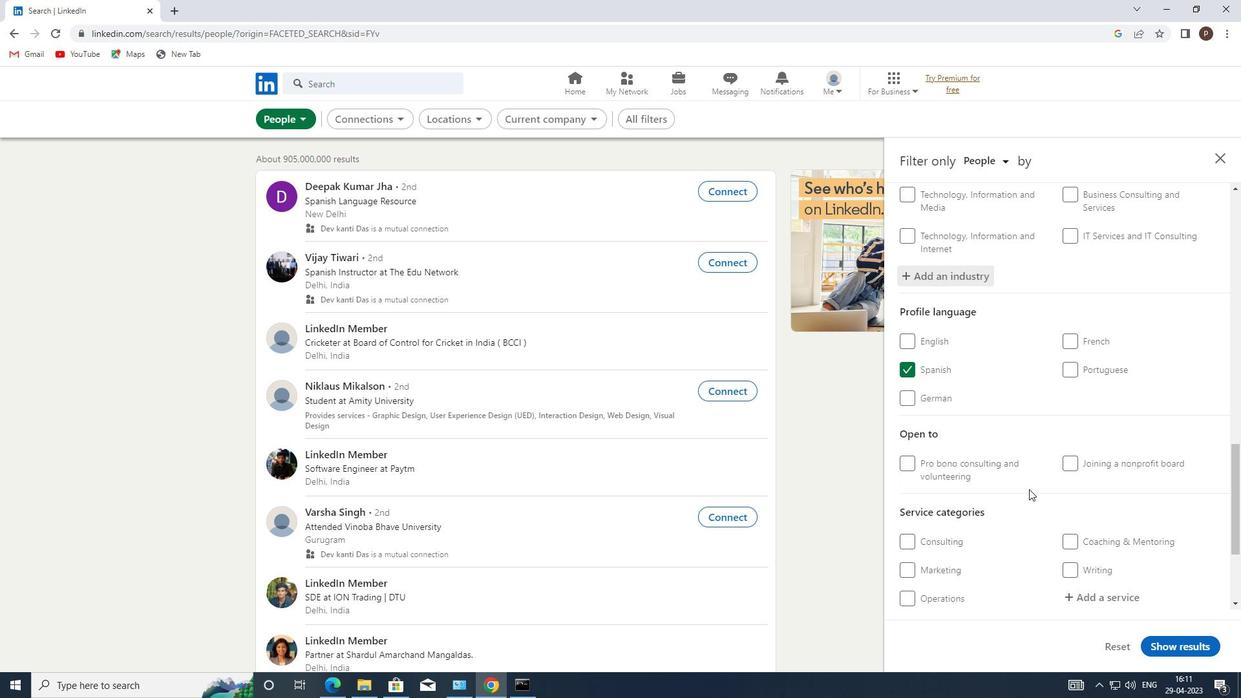 
Action: Mouse moved to (1084, 475)
Screenshot: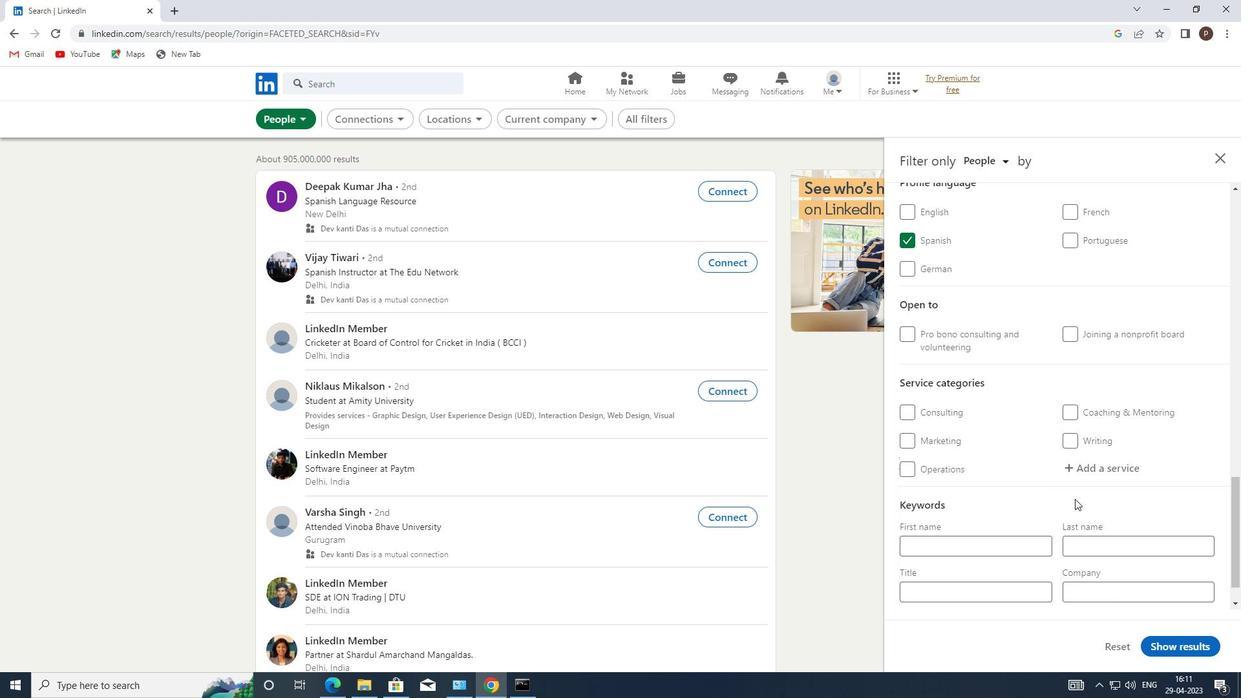 
Action: Mouse pressed left at (1084, 475)
Screenshot: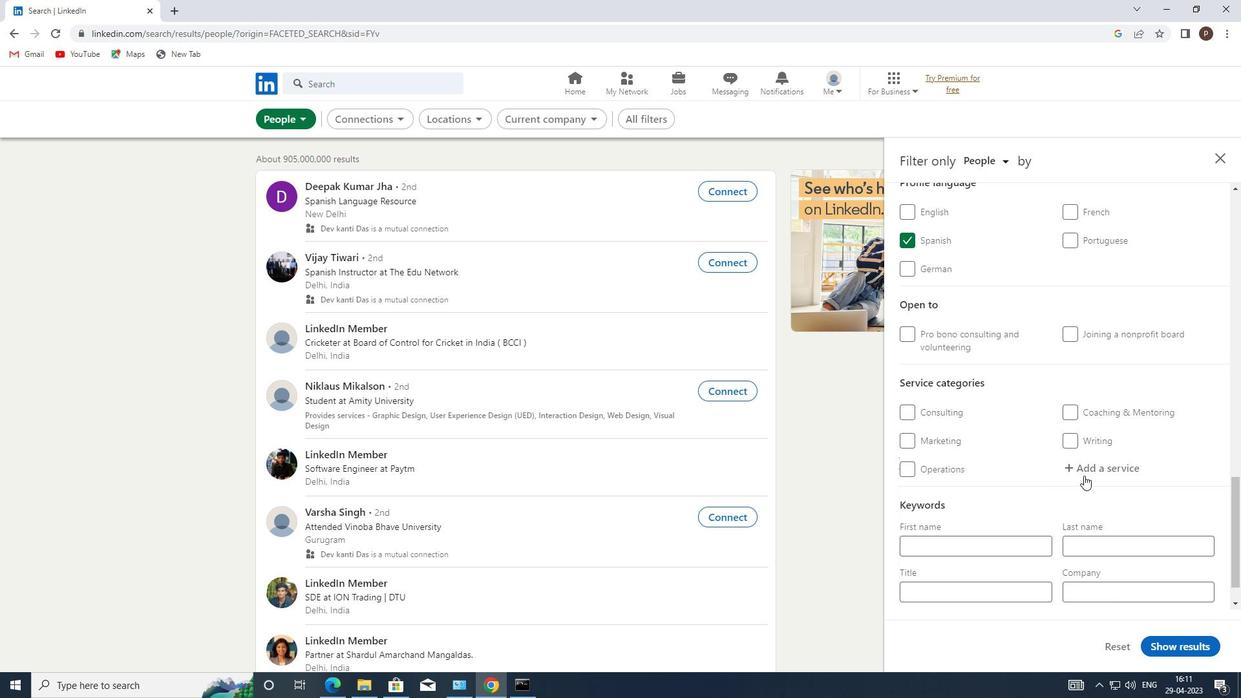 
Action: Mouse moved to (1084, 471)
Screenshot: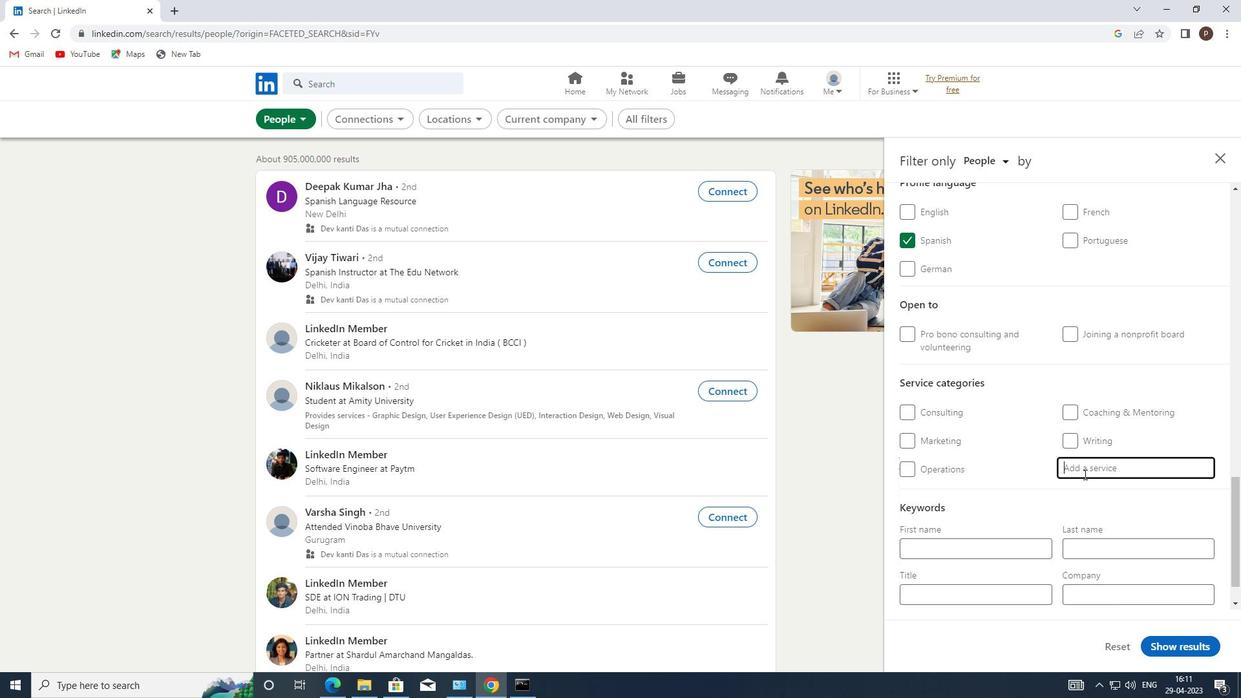 
Action: Mouse pressed left at (1084, 471)
Screenshot: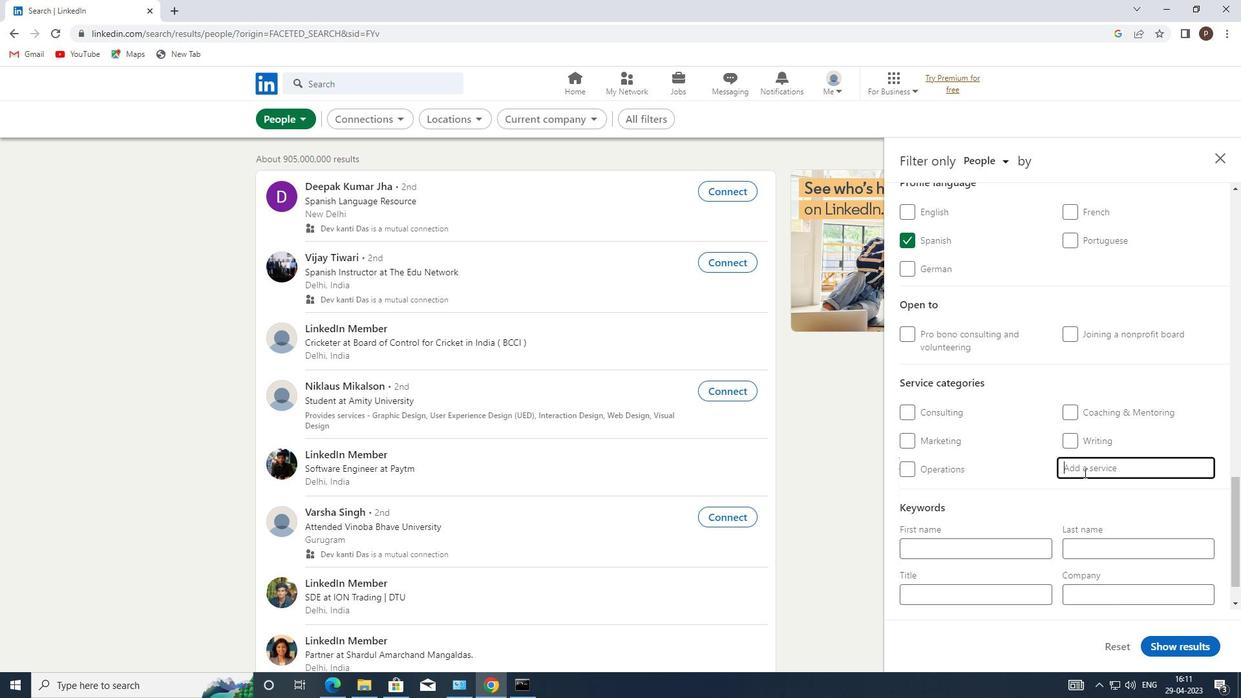 
Action: Key pressed <Key.caps_lock>P<Key.caps_lock>ORT
Screenshot: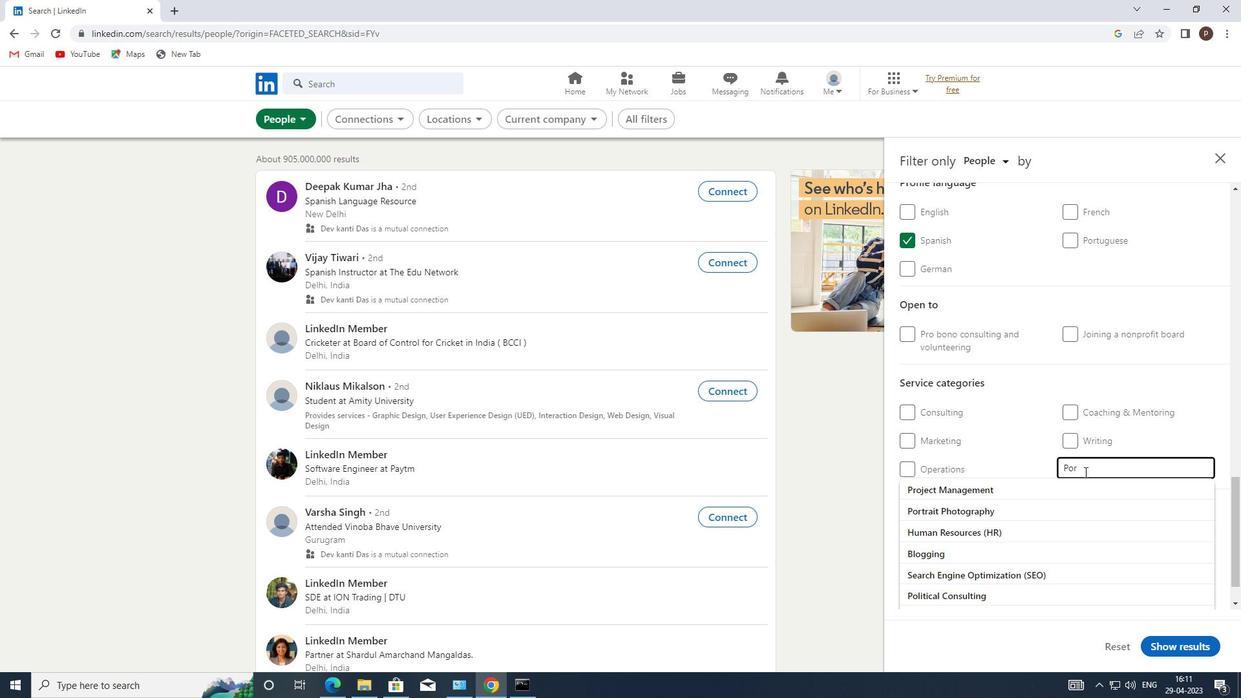 
Action: Mouse moved to (1027, 488)
Screenshot: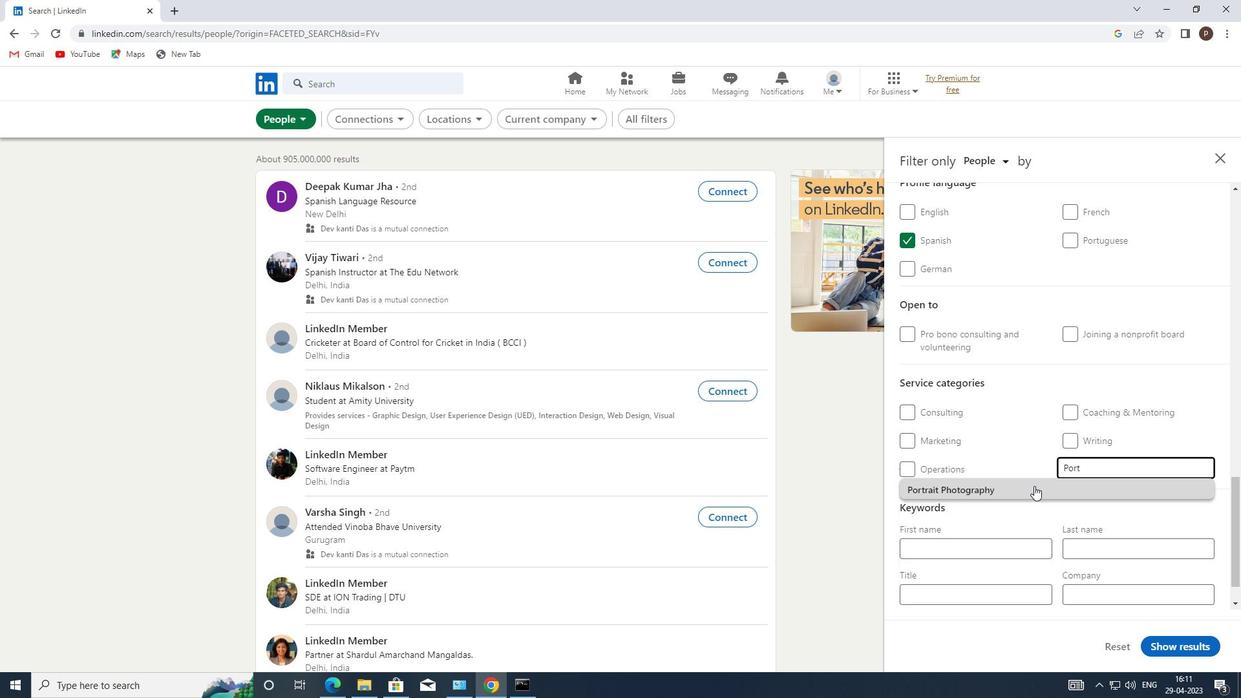 
Action: Mouse pressed left at (1027, 488)
Screenshot: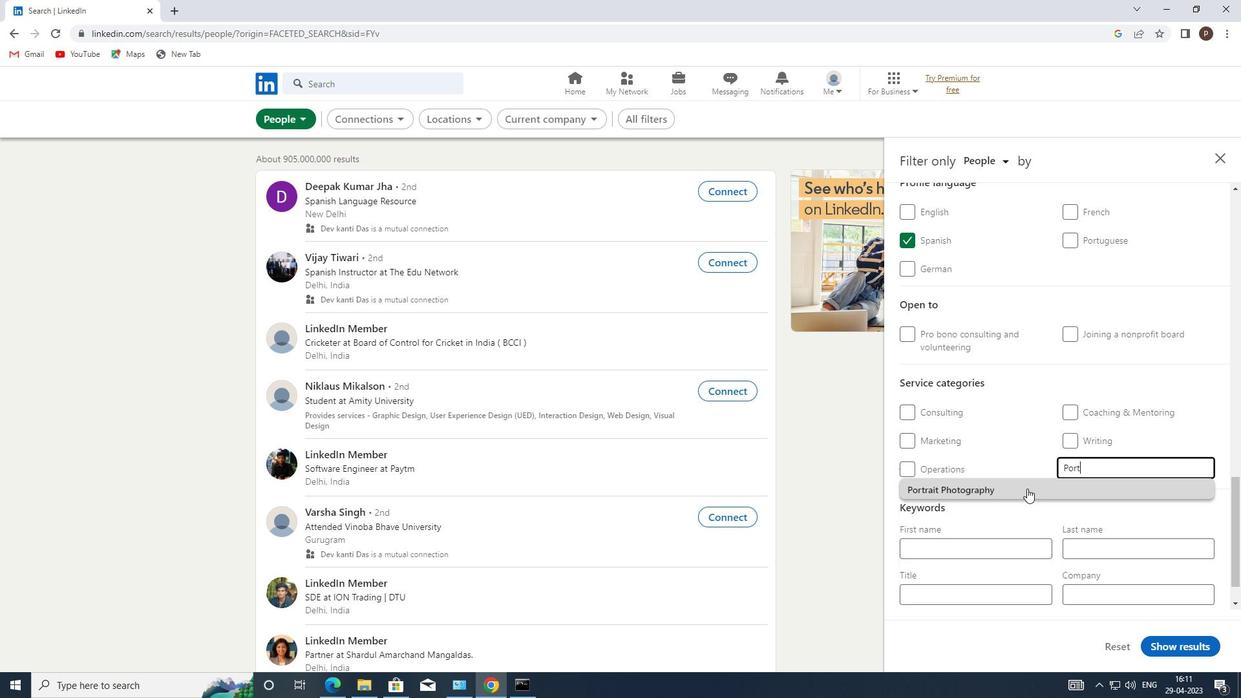 
Action: Mouse moved to (1026, 504)
Screenshot: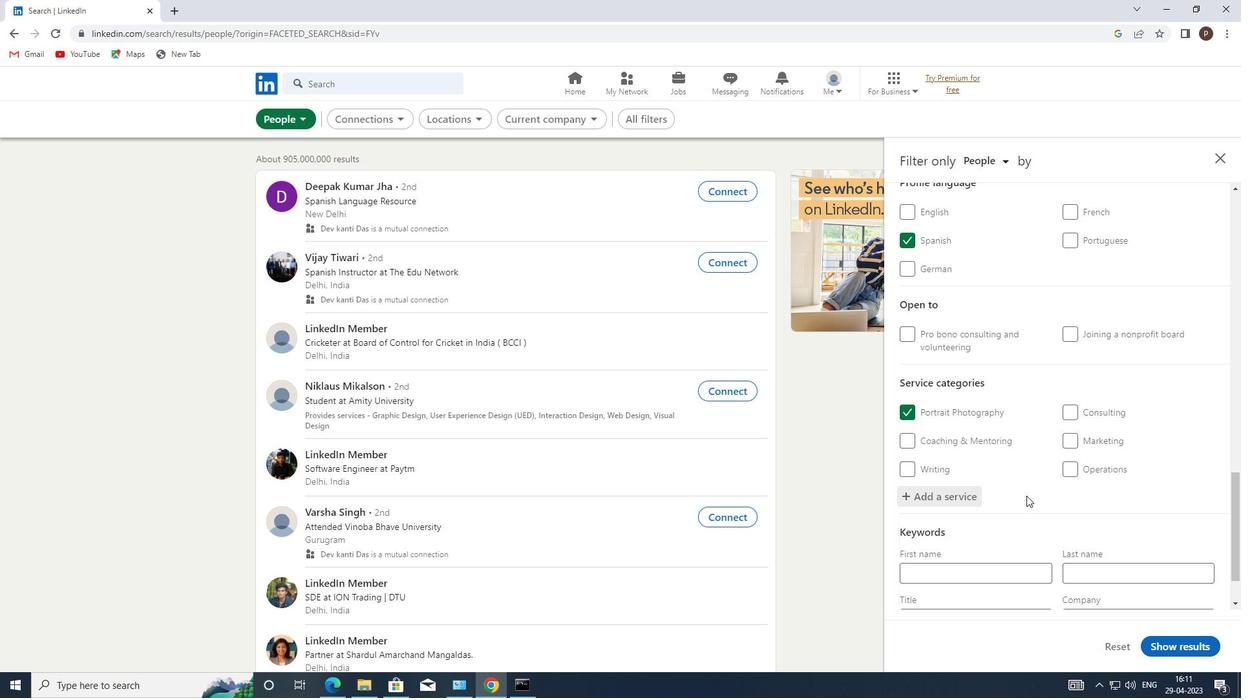 
Action: Mouse scrolled (1026, 503) with delta (0, 0)
Screenshot: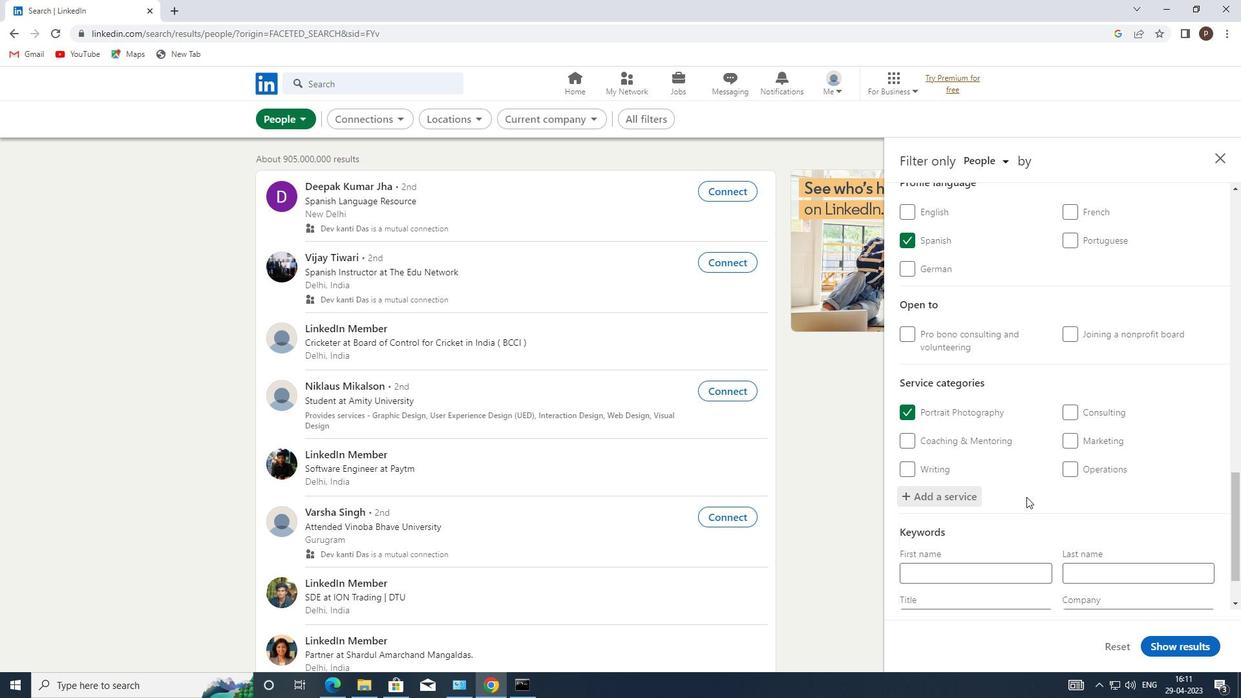 
Action: Mouse moved to (1026, 508)
Screenshot: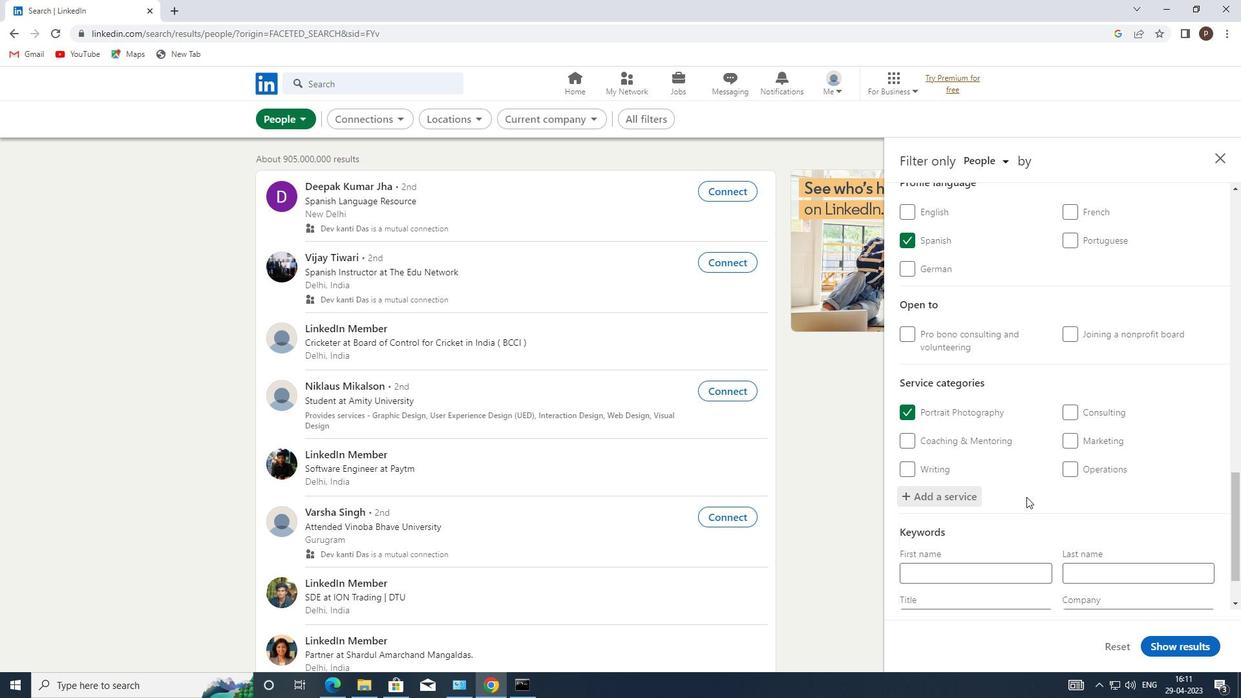 
Action: Mouse scrolled (1026, 507) with delta (0, 0)
Screenshot: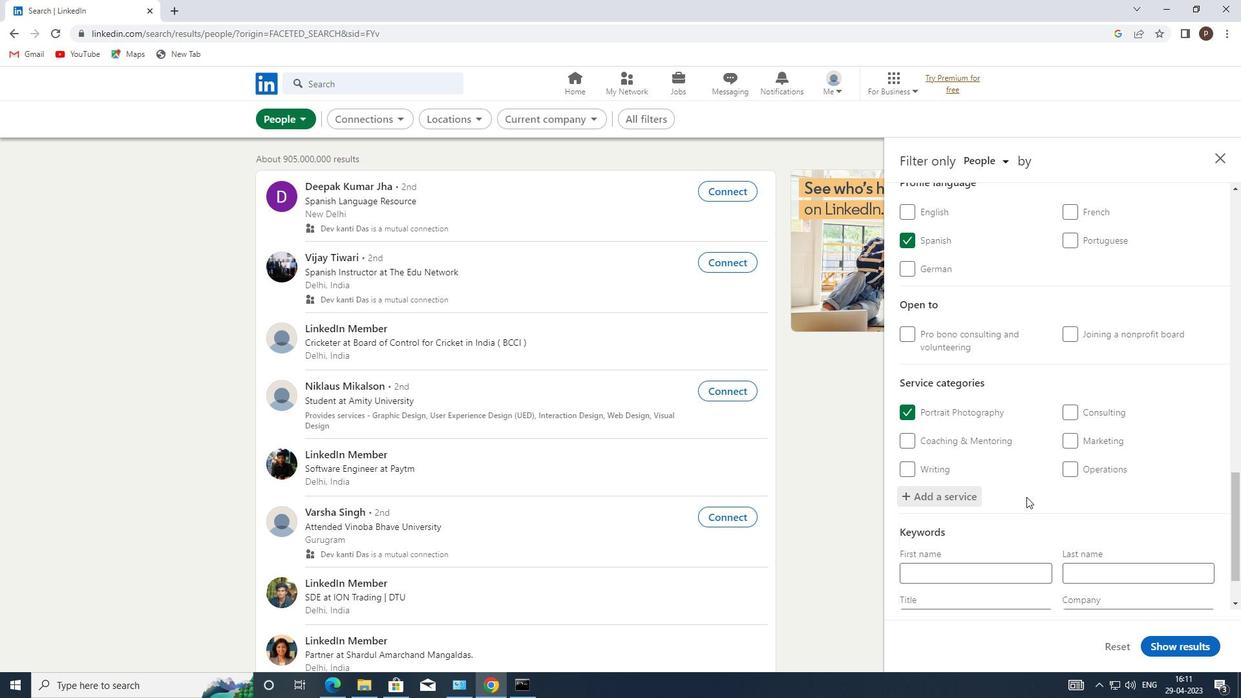 
Action: Mouse scrolled (1026, 507) with delta (0, 0)
Screenshot: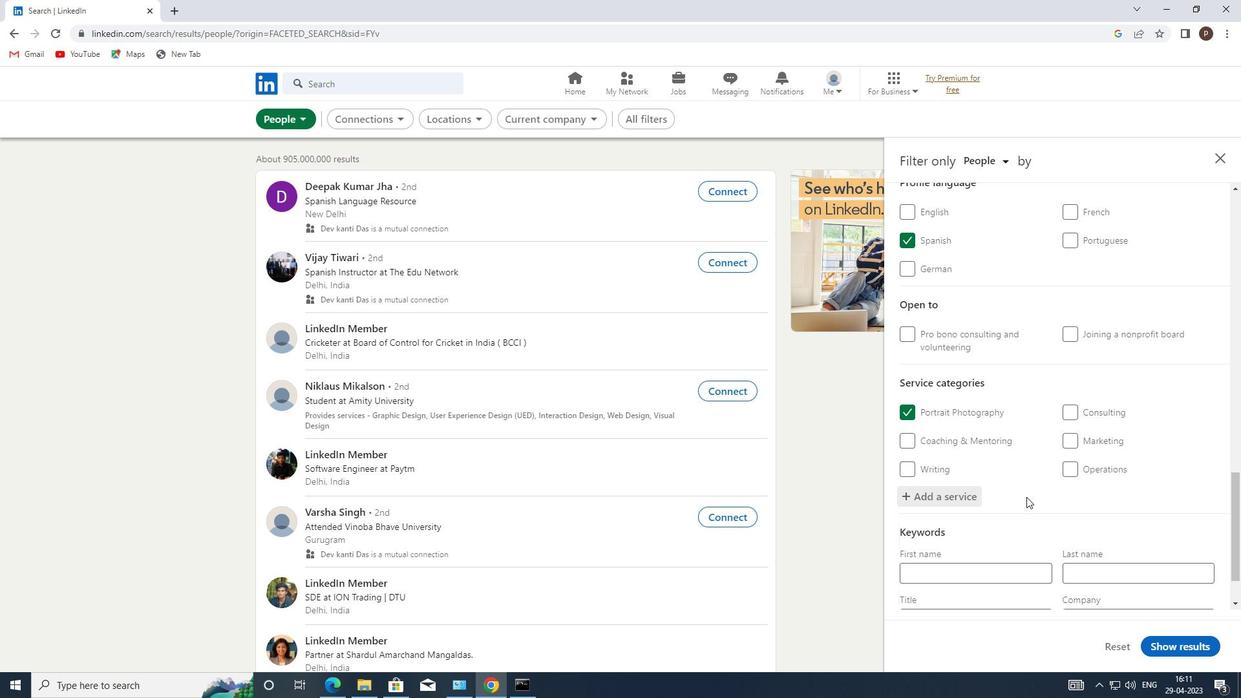 
Action: Mouse moved to (957, 548)
Screenshot: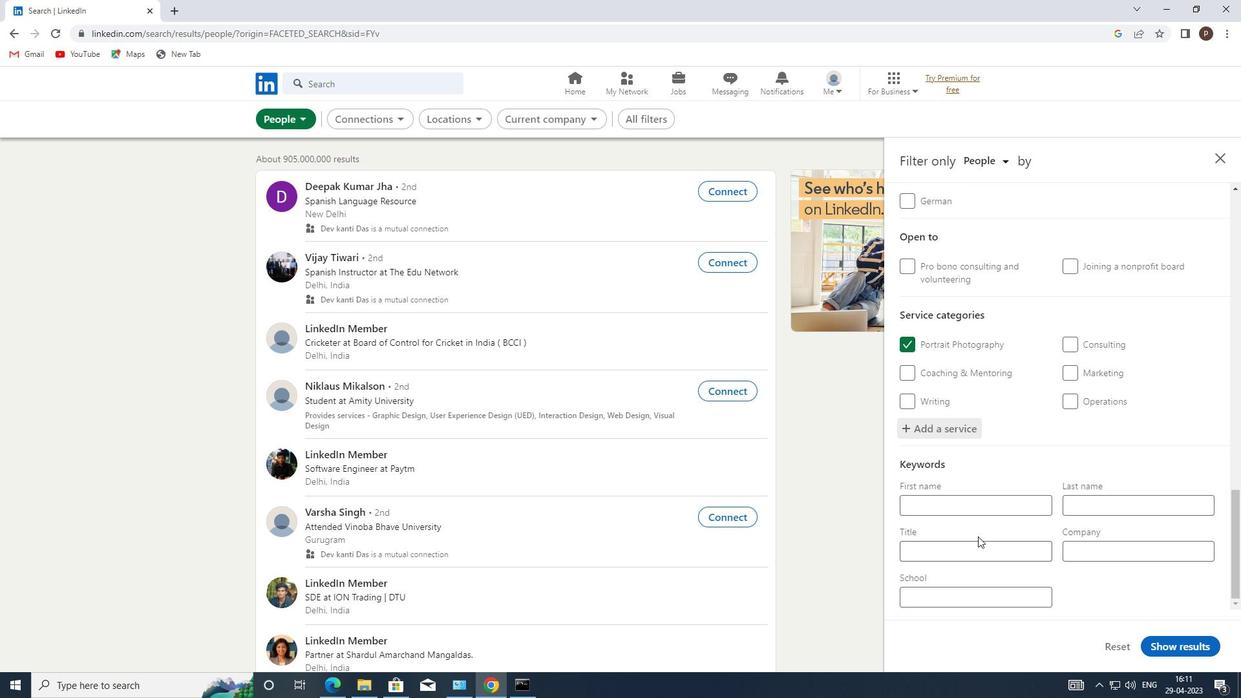 
Action: Mouse pressed left at (957, 548)
Screenshot: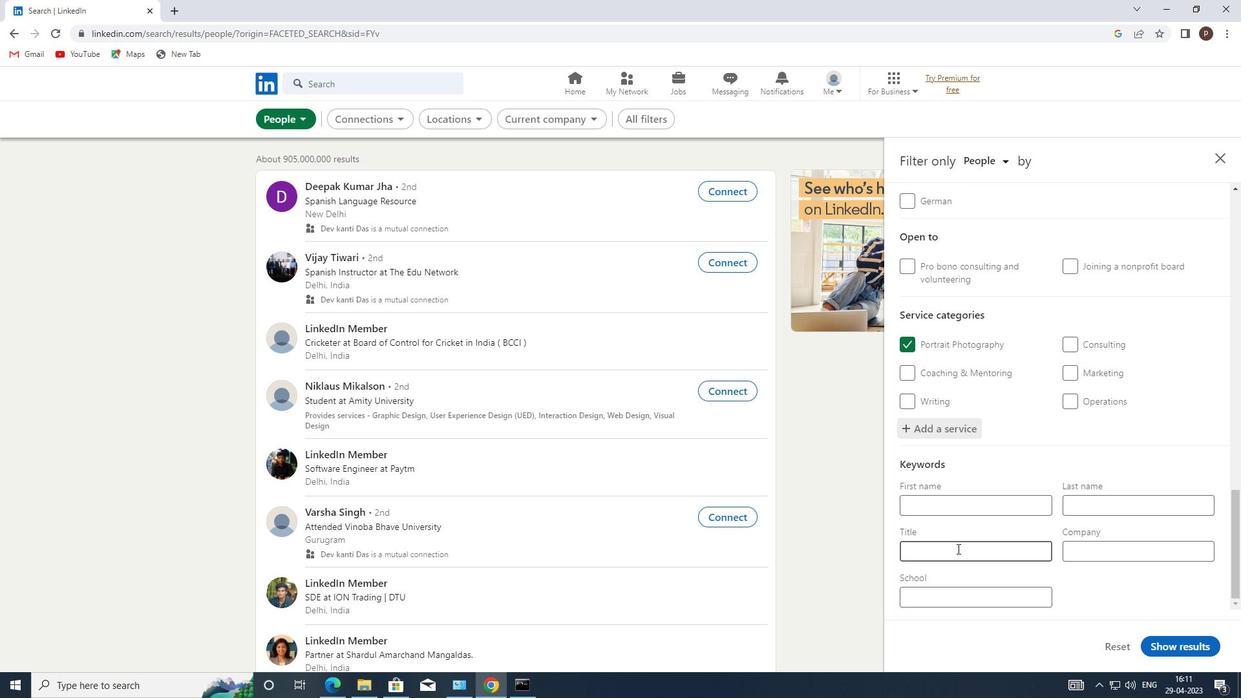 
Action: Key pressed <Key.caps_lock>M<Key.caps_lock>USIC<Key.space><Key.caps_lock>P<Key.caps_lock>RODUCER<Key.space>
Screenshot: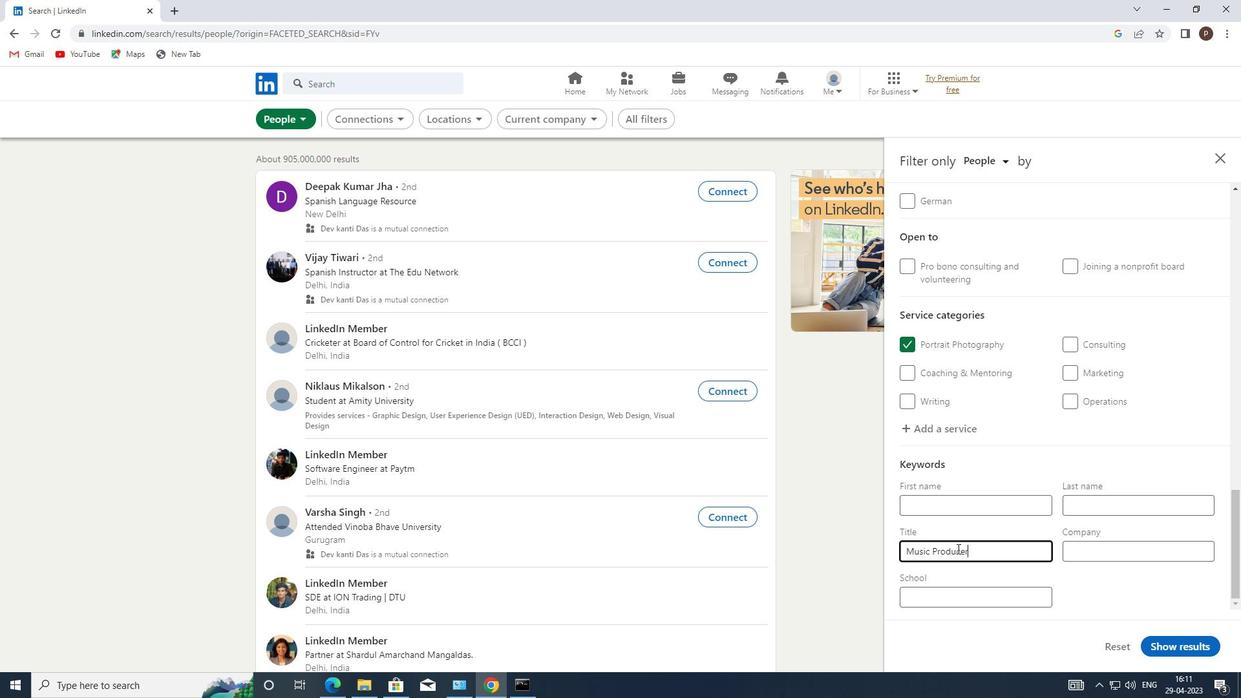 
Action: Mouse moved to (1157, 643)
Screenshot: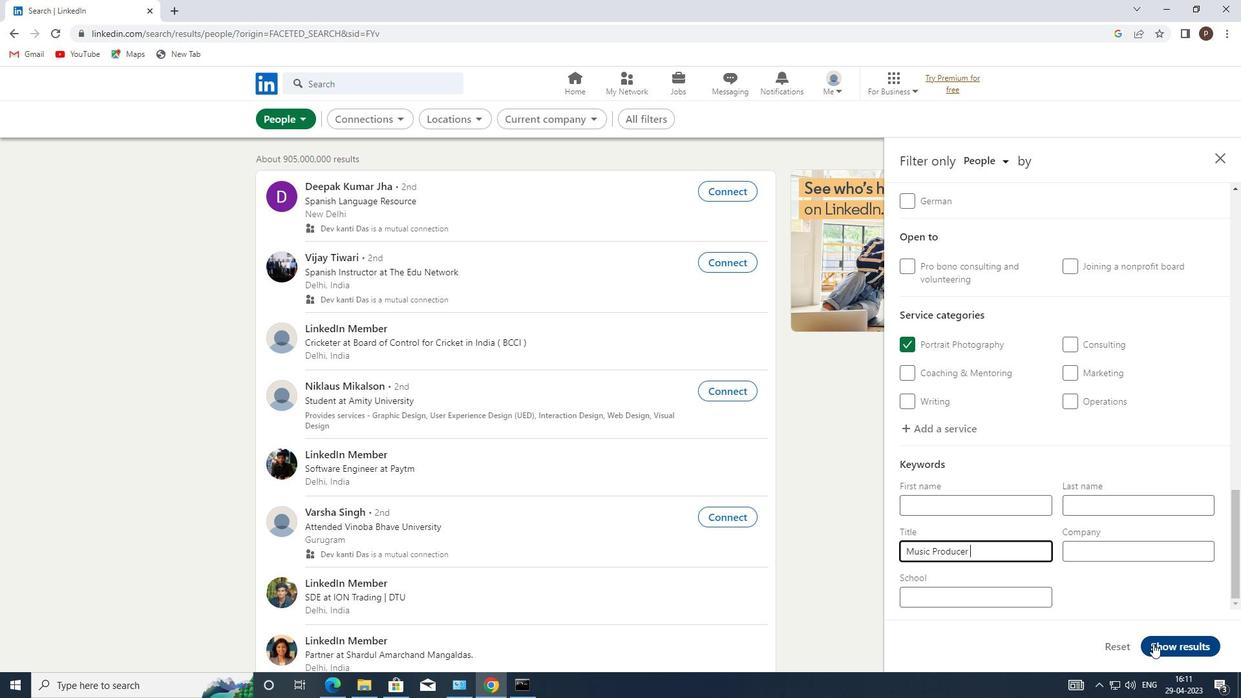 
Action: Mouse pressed left at (1157, 643)
Screenshot: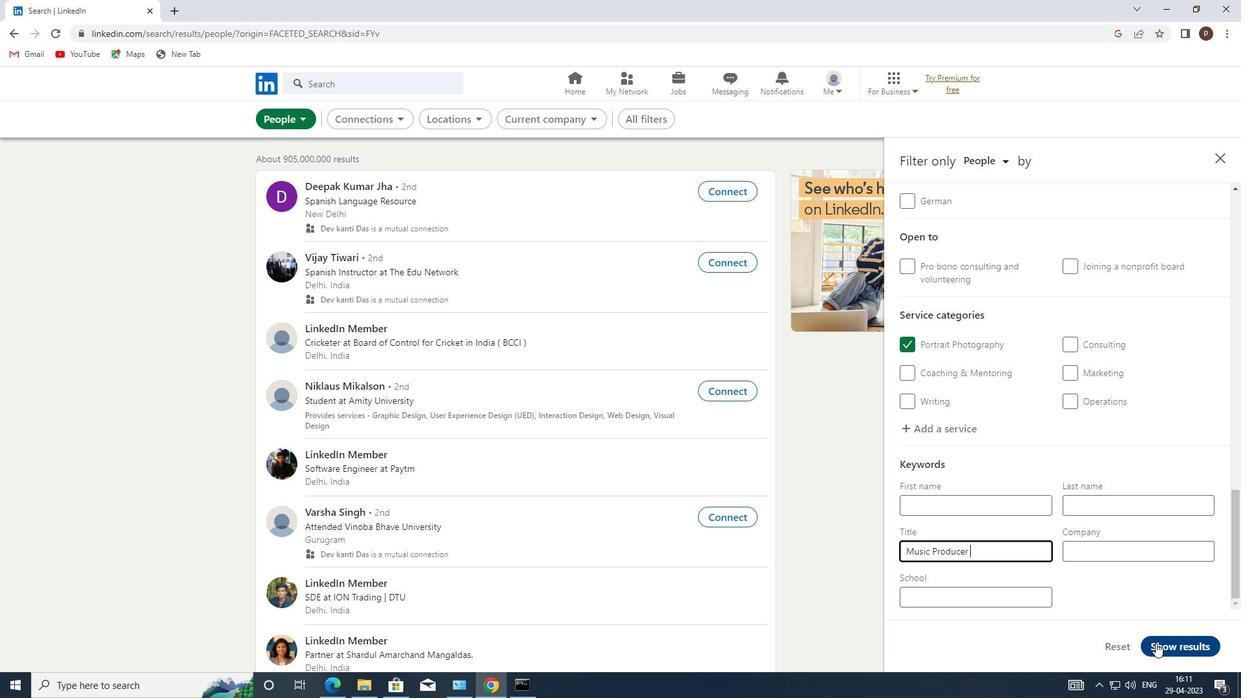 
Action: Mouse moved to (1158, 643)
Screenshot: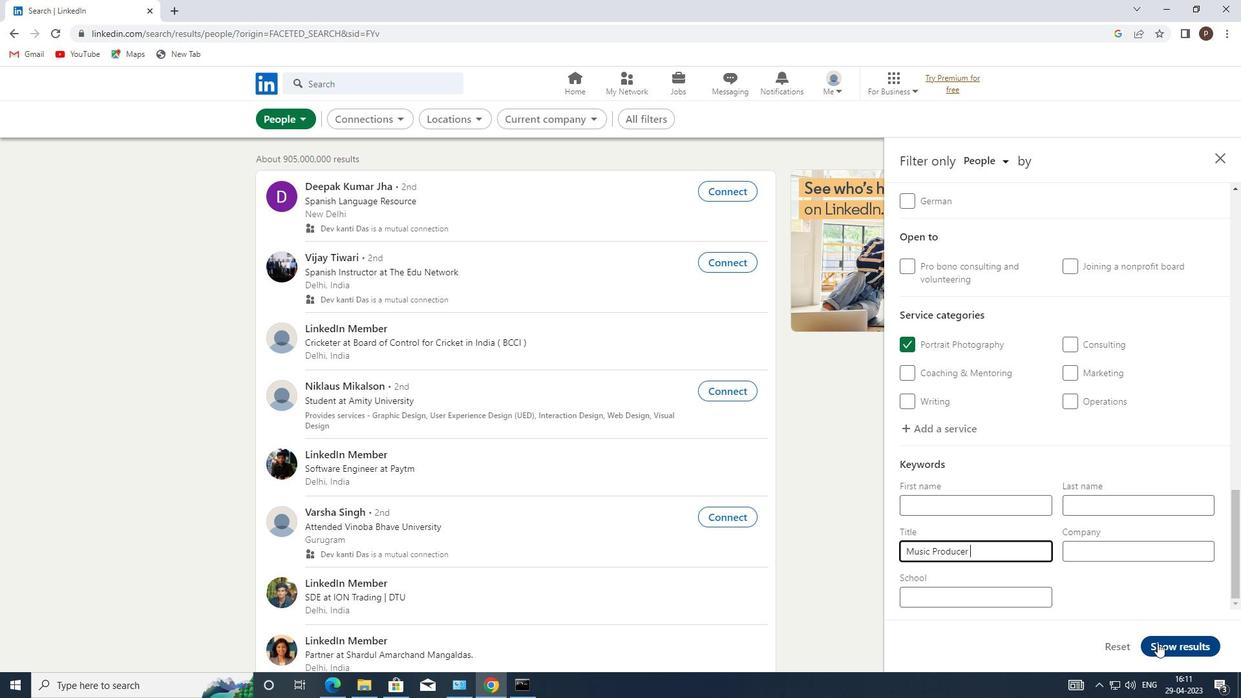 
